 Task: Send an email with the signature Allison Brown with the subject Reminder for a sponsorship and the message Can you please let me know the status of the invoice for the last project? from softage.10@softage.net to softage.7@softage.net and softage.8@softage.net
Action: Mouse moved to (361, 216)
Screenshot: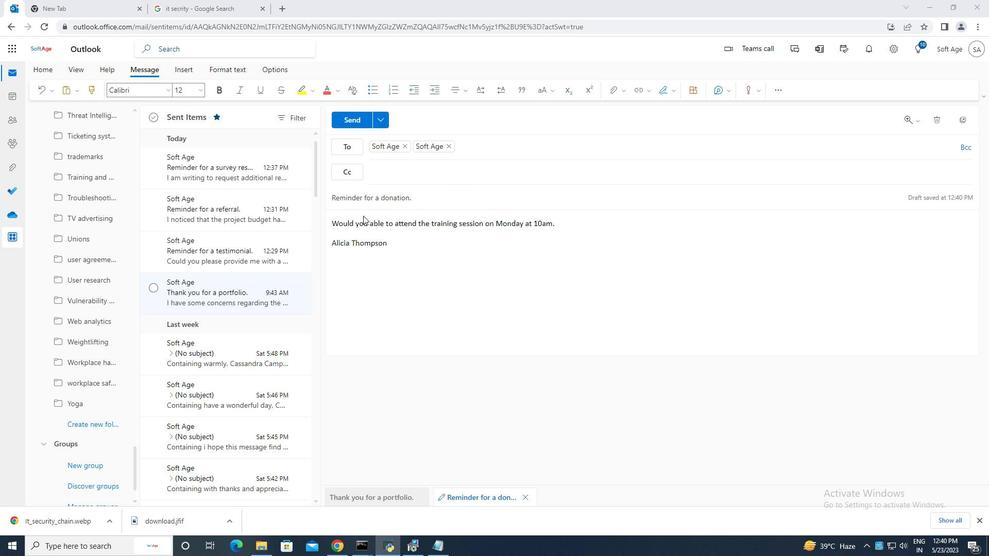 
Action: Mouse scrolled (361, 216) with delta (0, 0)
Screenshot: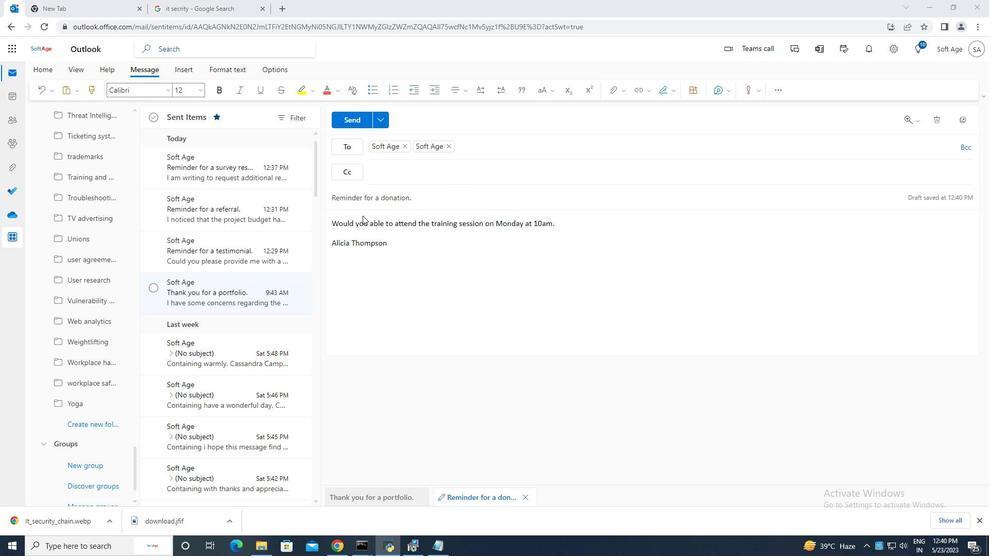
Action: Mouse moved to (360, 216)
Screenshot: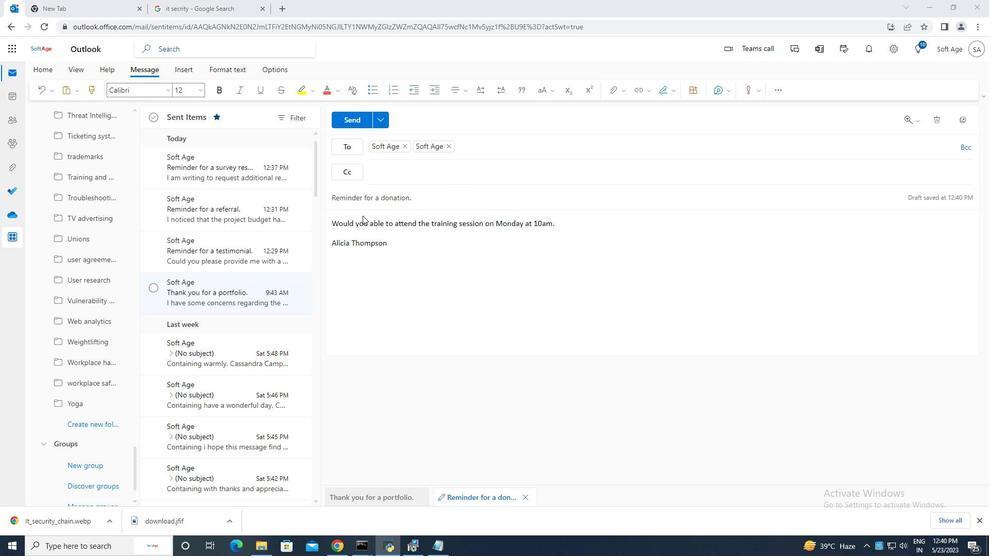 
Action: Mouse scrolled (360, 216) with delta (0, 0)
Screenshot: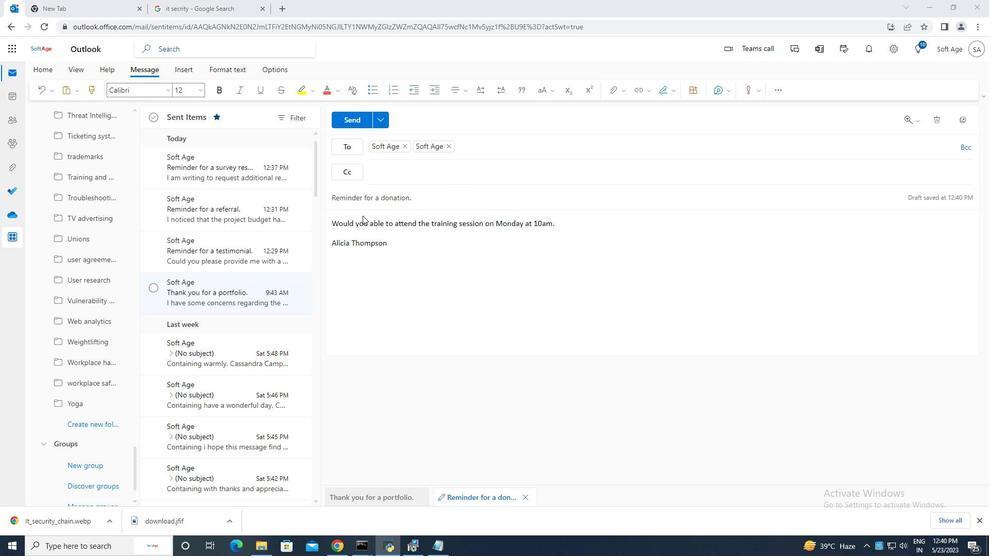 
Action: Mouse moved to (356, 212)
Screenshot: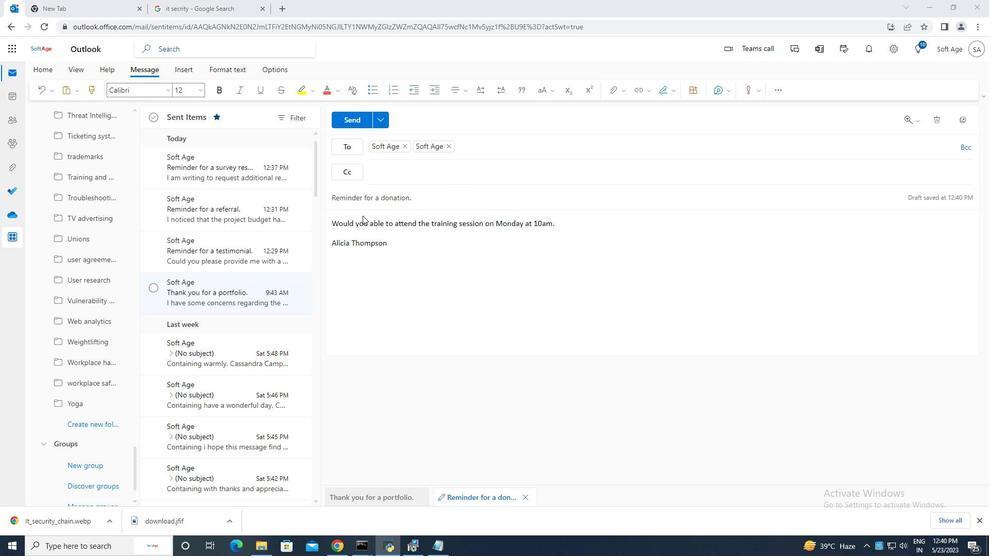 
Action: Mouse scrolled (356, 213) with delta (0, 0)
Screenshot: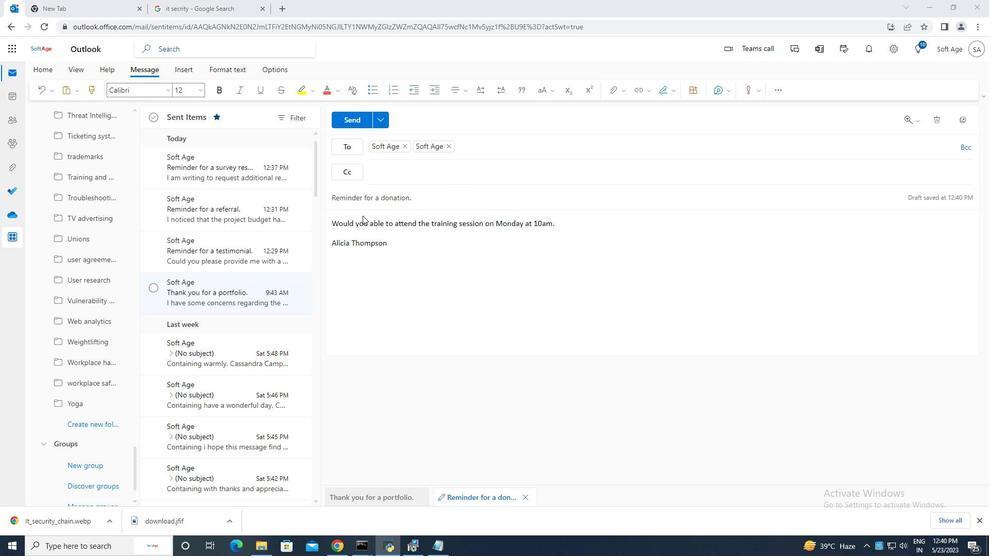 
Action: Mouse moved to (253, 223)
Screenshot: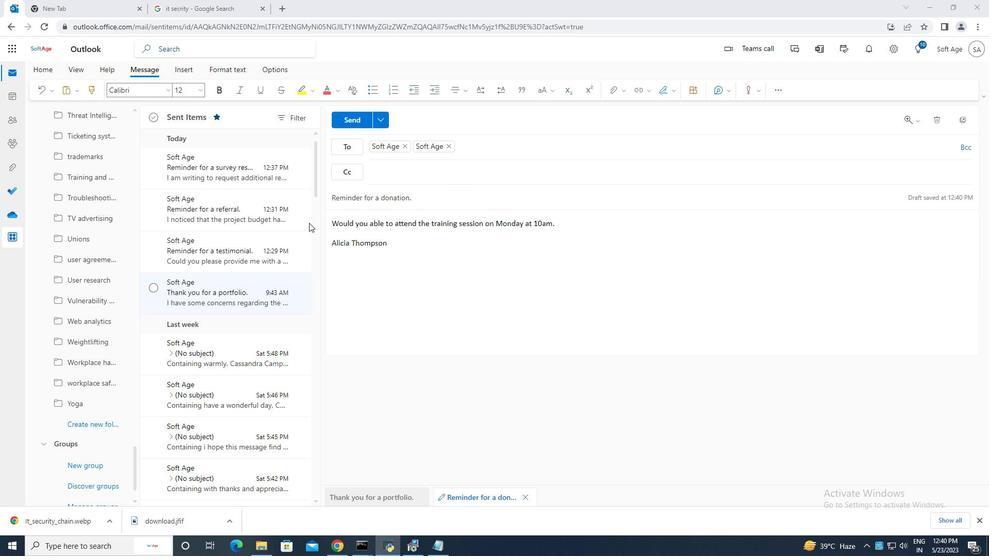 
Action: Mouse scrolled (253, 224) with delta (0, 0)
Screenshot: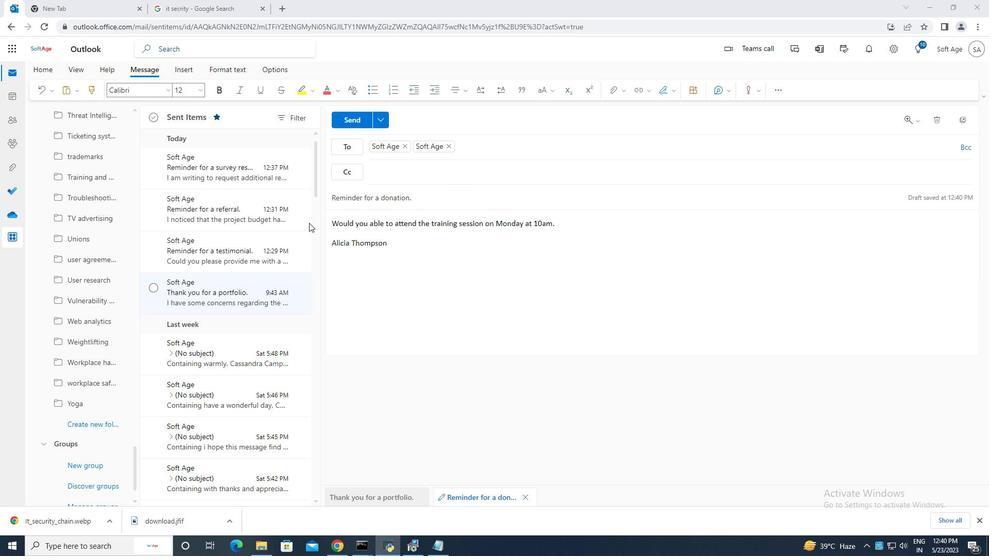
Action: Mouse scrolled (253, 224) with delta (0, 0)
Screenshot: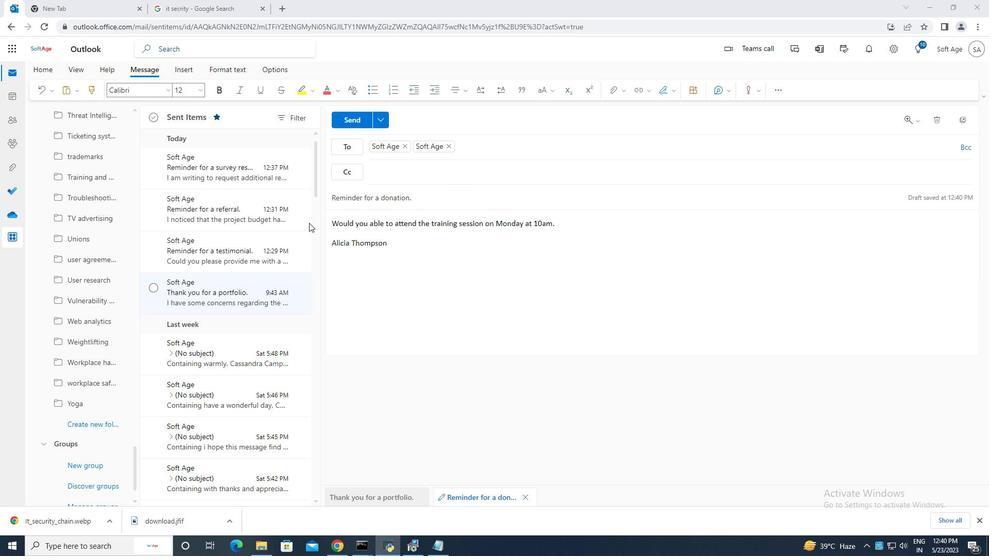 
Action: Mouse scrolled (253, 224) with delta (0, 0)
Screenshot: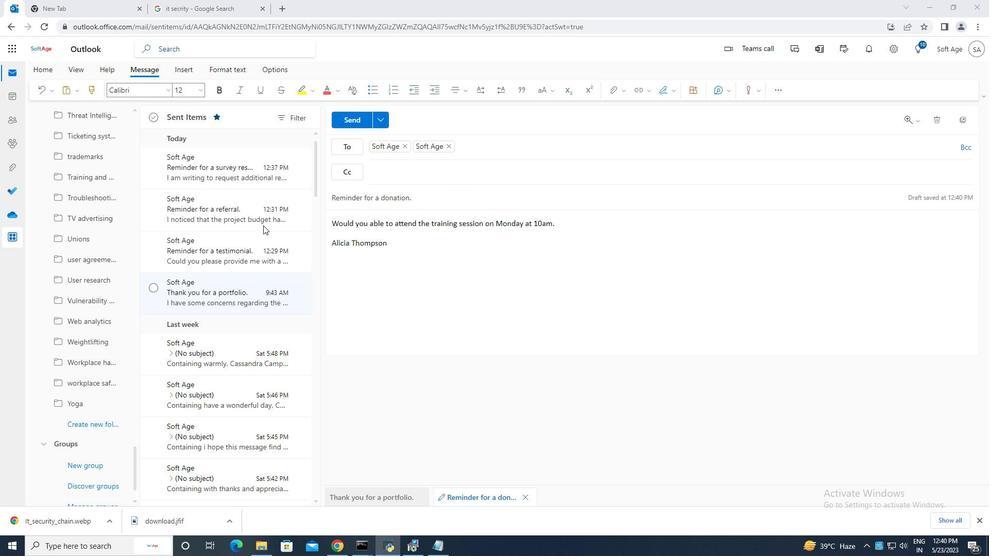 
Action: Mouse moved to (239, 225)
Screenshot: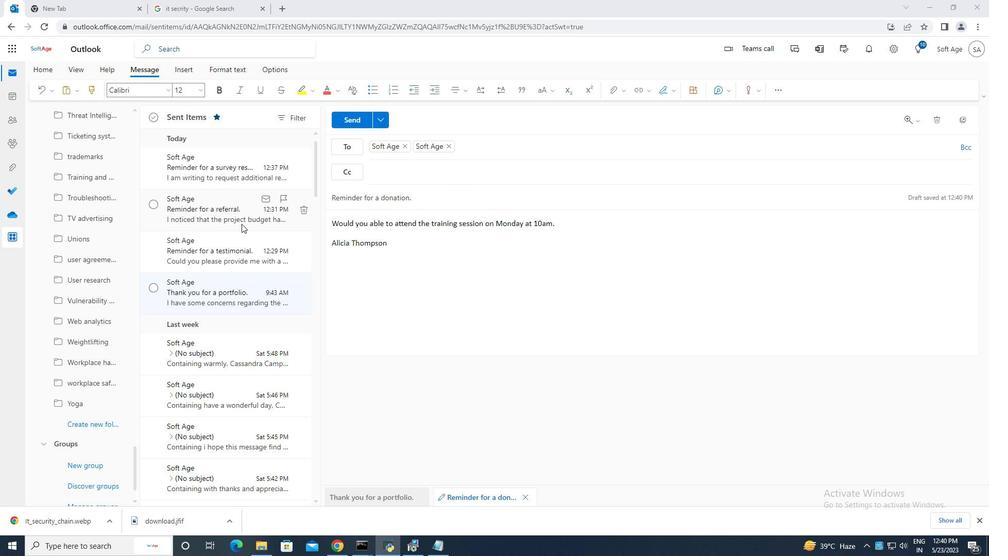 
Action: Mouse scrolled (239, 225) with delta (0, 0)
Screenshot: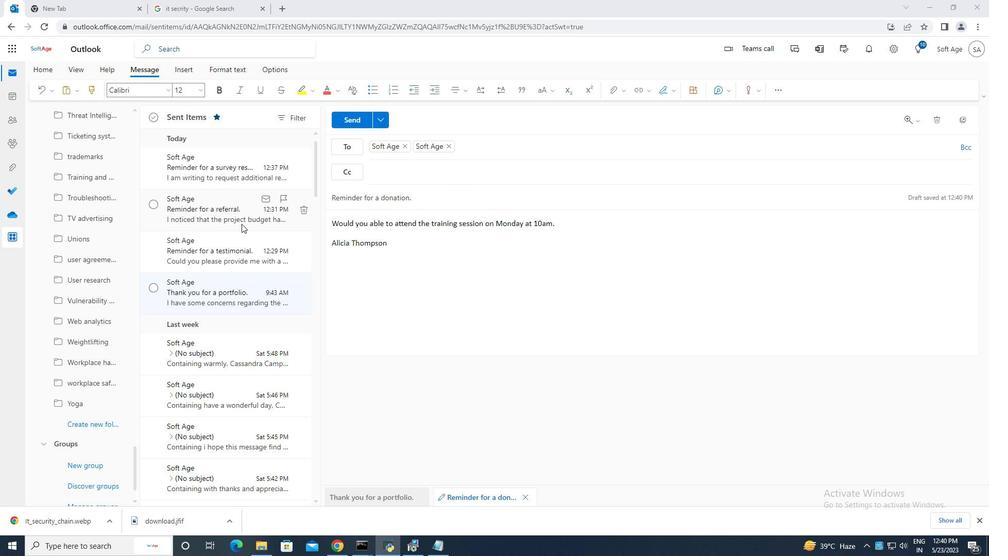 
Action: Mouse moved to (239, 225)
Screenshot: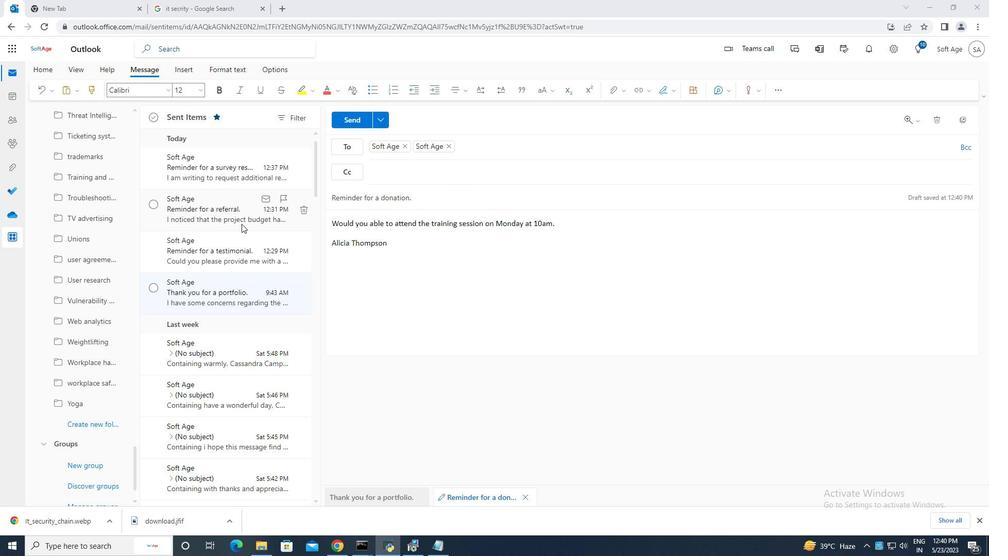 
Action: Mouse scrolled (239, 225) with delta (0, 0)
Screenshot: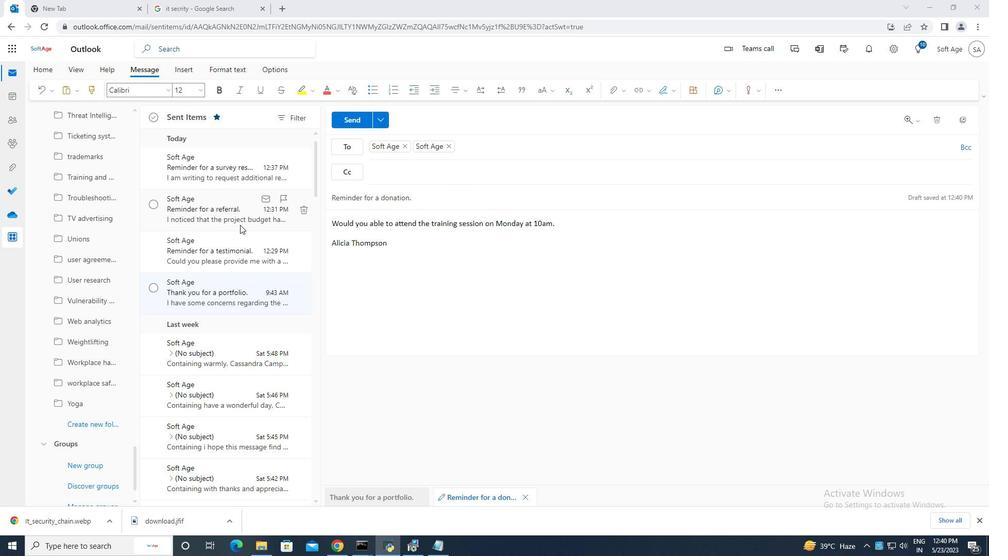 
Action: Mouse moved to (239, 224)
Screenshot: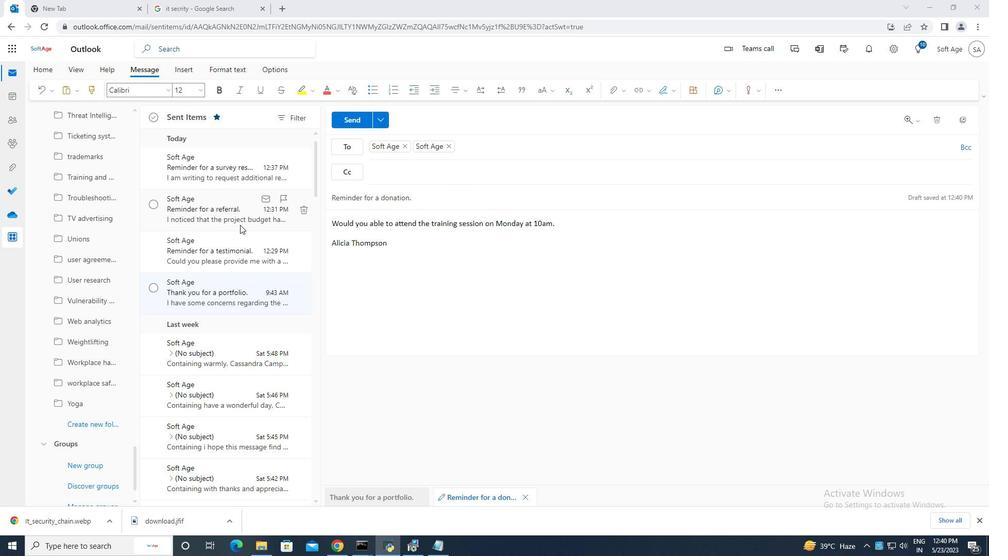 
Action: Mouse scrolled (239, 224) with delta (0, 0)
Screenshot: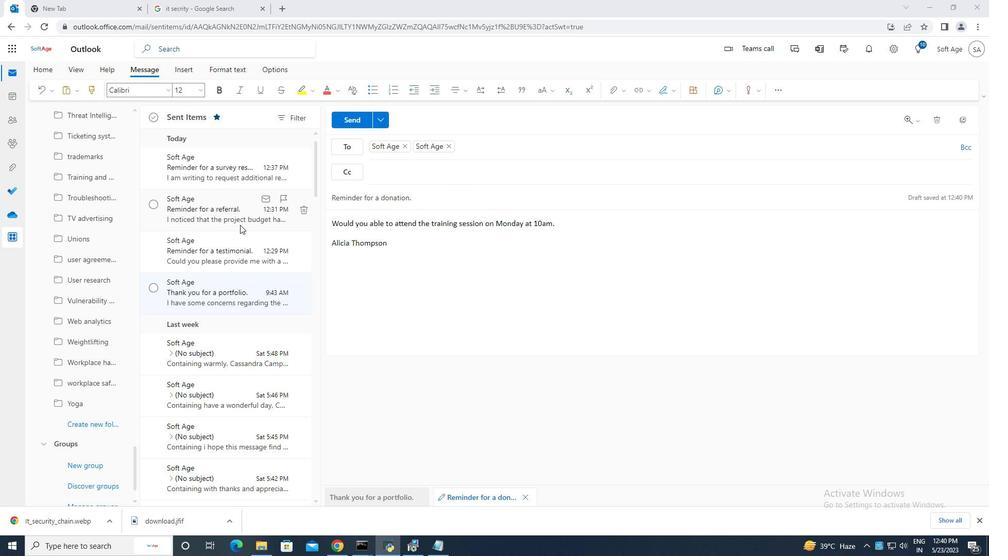 
Action: Mouse moved to (447, 147)
Screenshot: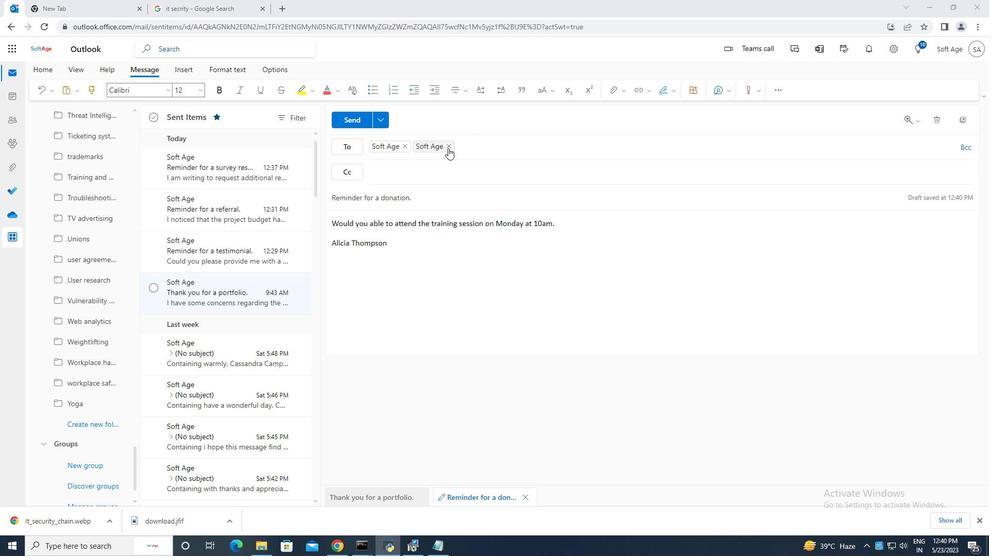 
Action: Mouse pressed left at (447, 147)
Screenshot: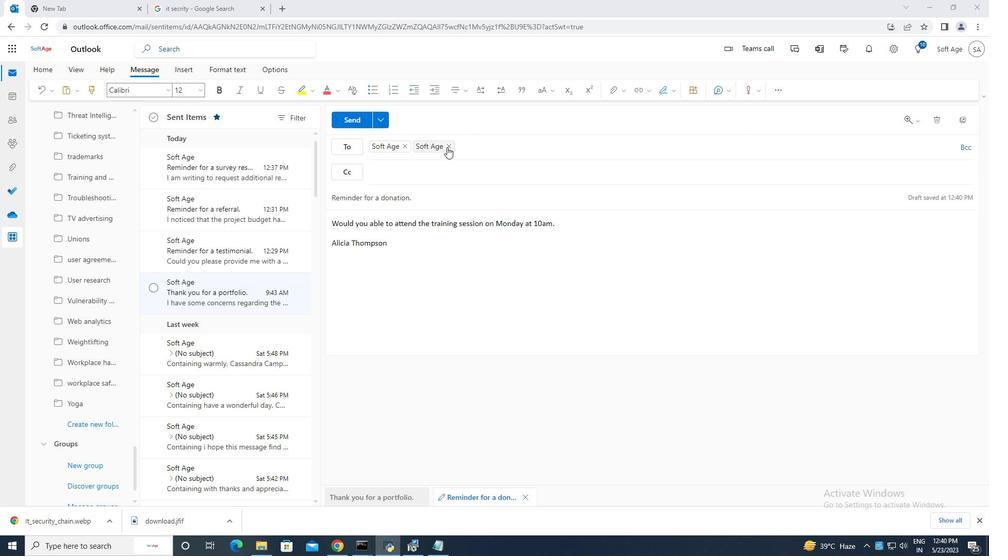
Action: Mouse moved to (407, 145)
Screenshot: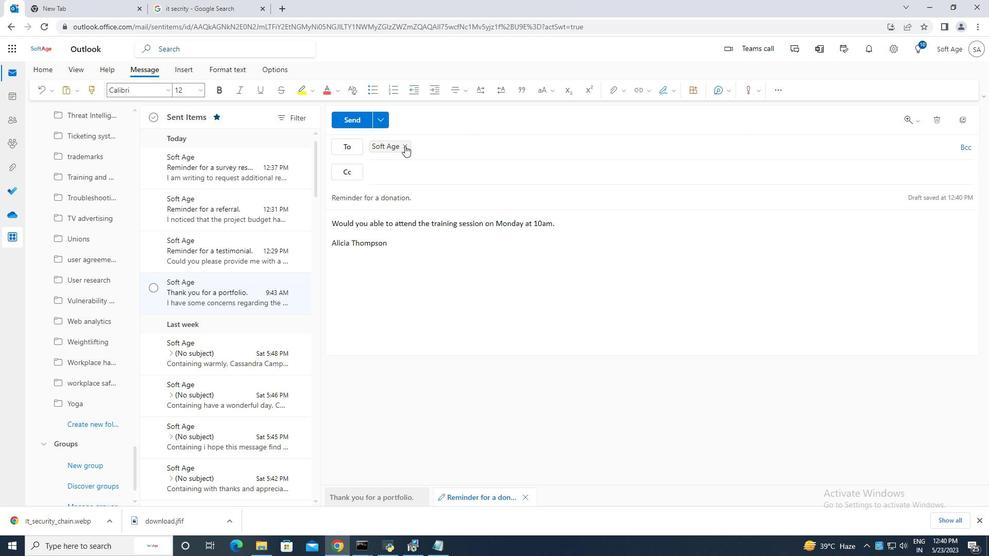 
Action: Mouse pressed left at (407, 145)
Screenshot: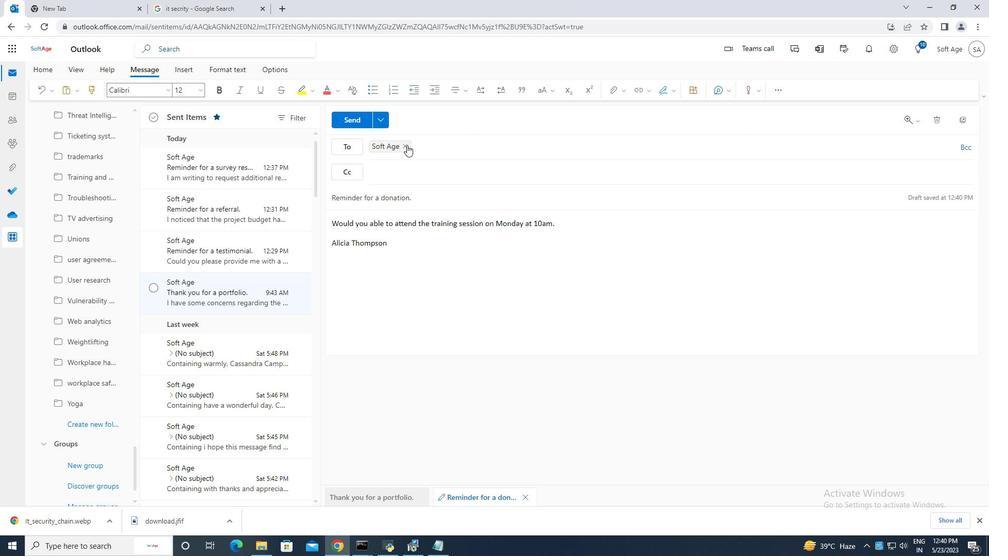 
Action: Mouse moved to (567, 224)
Screenshot: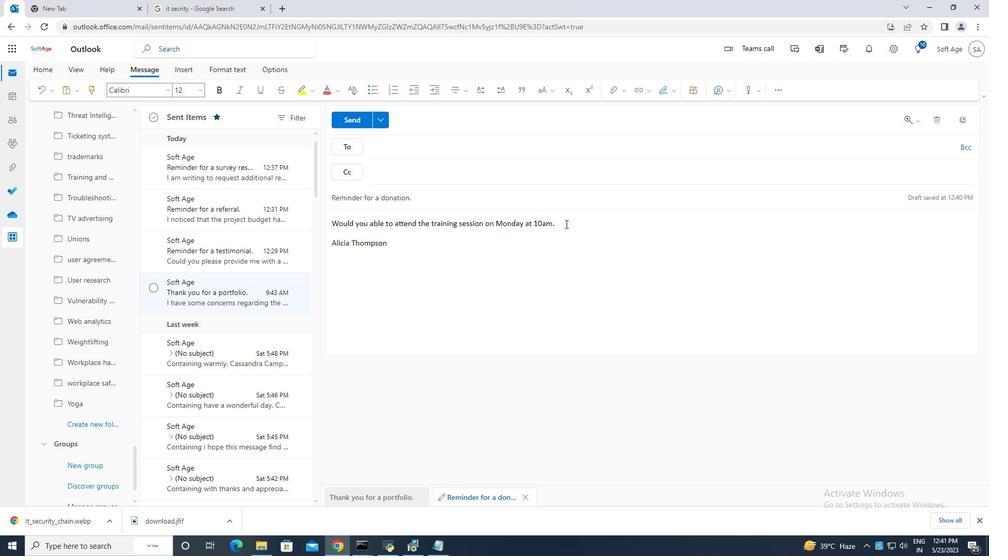
Action: Mouse pressed left at (567, 224)
Screenshot: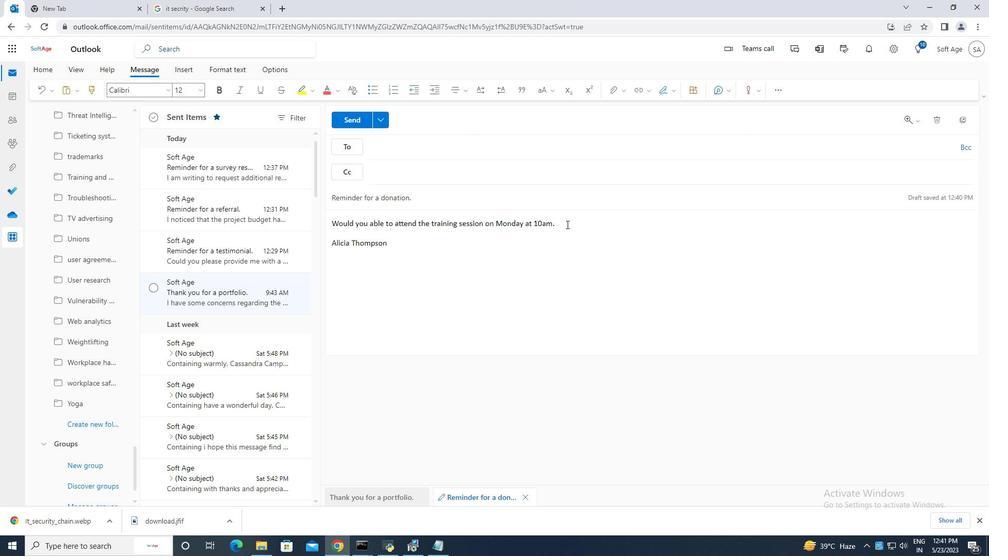 
Action: Mouse moved to (568, 223)
Screenshot: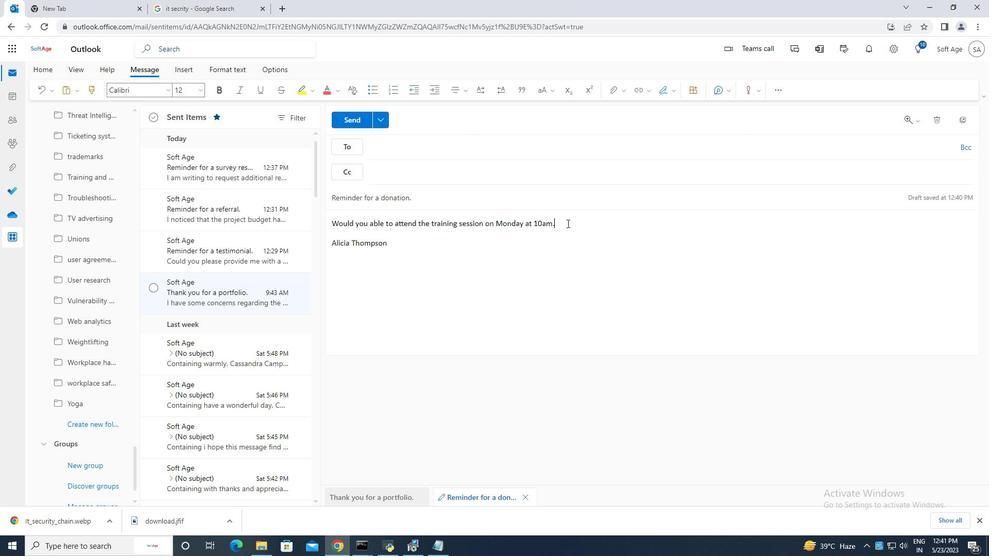 
Action: Key pressed <Key.backspace><Key.backspace><Key.backspace><Key.backspace><Key.backspace><Key.backspace><Key.backspace><Key.backspace><Key.backspace><Key.backspace><Key.backspace><Key.backspace><Key.backspace><Key.backspace><Key.backspace><Key.backspace><Key.backspace><Key.backspace><Key.backspace><Key.backspace><Key.backspace><Key.backspace><Key.backspace><Key.backspace><Key.backspace><Key.backspace><Key.backspace><Key.backspace><Key.backspace><Key.backspace><Key.backspace><Key.backspace><Key.backspace><Key.backspace><Key.backspace><Key.backspace><Key.backspace>
Screenshot: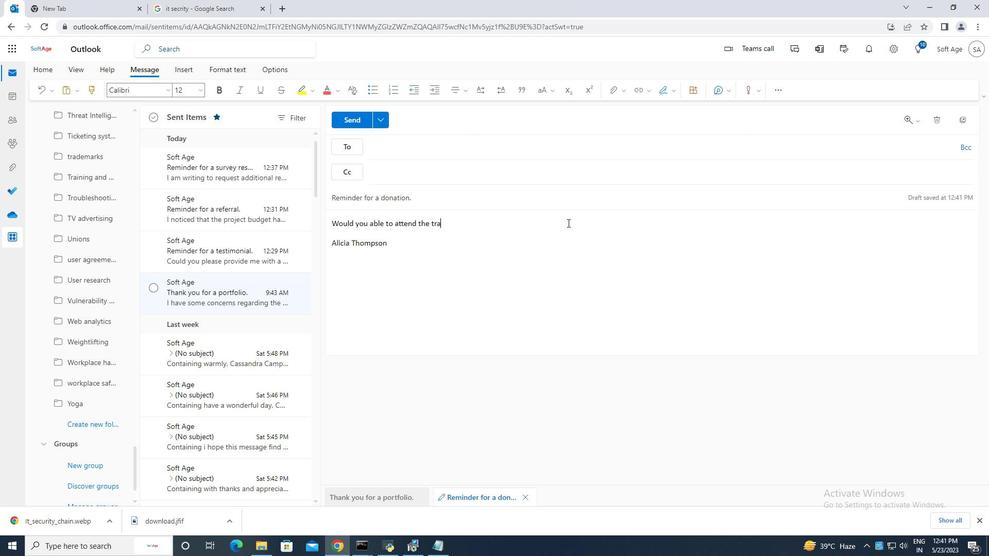 
Action: Mouse moved to (565, 221)
Screenshot: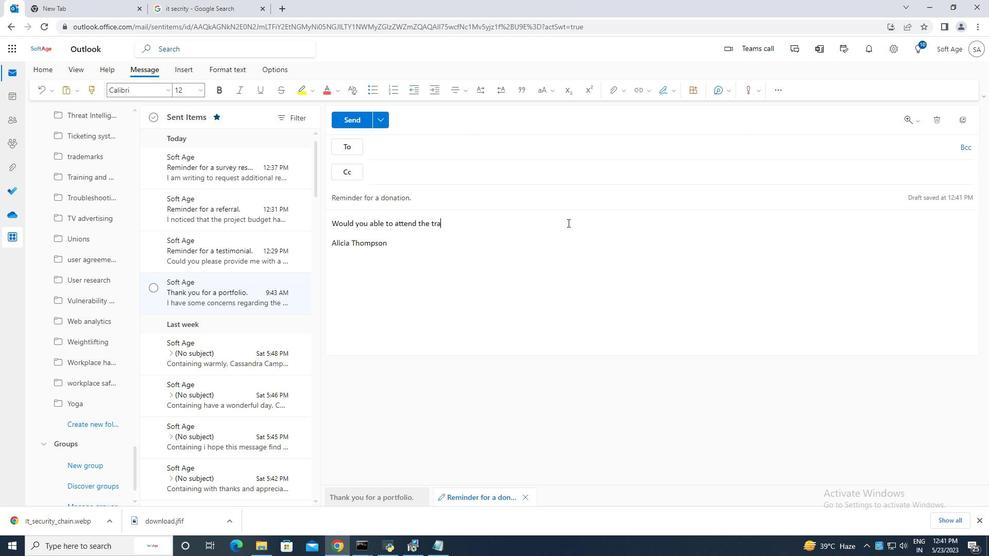 
Action: Key pressed <Key.backspace>
Screenshot: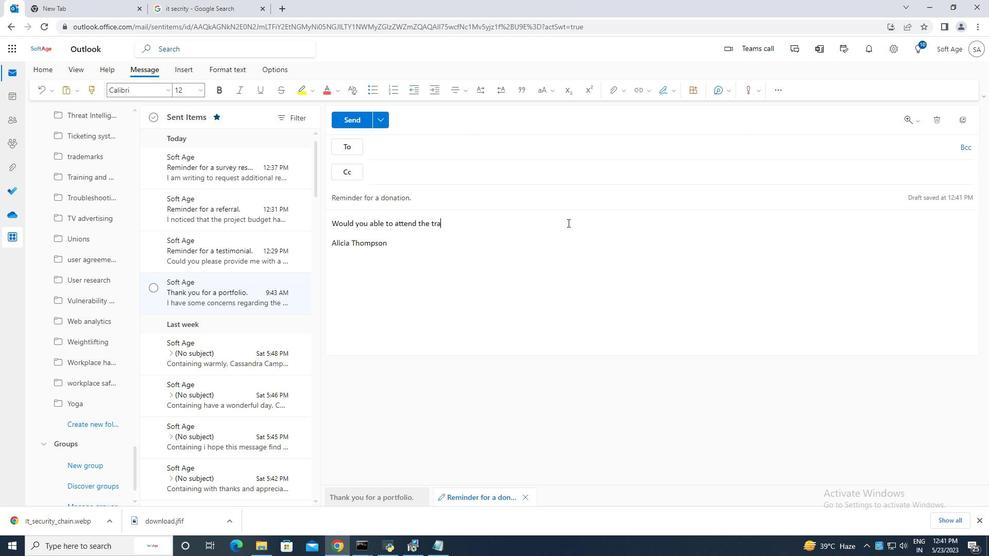 
Action: Mouse moved to (560, 220)
Screenshot: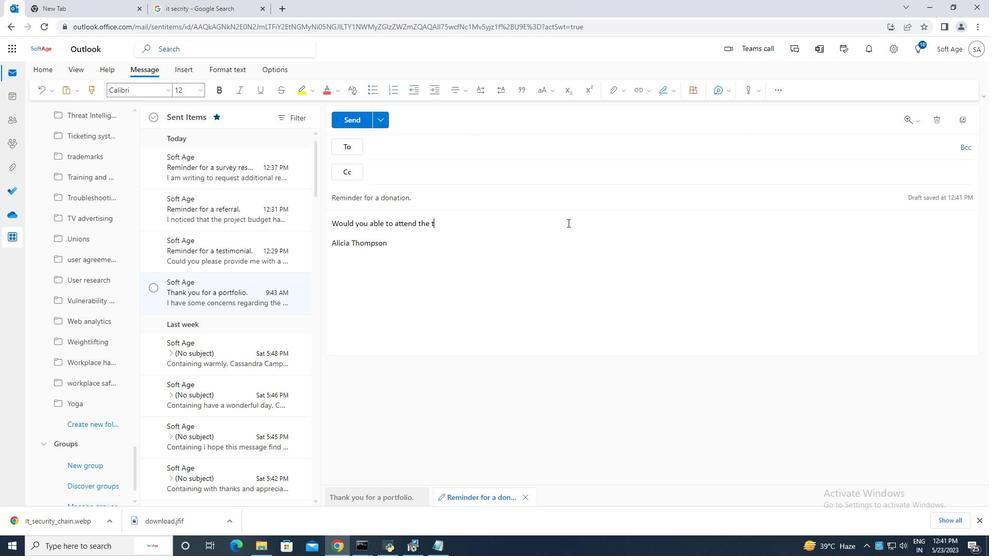 
Action: Key pressed <Key.backspace>
Screenshot: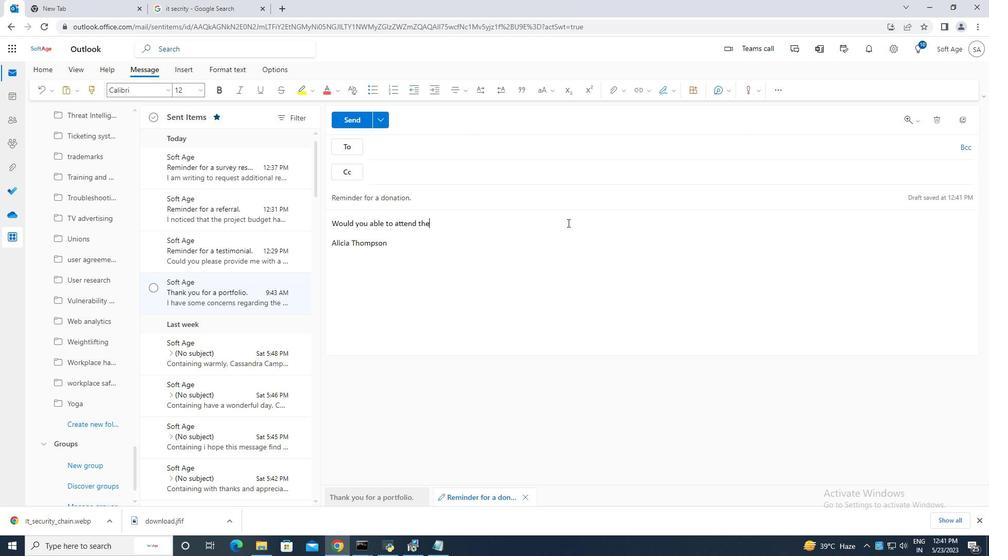 
Action: Mouse moved to (548, 218)
Screenshot: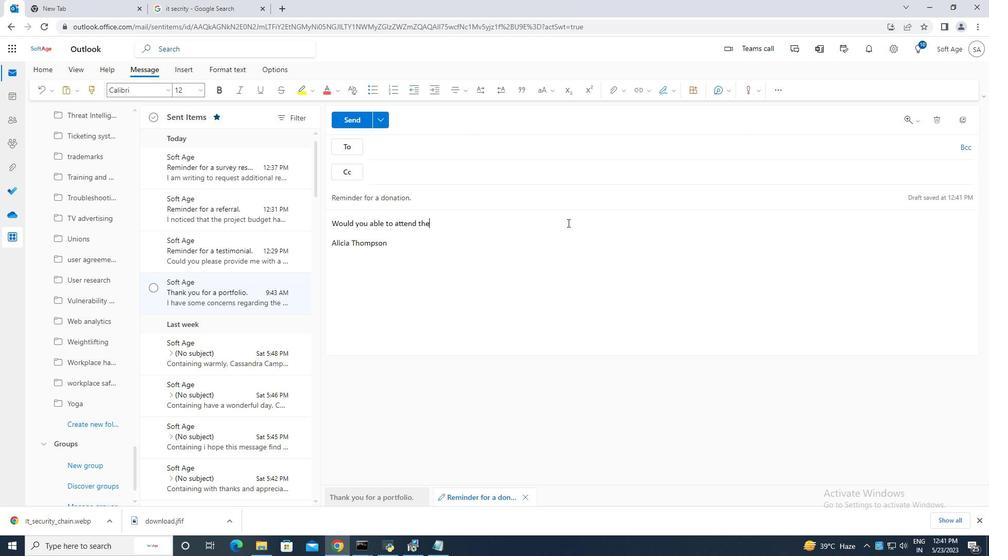 
Action: Key pressed <Key.backspace>
Screenshot: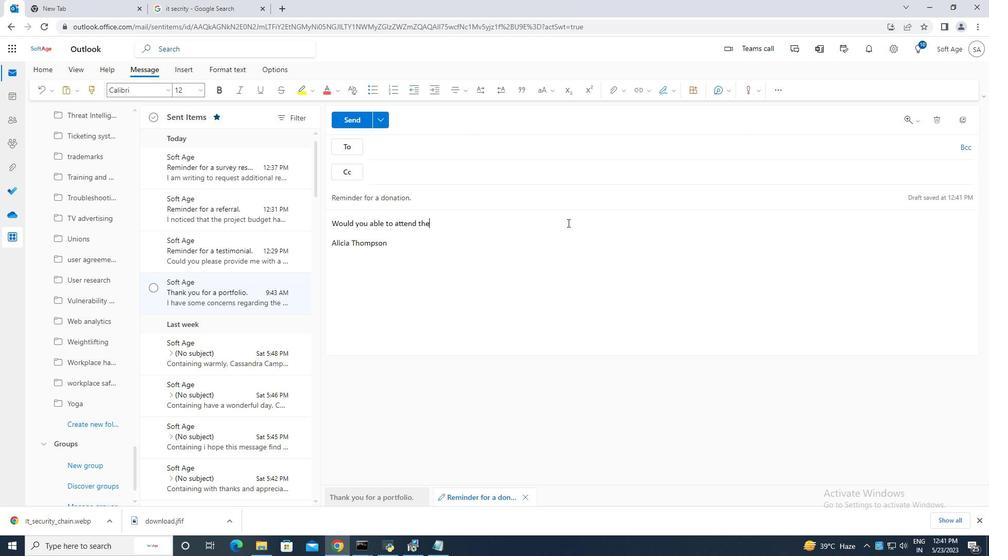 
Action: Mouse moved to (537, 218)
Screenshot: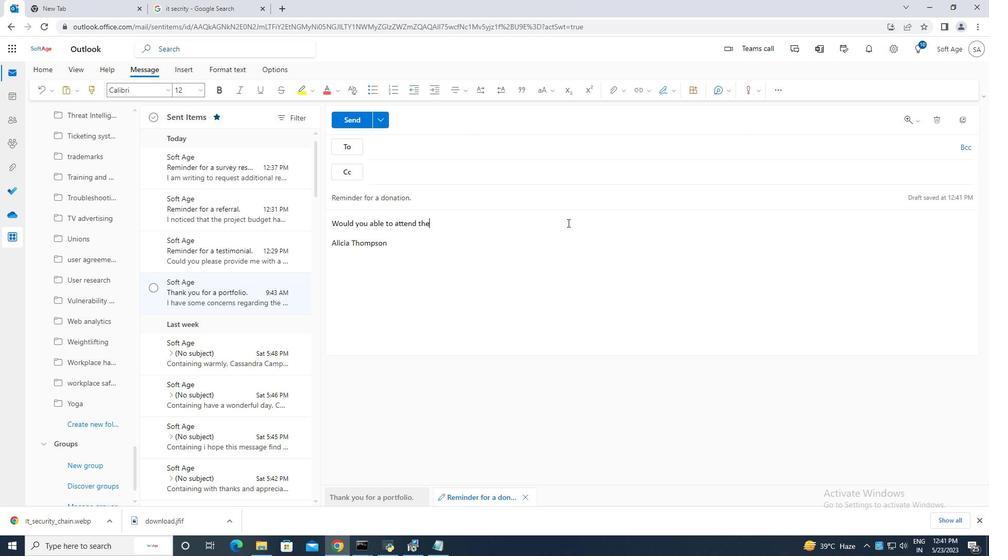 
Action: Key pressed <Key.backspace>
Screenshot: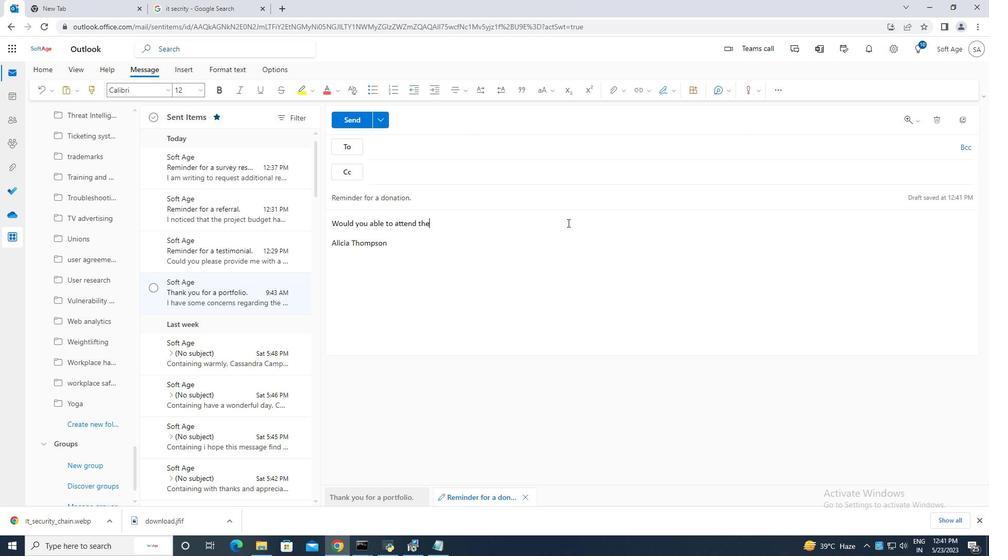 
Action: Mouse moved to (522, 218)
Screenshot: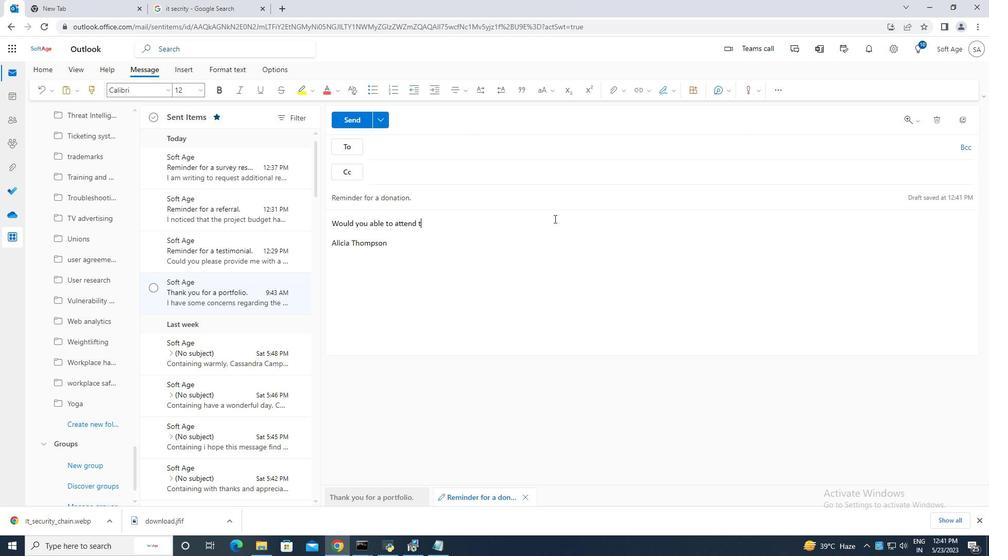 
Action: Key pressed <Key.backspace>
Screenshot: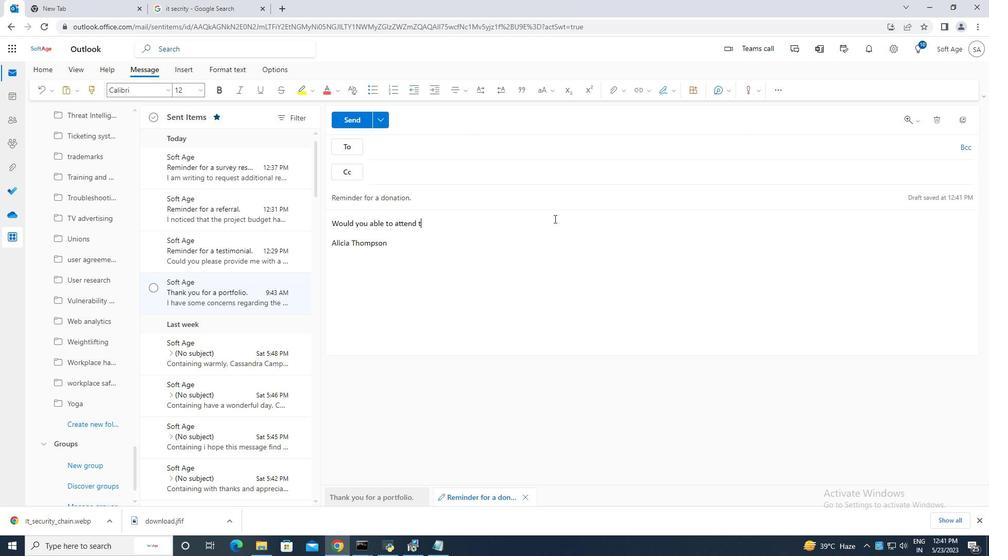 
Action: Mouse moved to (475, 219)
Screenshot: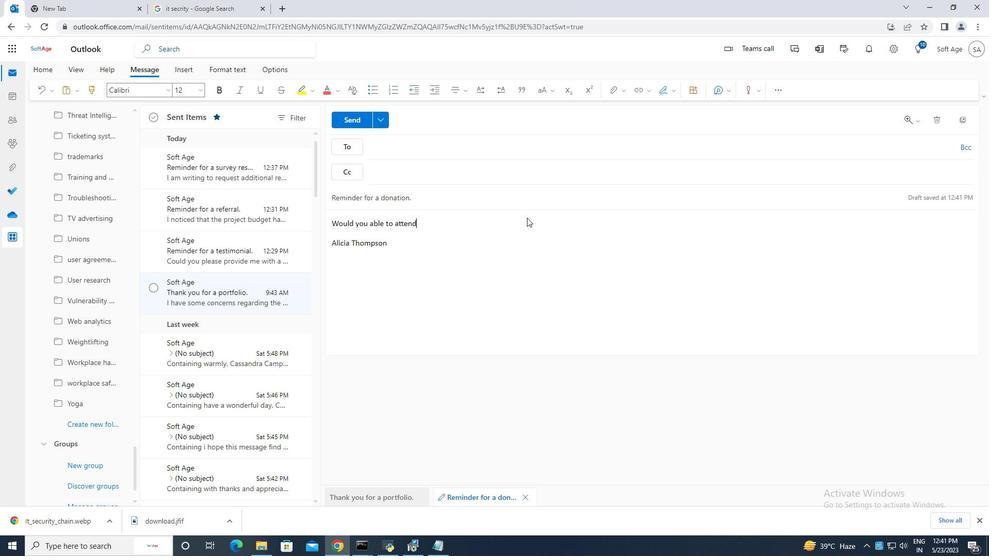 
Action: Key pressed <Key.backspace>
Screenshot: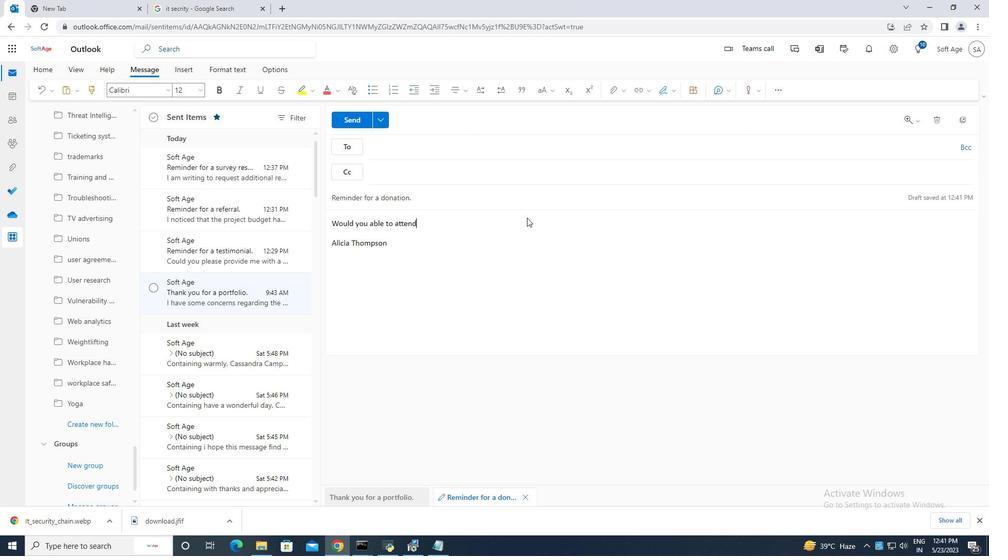 
Action: Mouse moved to (462, 223)
Screenshot: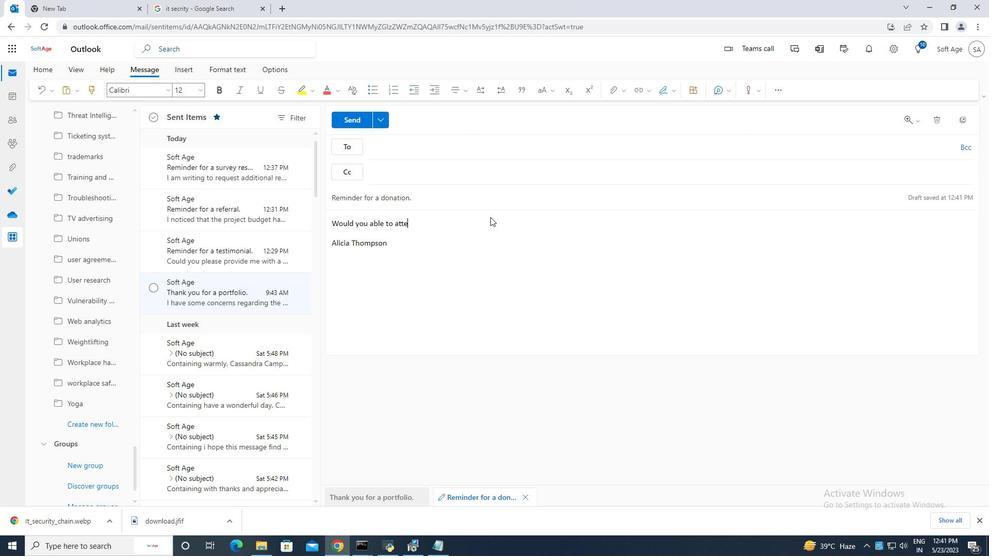 
Action: Key pressed <Key.backspace>
Screenshot: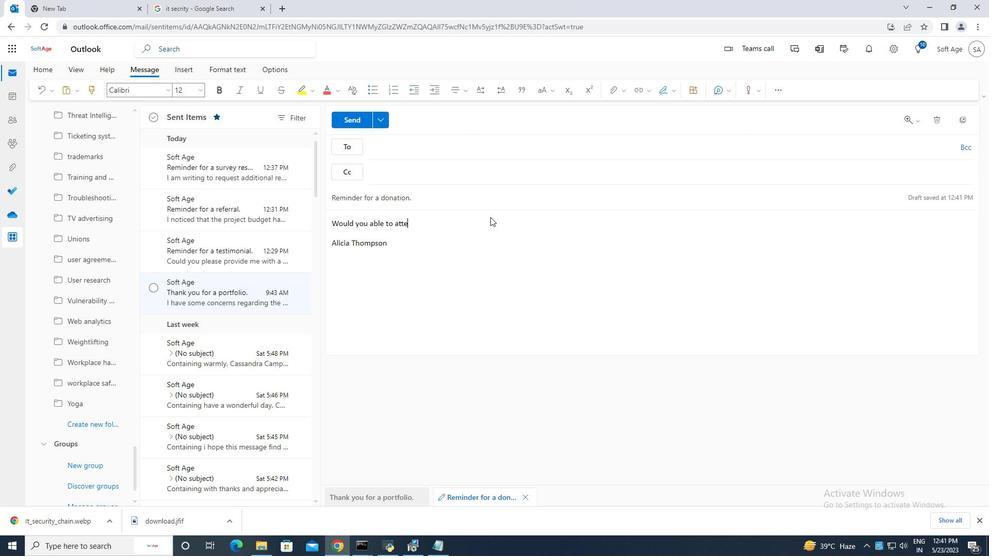 
Action: Mouse moved to (448, 229)
Screenshot: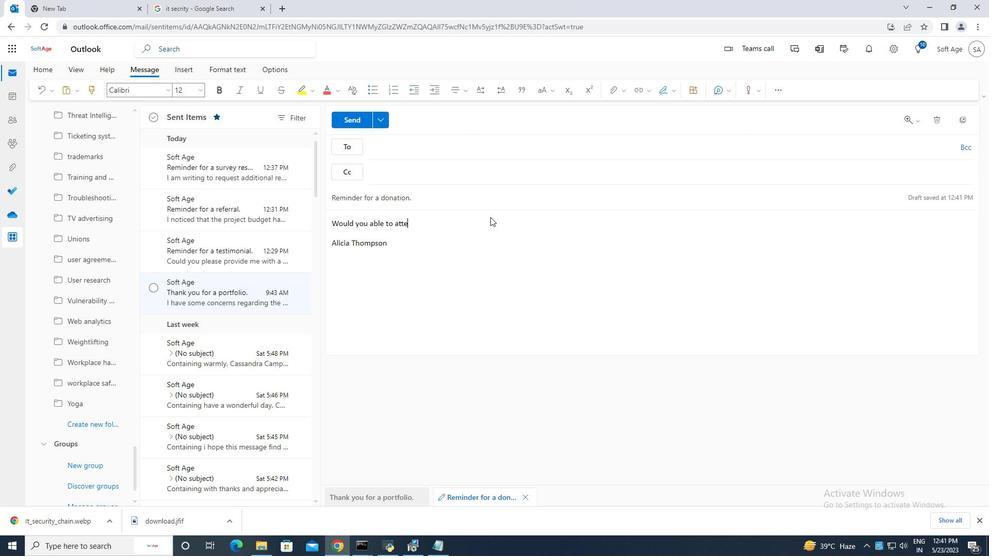 
Action: Key pressed <Key.backspace>
Screenshot: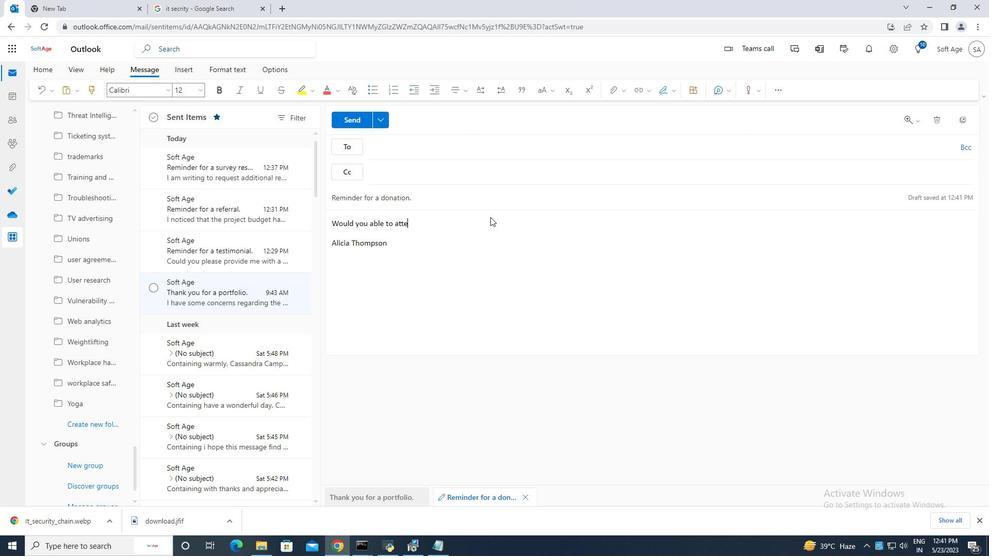 
Action: Mouse moved to (438, 234)
Screenshot: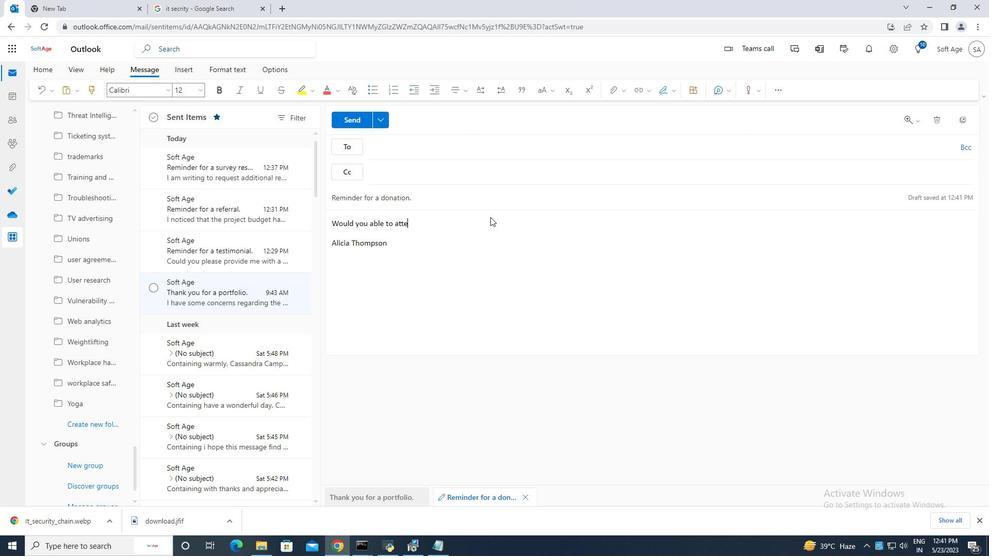 
Action: Key pressed <Key.backspace>
Screenshot: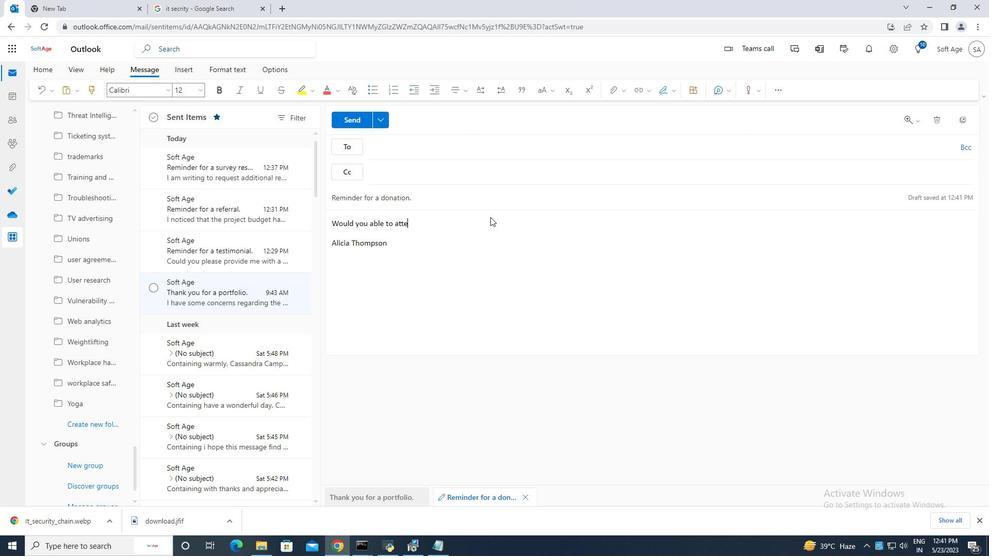 
Action: Mouse moved to (431, 236)
Screenshot: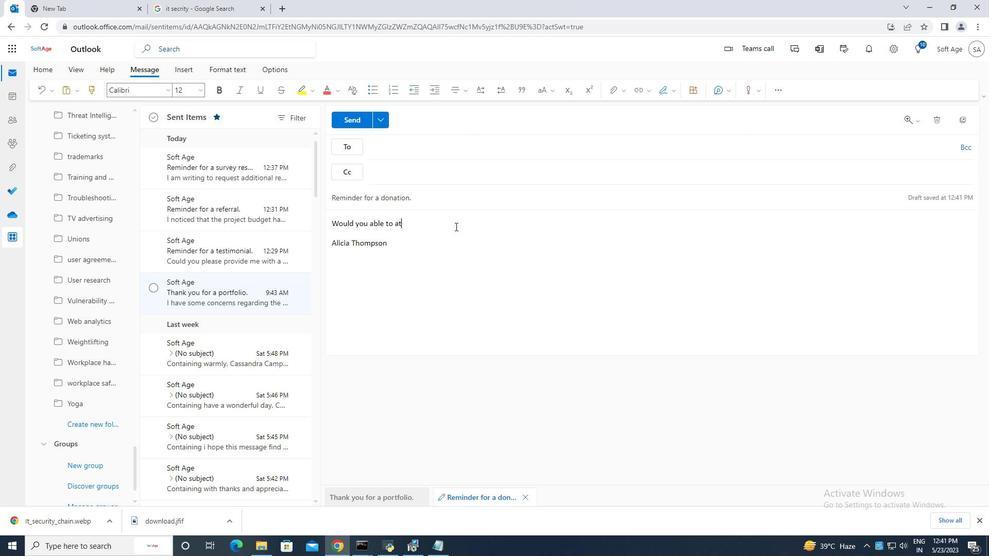 
Action: Key pressed <Key.backspace>
Screenshot: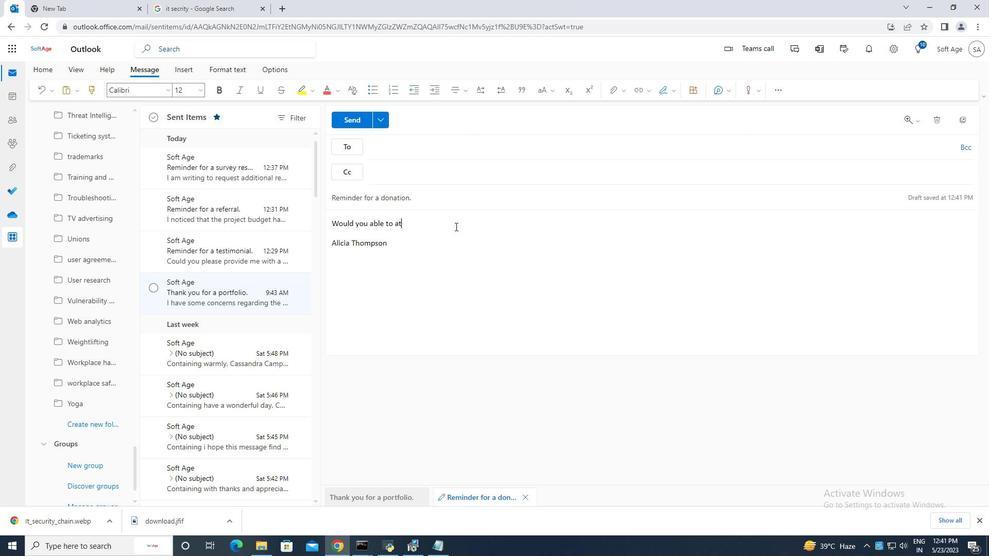 
Action: Mouse moved to (424, 238)
Screenshot: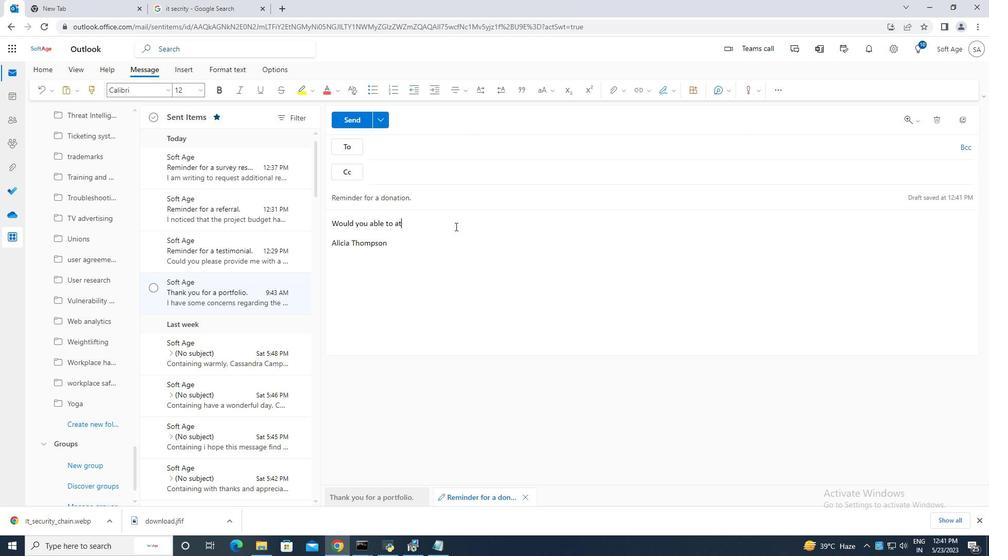 
Action: Key pressed <Key.backspace>
Screenshot: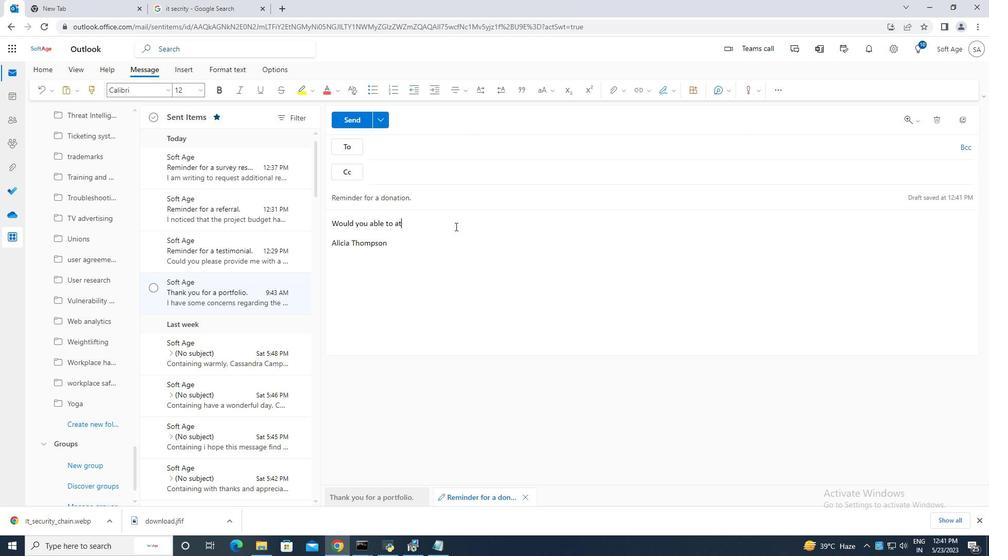 
Action: Mouse moved to (404, 238)
Screenshot: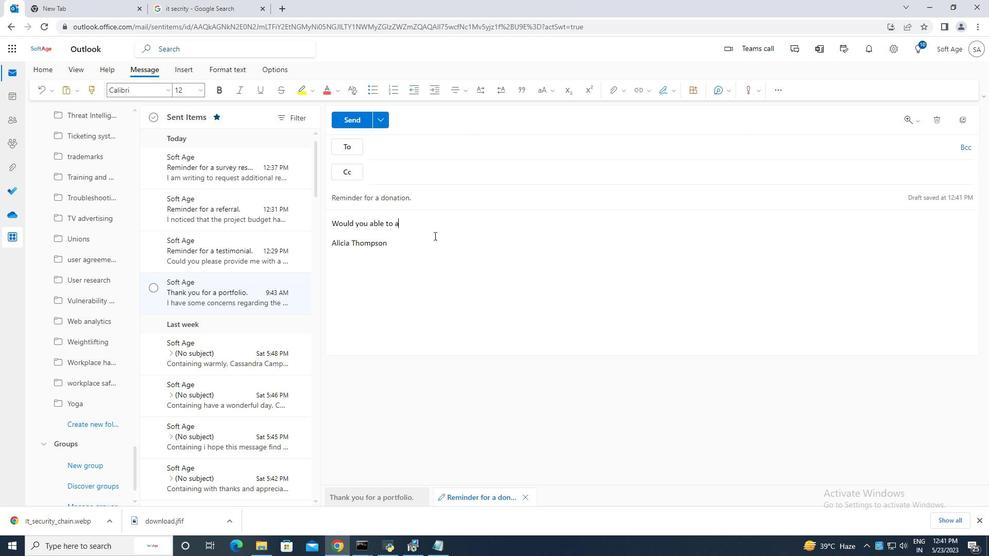 
Action: Key pressed <Key.backspace>
Screenshot: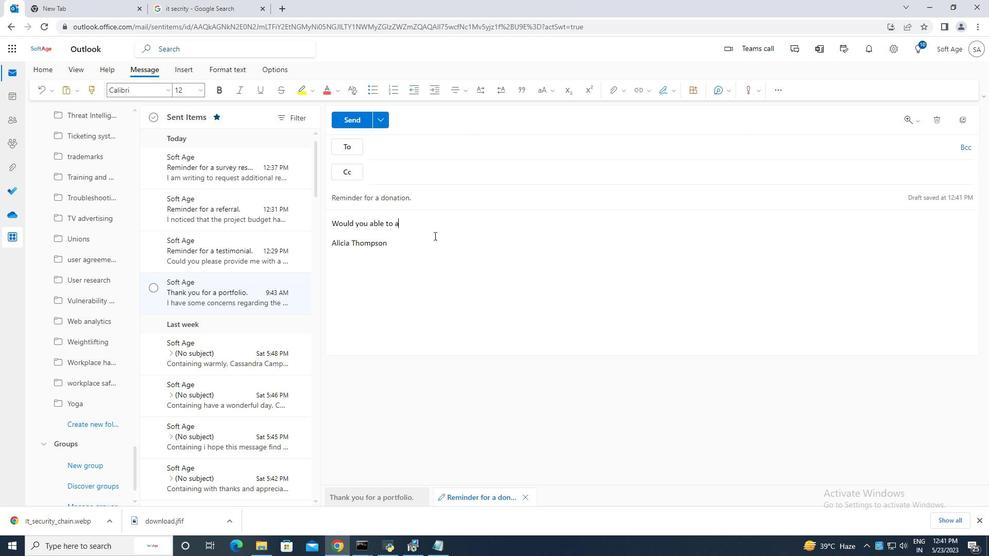 
Action: Mouse moved to (394, 239)
Screenshot: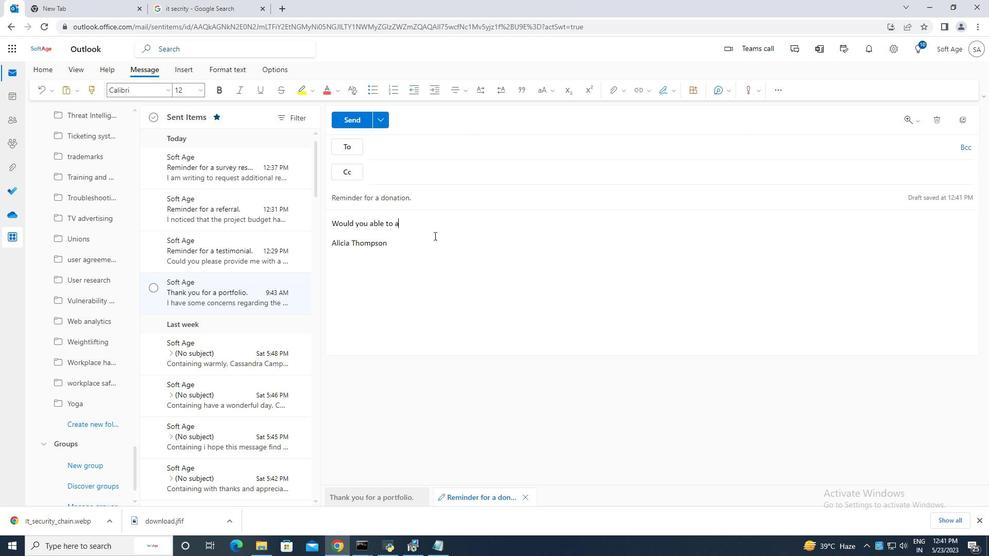 
Action: Key pressed <Key.backspace>
Screenshot: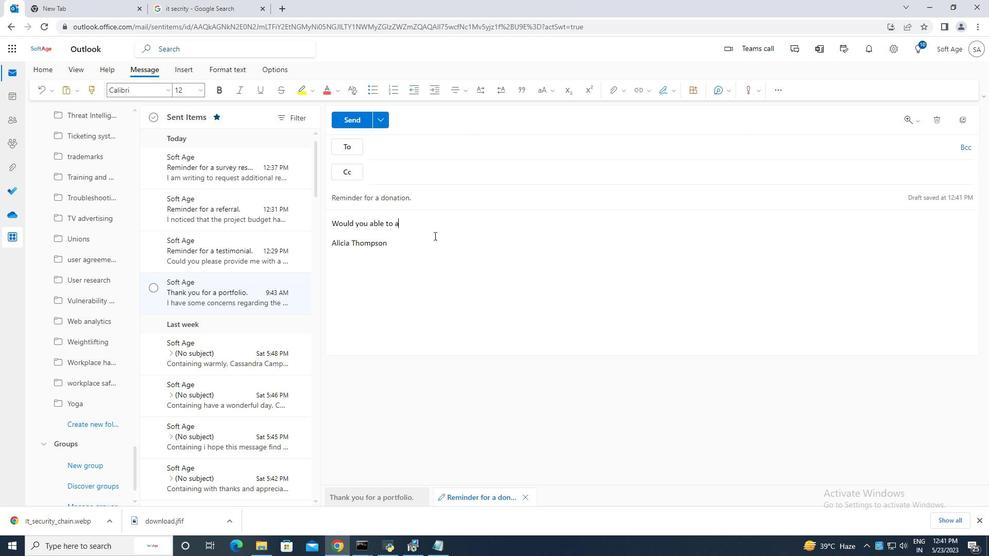 
Action: Mouse moved to (392, 239)
Screenshot: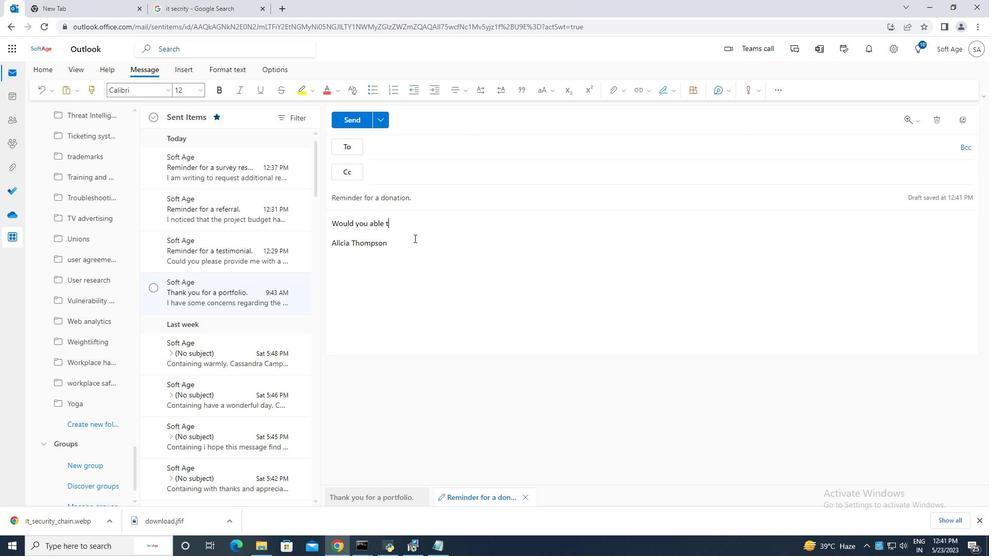 
Action: Key pressed <Key.backspace>
Screenshot: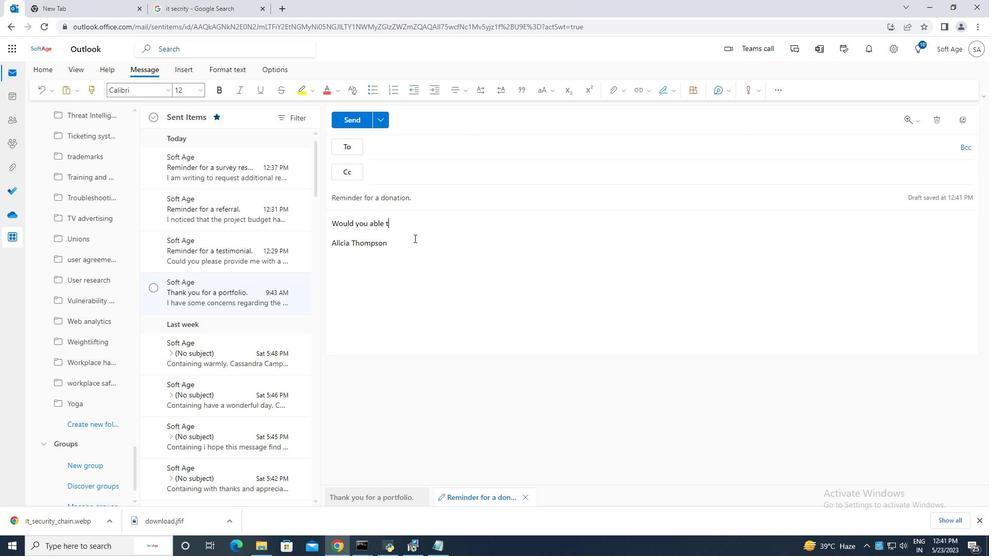 
Action: Mouse moved to (392, 239)
Screenshot: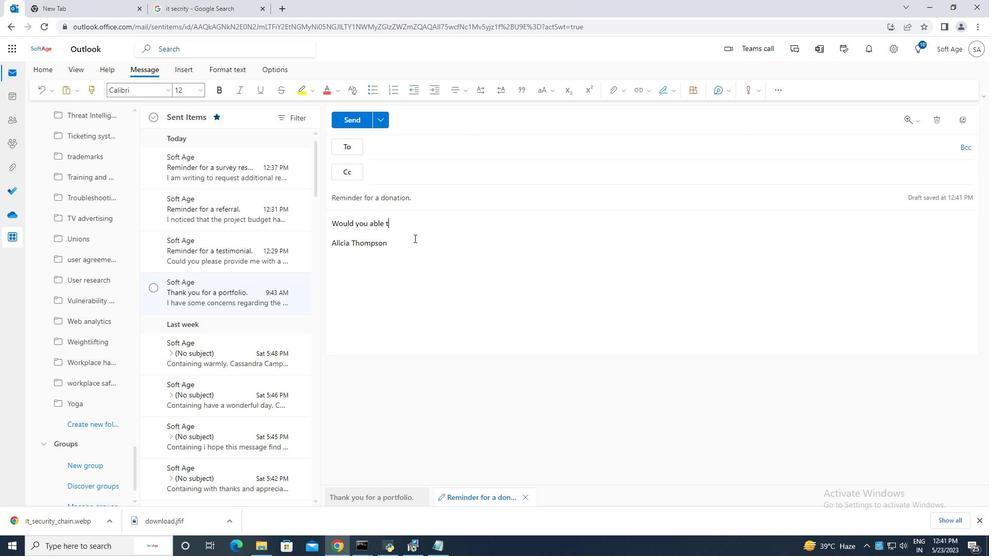 
Action: Key pressed <Key.backspace><Key.backspace><Key.backspace><Key.backspace><Key.backspace><Key.backspace><Key.backspace><Key.backspace><Key.backspace><Key.backspace><Key.backspace><Key.backspace><Key.backspace><Key.backspace><Key.backspace><Key.backspace><Key.backspace><Key.backspace><Key.backspace>
Screenshot: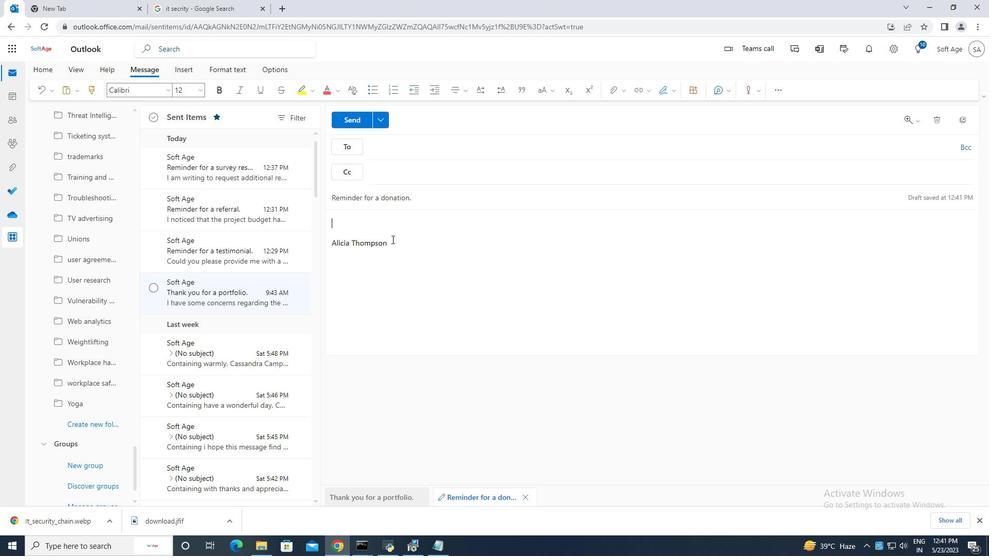 
Action: Mouse pressed left at (392, 239)
Screenshot: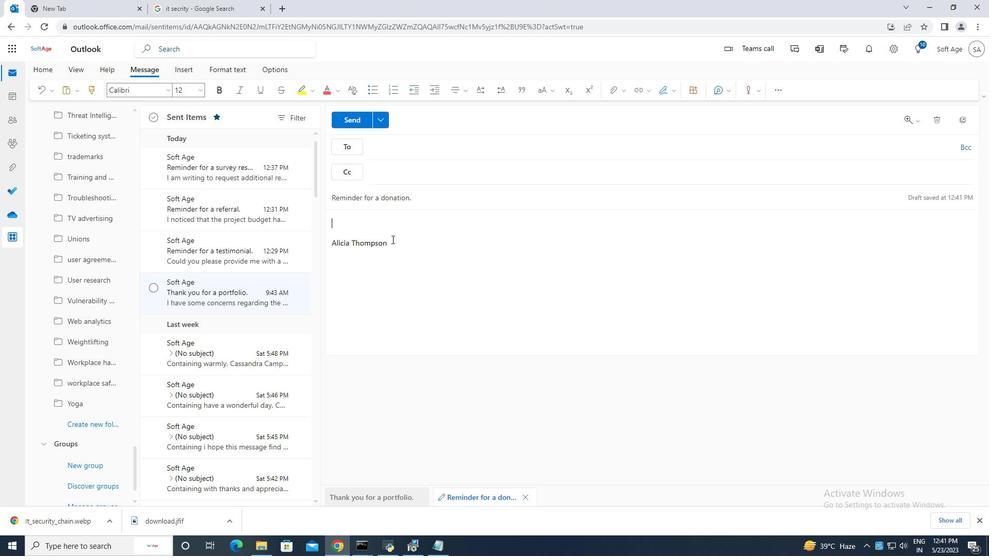 
Action: Mouse moved to (404, 250)
Screenshot: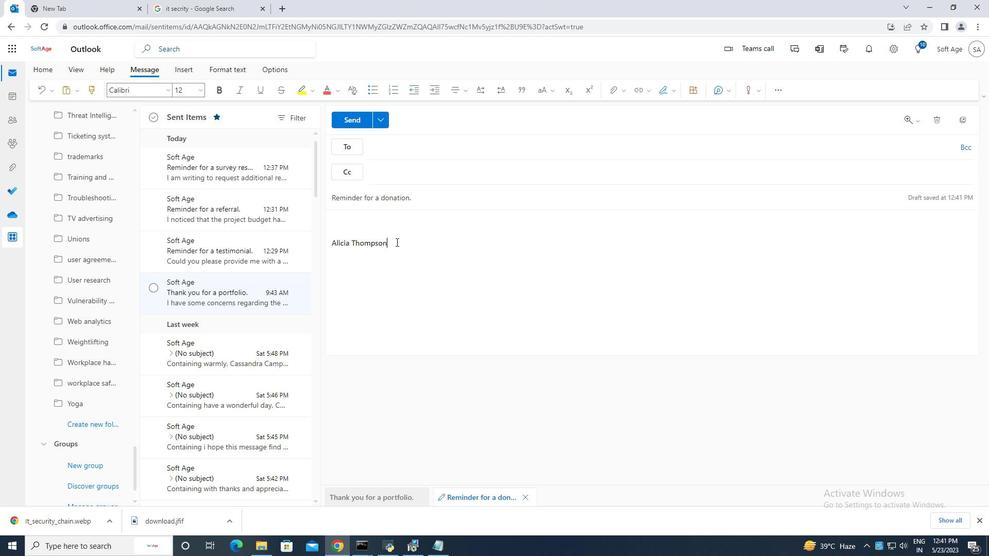 
Action: Key pressed <Key.backspace>
Screenshot: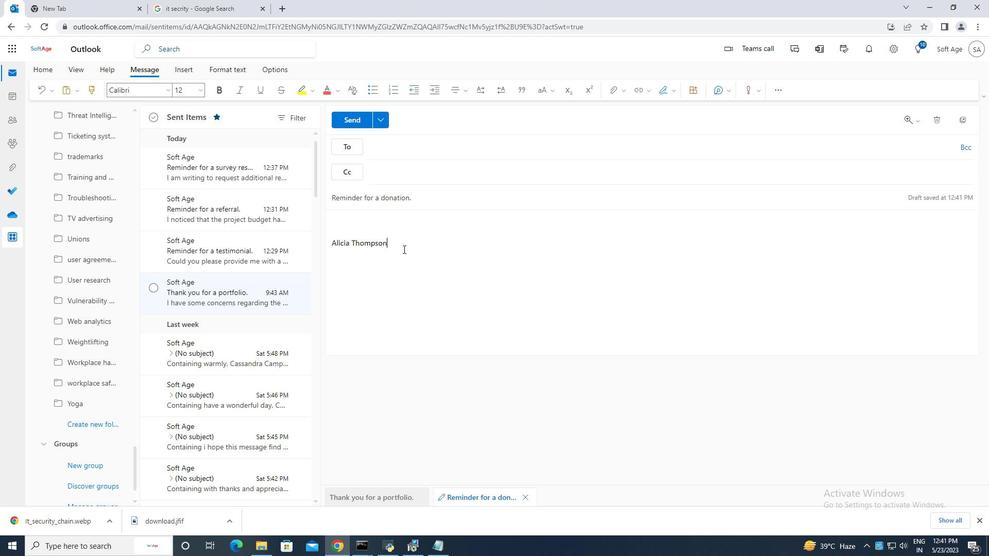
Action: Mouse moved to (401, 245)
Screenshot: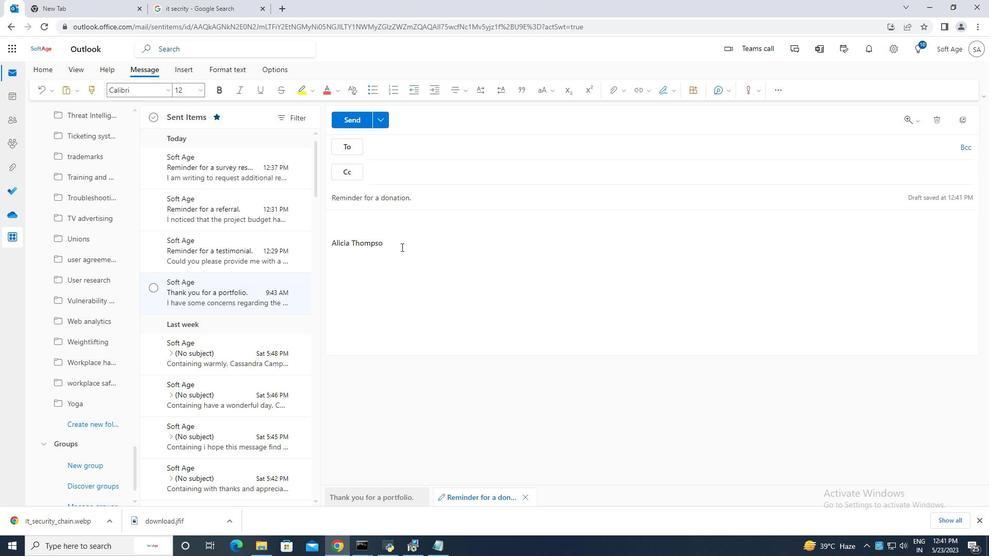 
Action: Key pressed <Key.backspace>
Screenshot: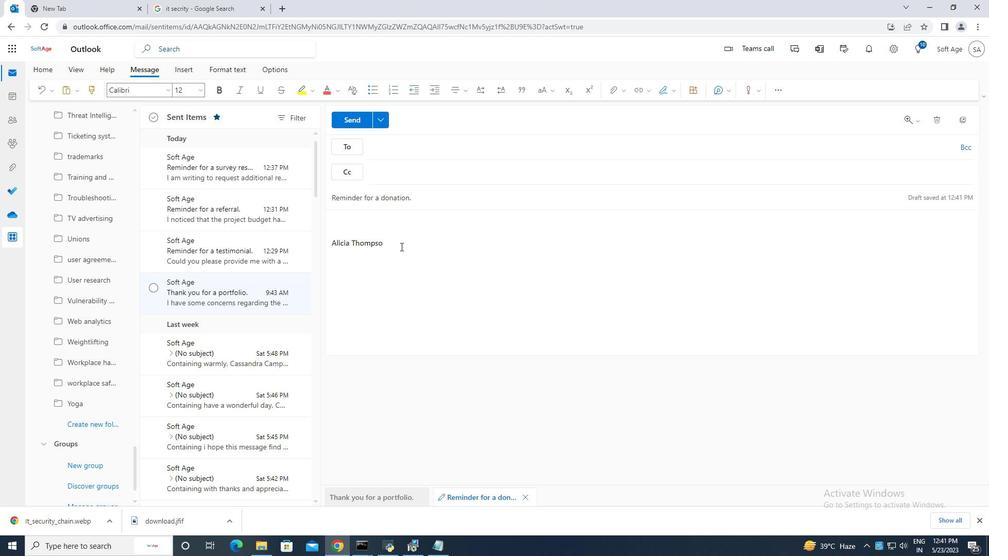 
Action: Mouse moved to (410, 223)
Screenshot: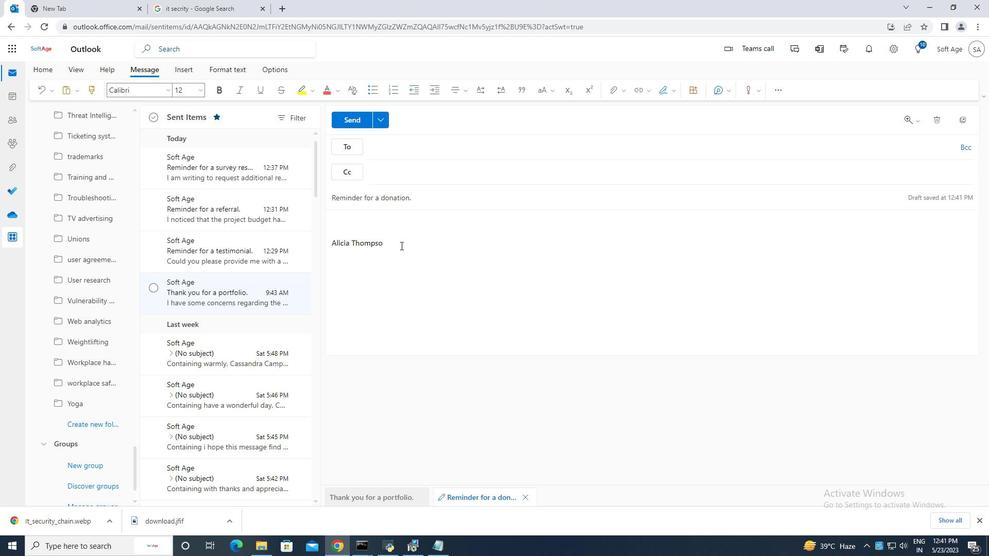 
Action: Key pressed <Key.backspace>
Screenshot: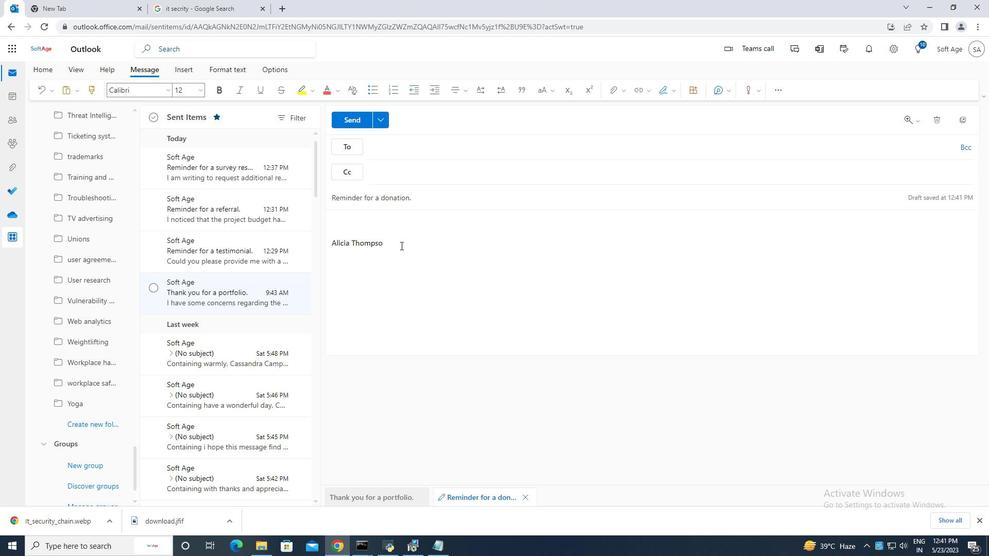 
Action: Mouse moved to (416, 210)
Screenshot: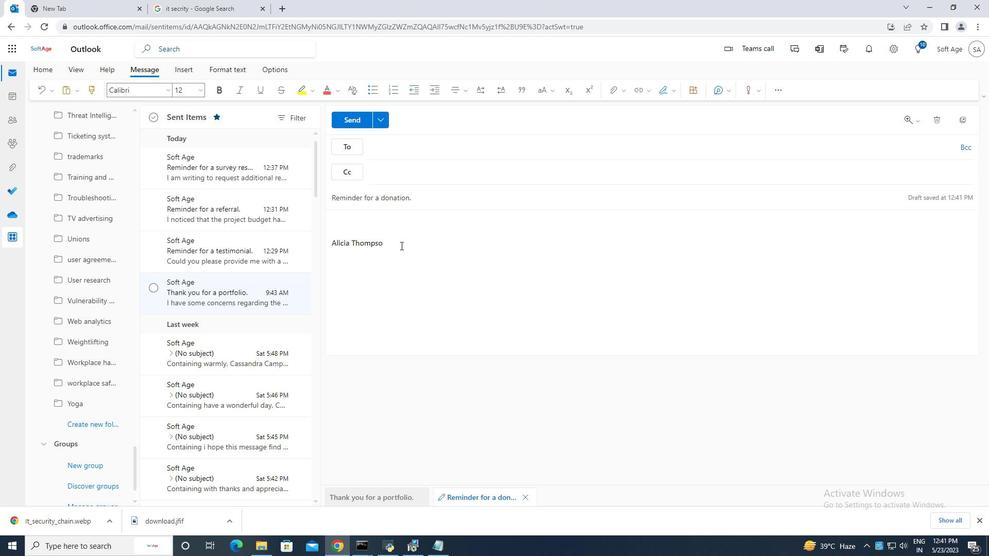 
Action: Key pressed <Key.backspace>
Screenshot: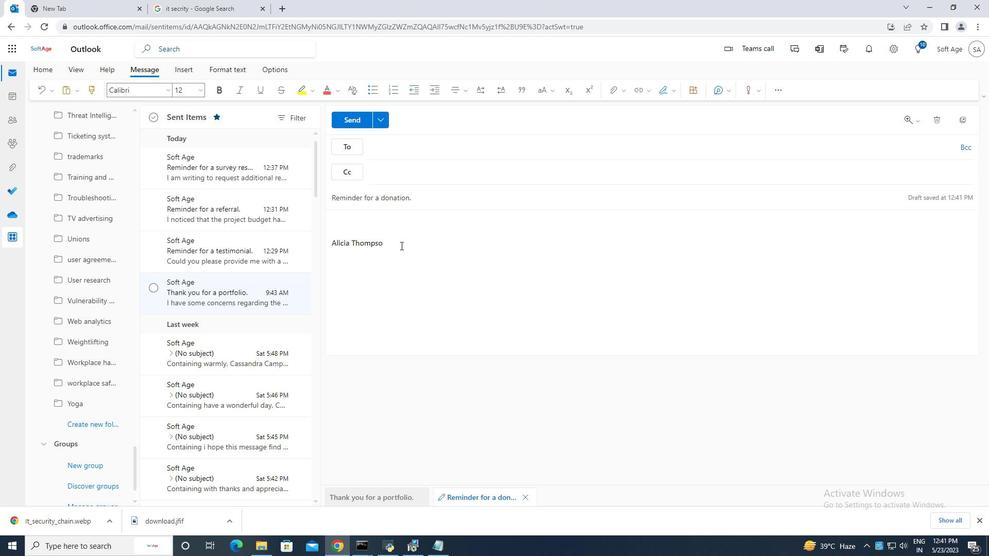 
Action: Mouse moved to (418, 203)
Screenshot: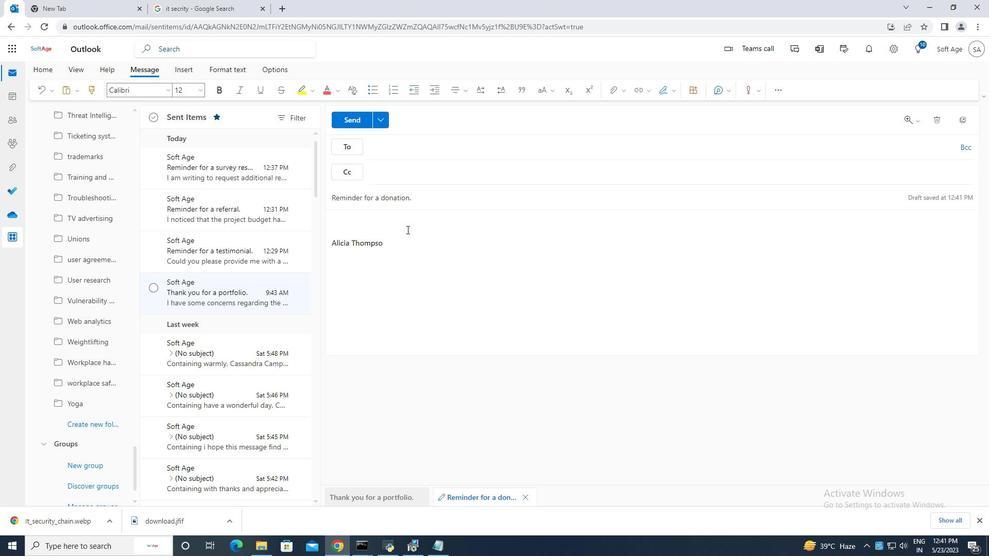 
Action: Key pressed <Key.backspace>
Screenshot: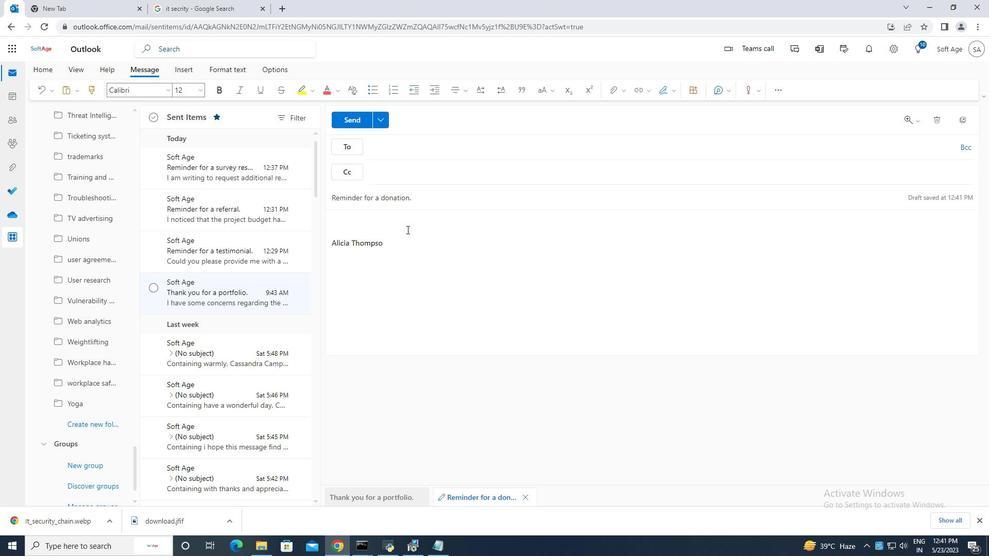
Action: Mouse moved to (418, 201)
Screenshot: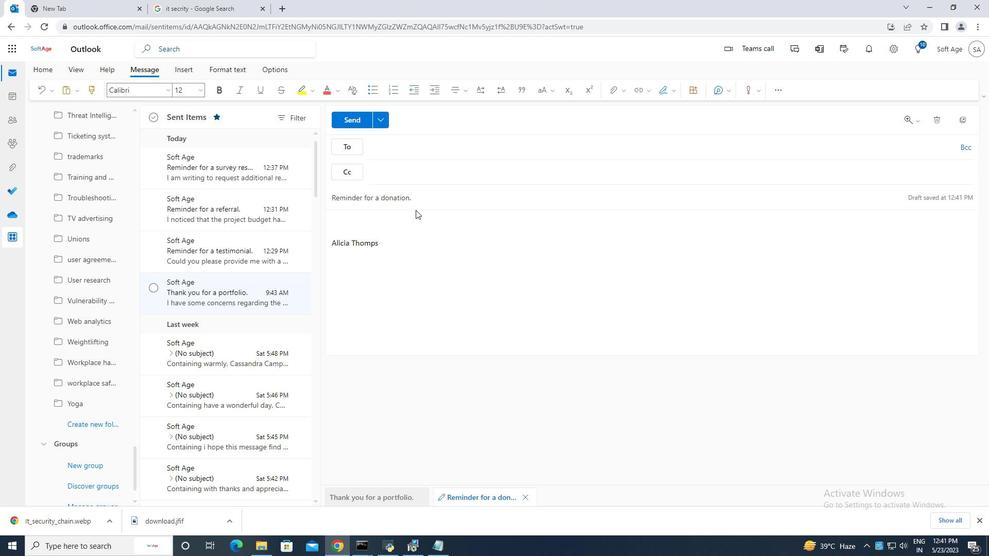
Action: Key pressed <Key.backspace>
Screenshot: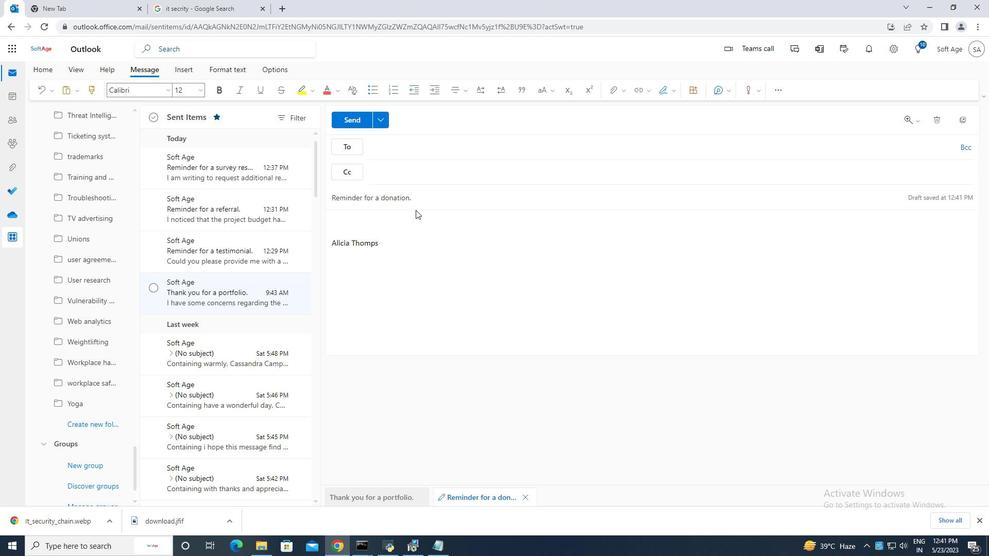 
Action: Mouse moved to (419, 197)
Screenshot: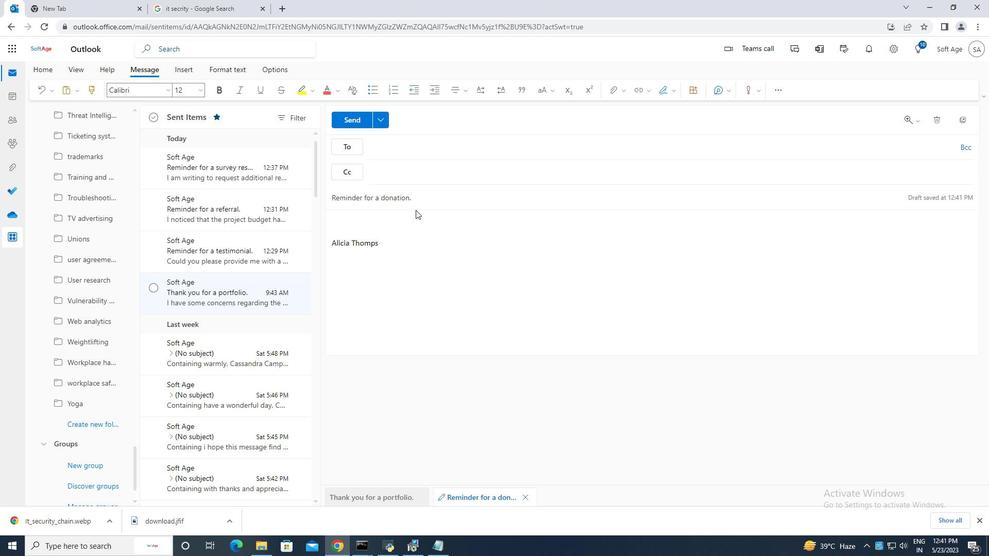 
Action: Key pressed <Key.backspace>
Screenshot: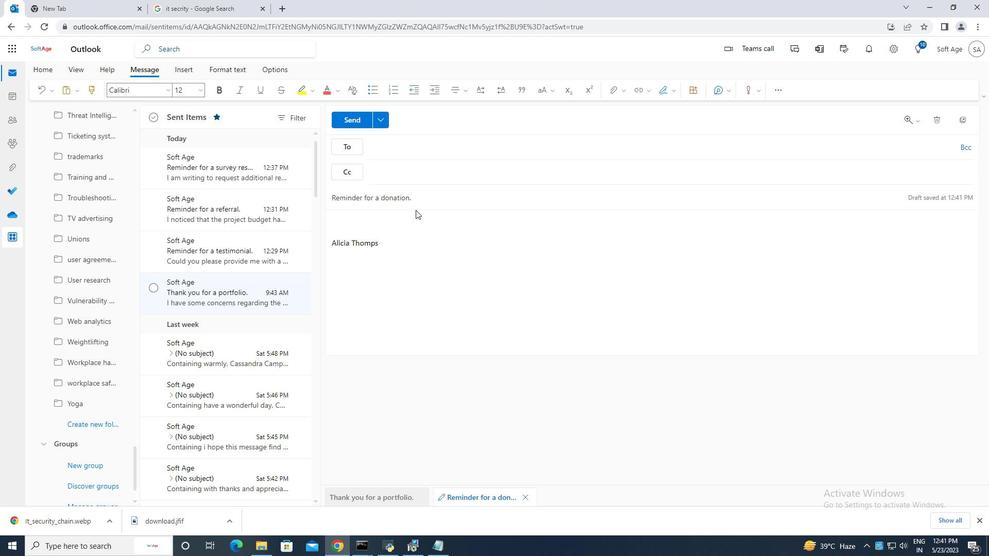 
Action: Mouse moved to (420, 194)
Screenshot: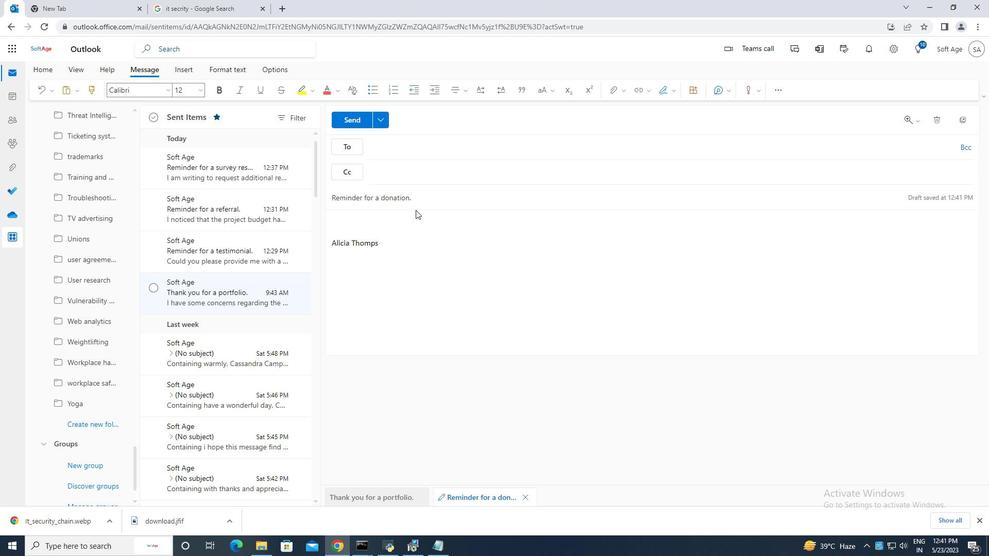 
Action: Key pressed <Key.backspace>
Screenshot: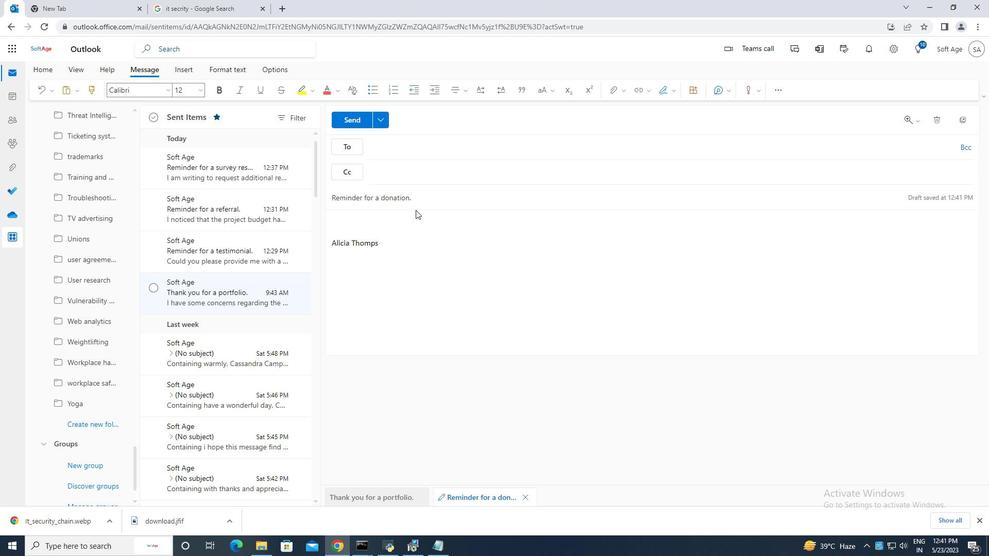 
Action: Mouse moved to (420, 193)
Screenshot: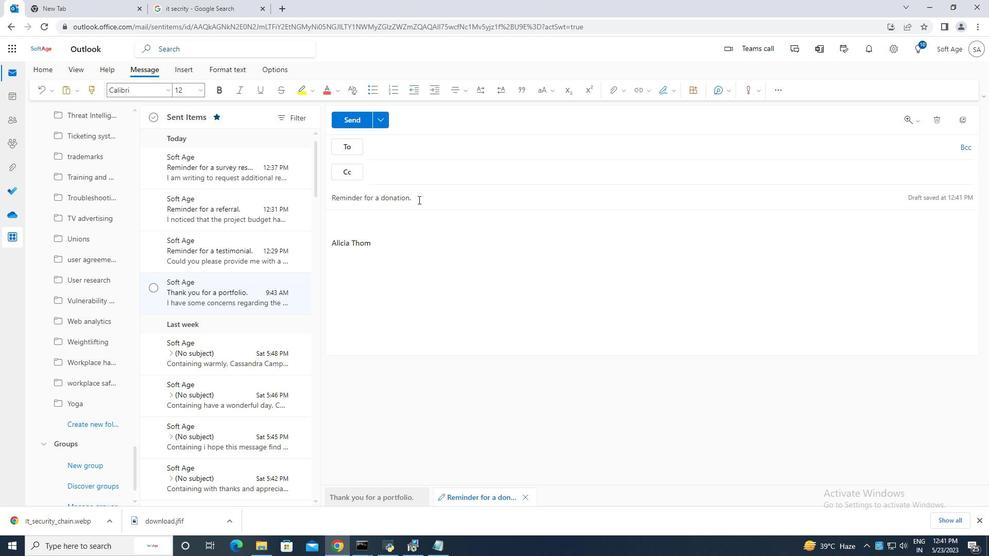 
Action: Key pressed <Key.backspace>
Screenshot: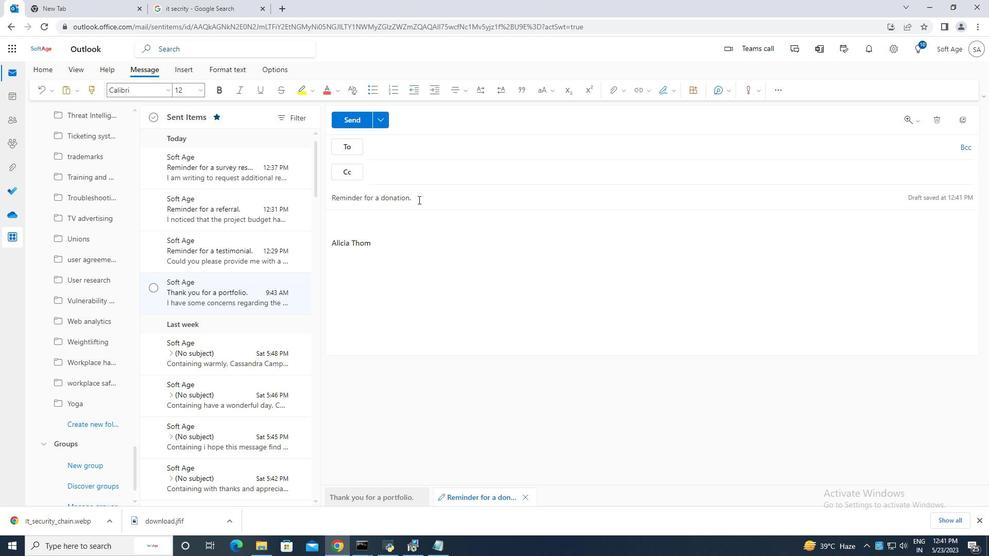 
Action: Mouse moved to (420, 192)
Screenshot: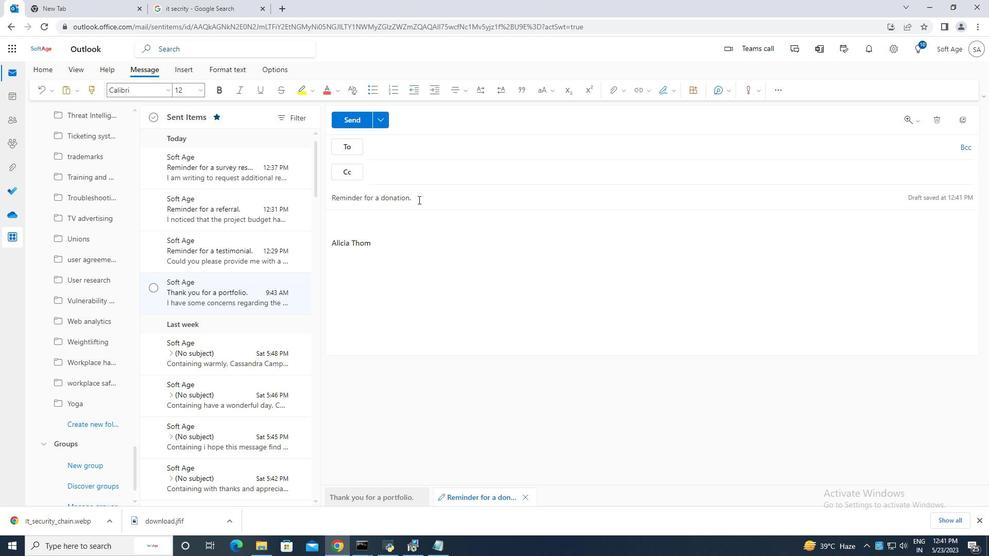 
Action: Key pressed <Key.backspace><Key.backspace><Key.backspace>
Screenshot: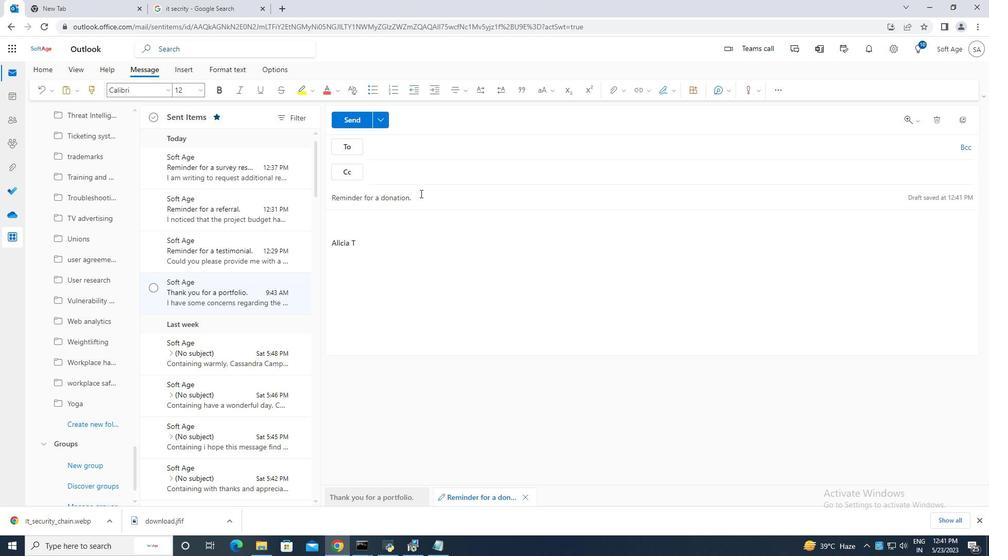 
Action: Mouse moved to (421, 193)
Screenshot: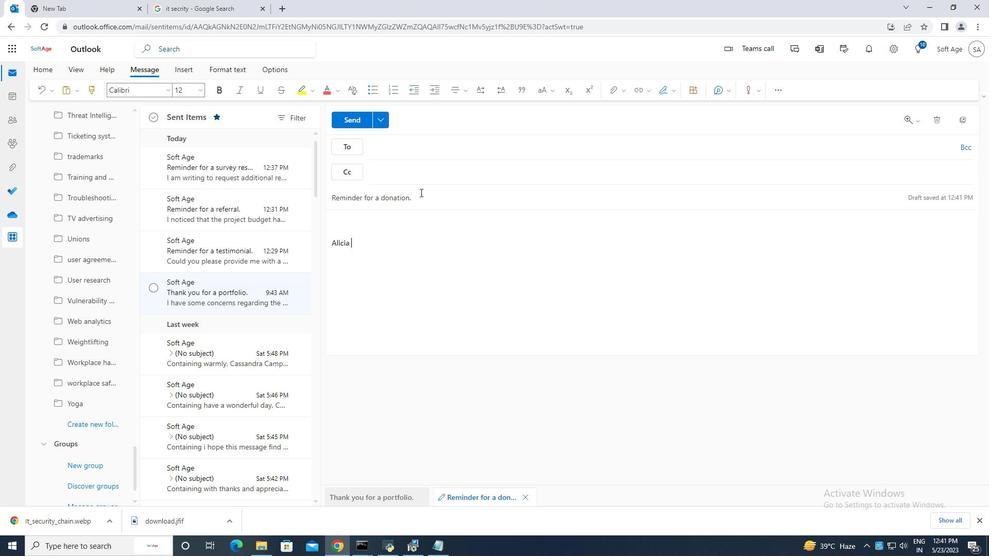 
Action: Key pressed <Key.backspace>
Screenshot: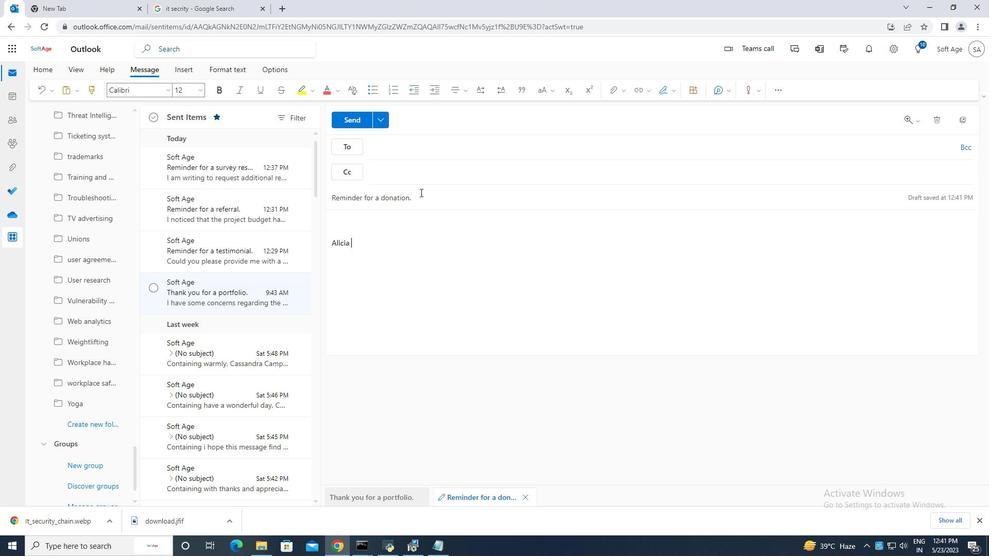 
Action: Mouse moved to (422, 194)
Screenshot: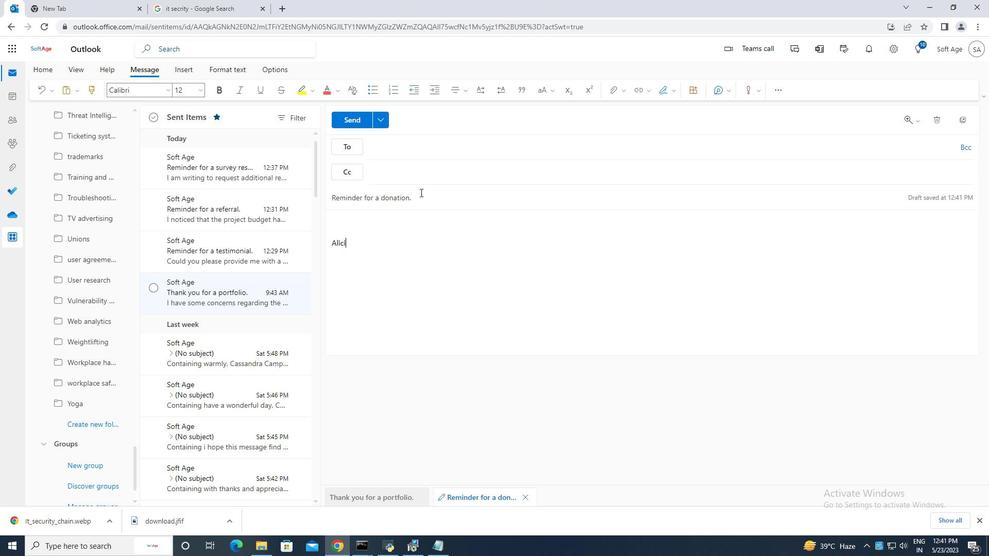 
Action: Key pressed <Key.backspace>
Screenshot: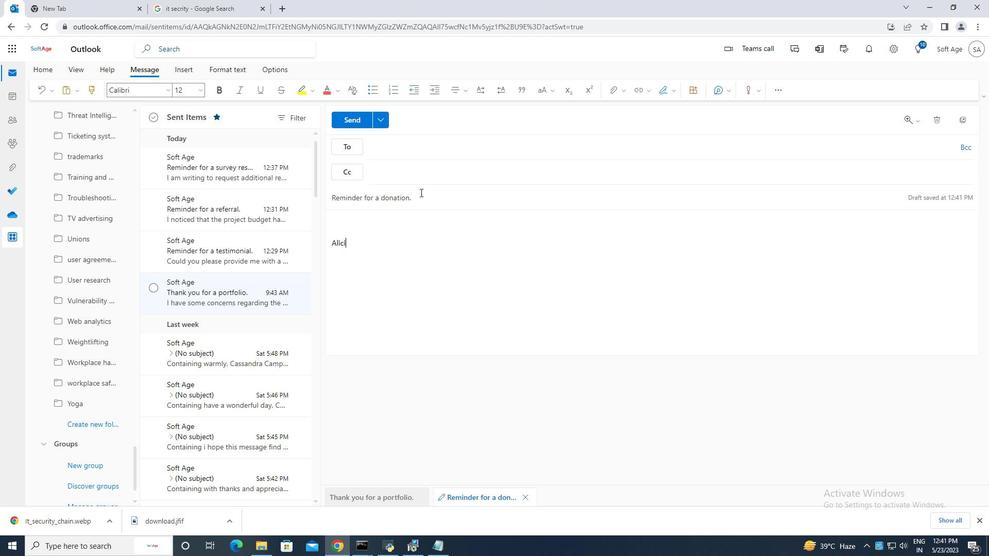 
Action: Mouse moved to (423, 194)
Screenshot: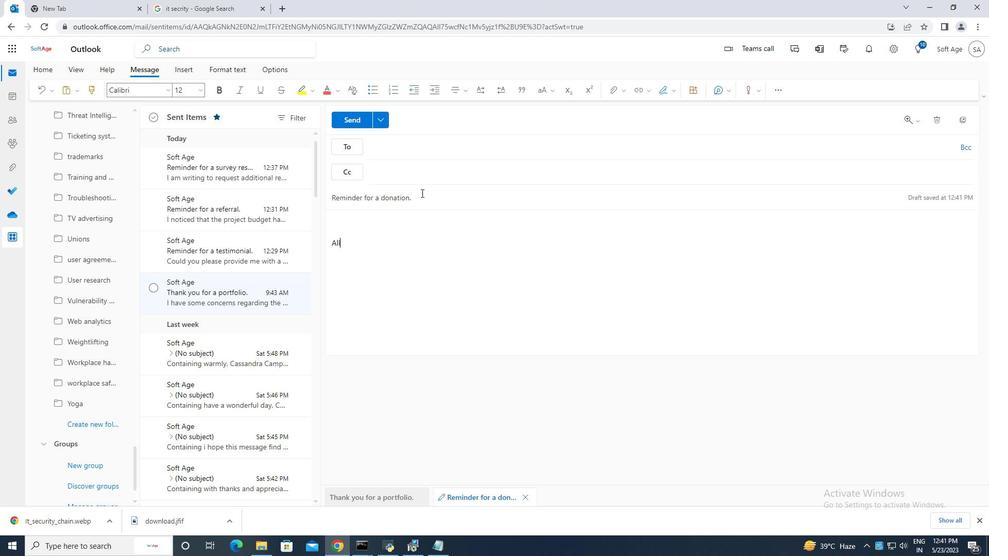 
Action: Key pressed <Key.backspace>
Screenshot: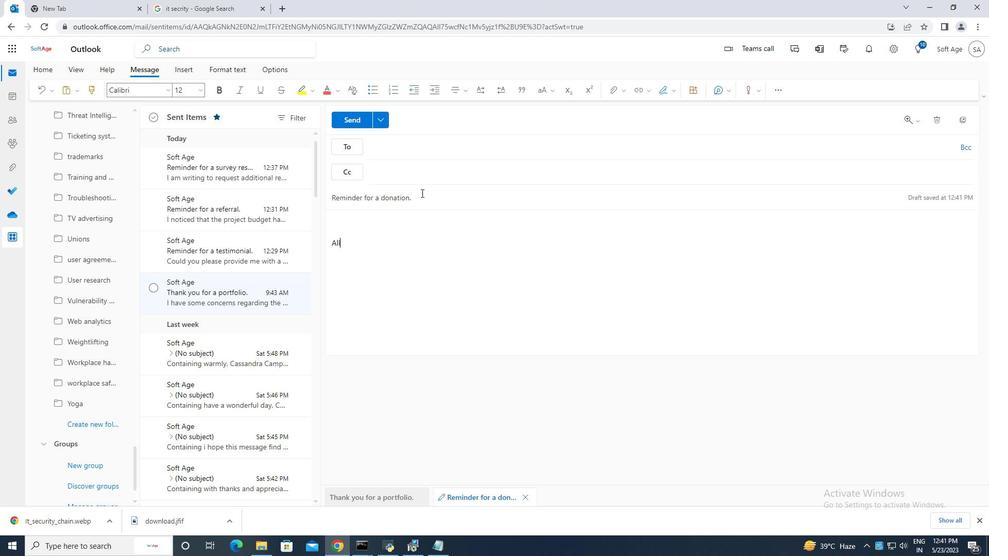 
Action: Mouse moved to (423, 196)
Screenshot: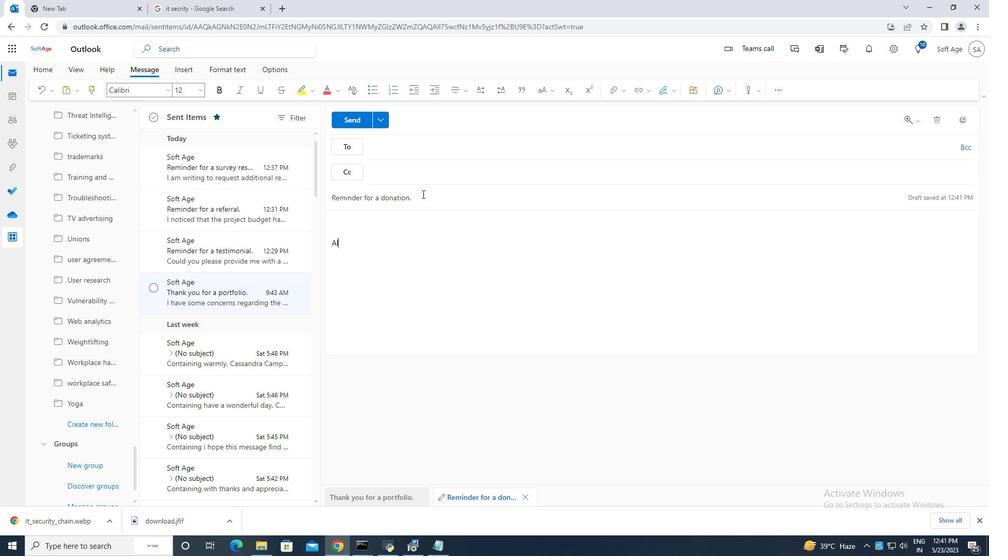 
Action: Key pressed <Key.backspace>
Screenshot: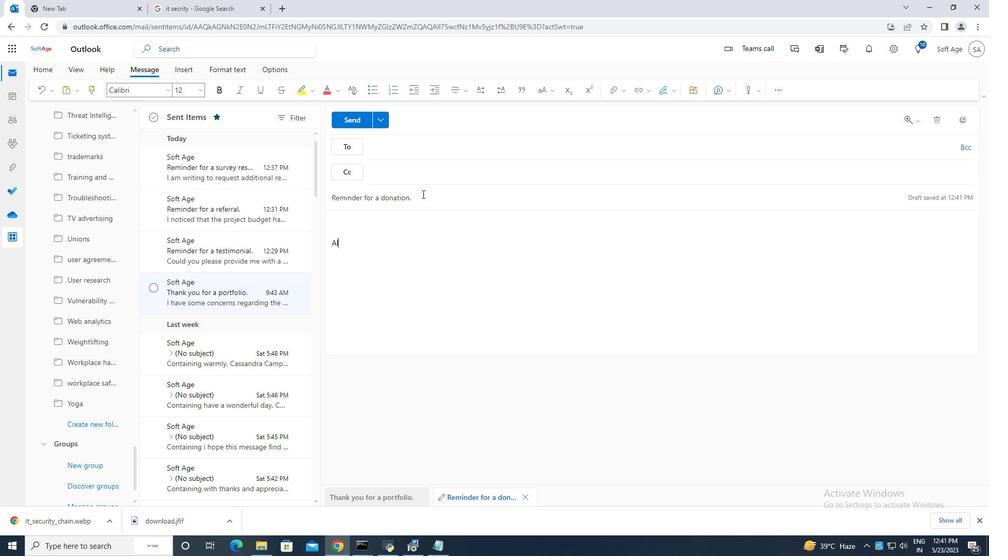 
Action: Mouse moved to (423, 198)
Screenshot: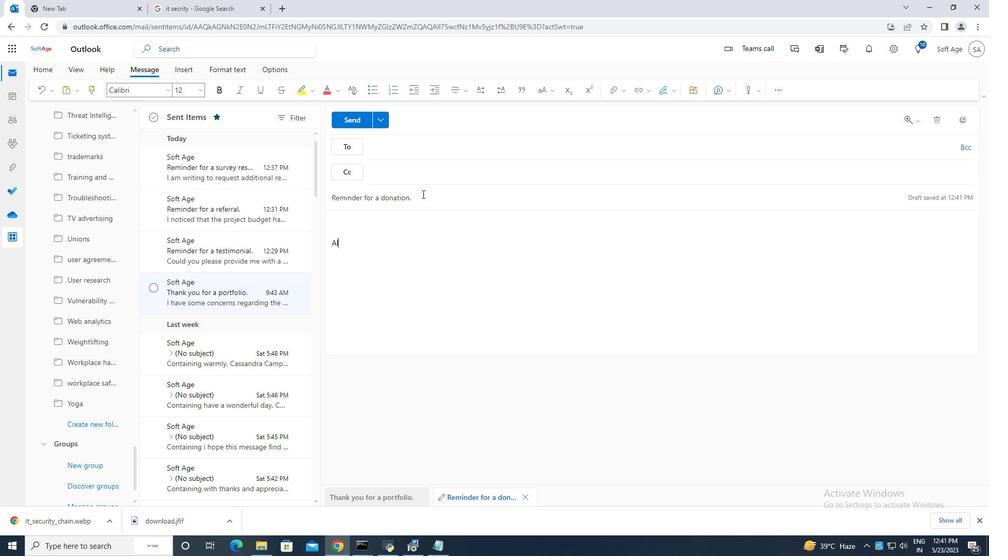 
Action: Key pressed <Key.backspace>
Screenshot: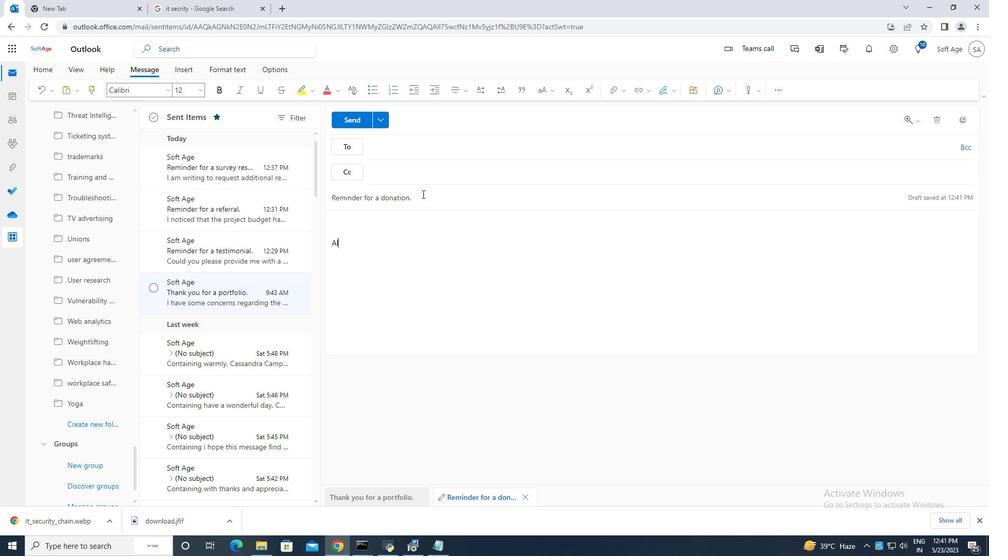 
Action: Mouse moved to (423, 199)
Screenshot: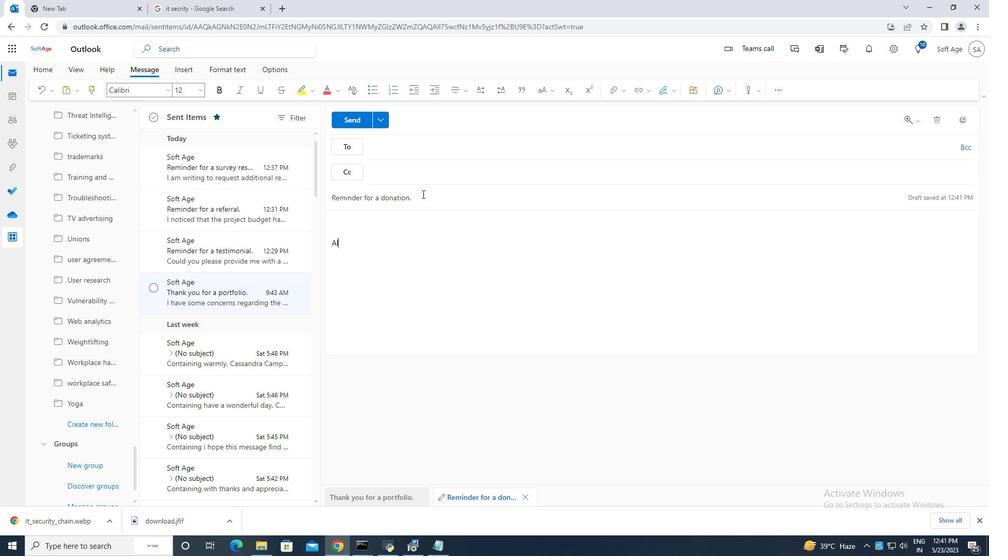 
Action: Key pressed <Key.backspace>
Screenshot: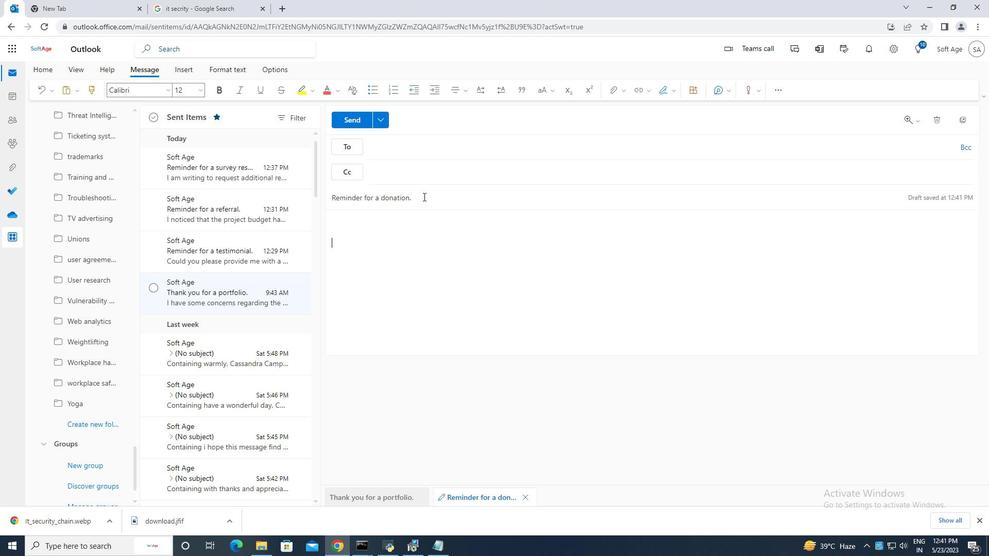 
Action: Mouse moved to (424, 202)
Screenshot: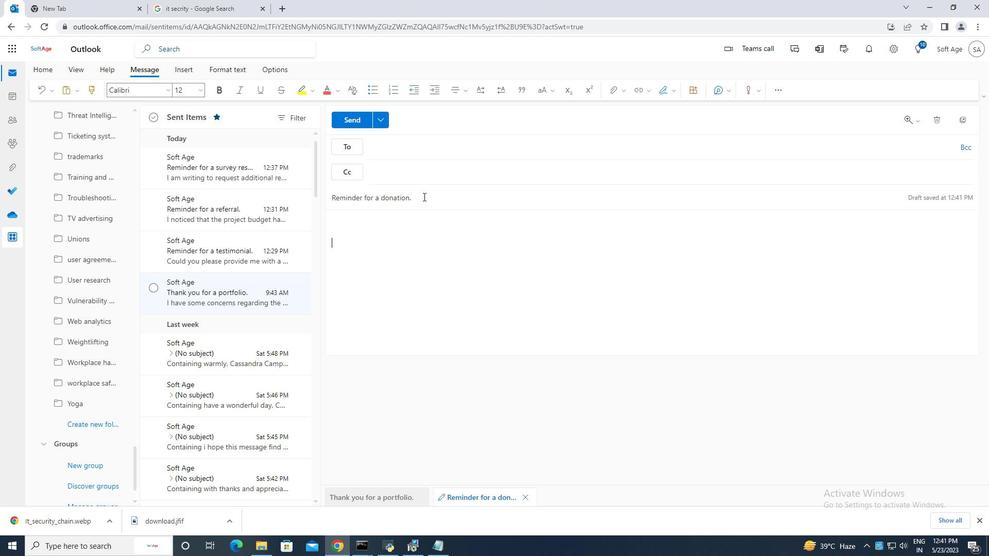 
Action: Key pressed <Key.backspace><Key.backspace><Key.backspace><Key.backspace><Key.backspace><Key.backspace>
Screenshot: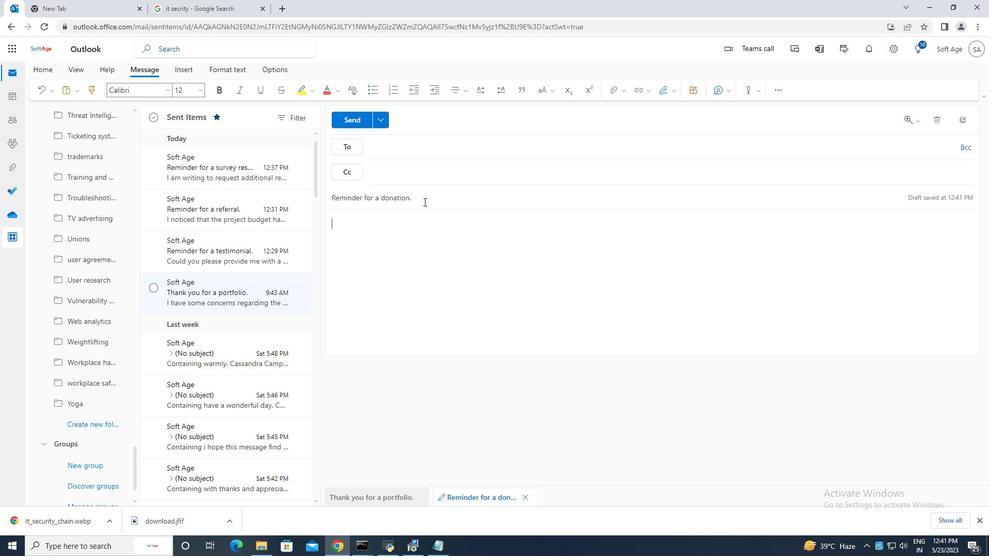 
Action: Mouse moved to (424, 202)
Screenshot: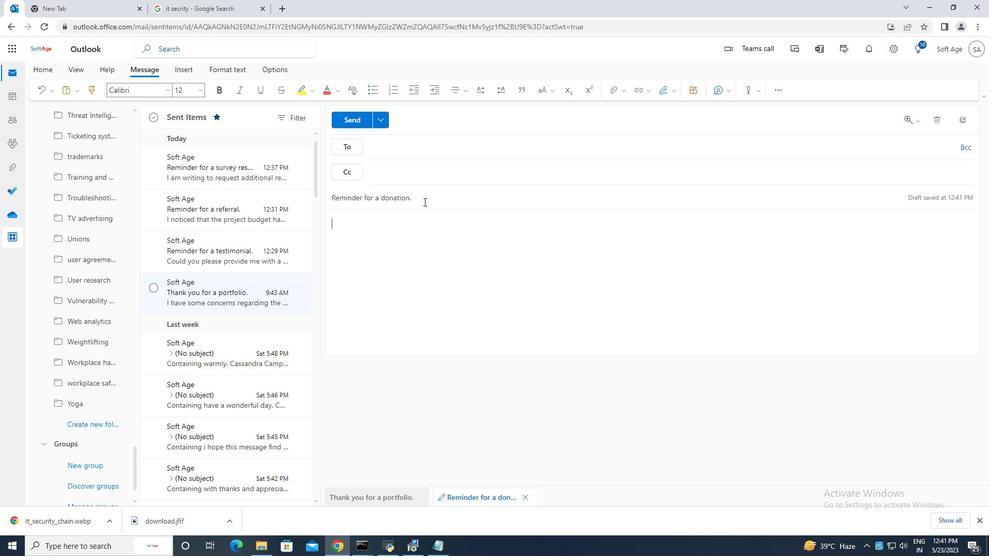 
Action: Key pressed <Key.backspace>
Screenshot: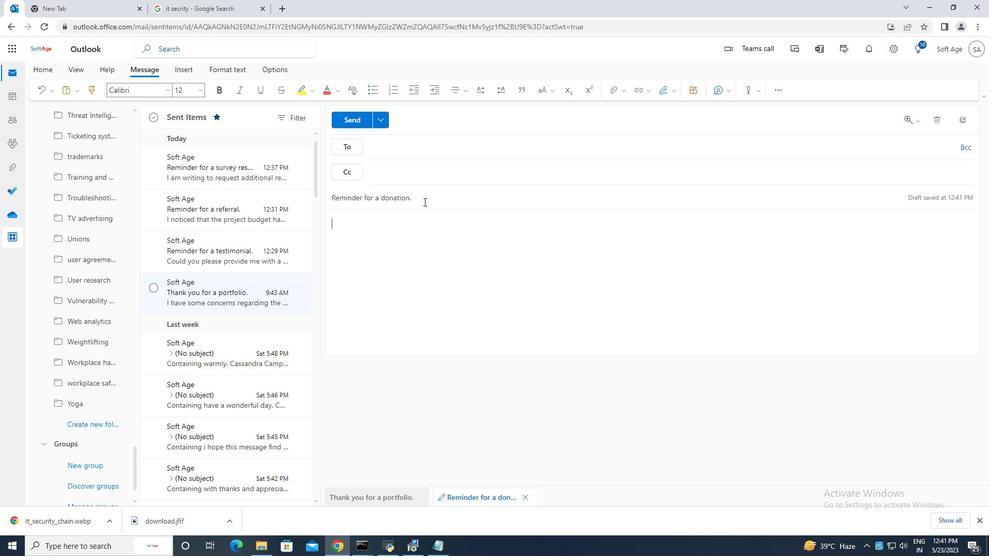 
Action: Mouse moved to (424, 201)
Screenshot: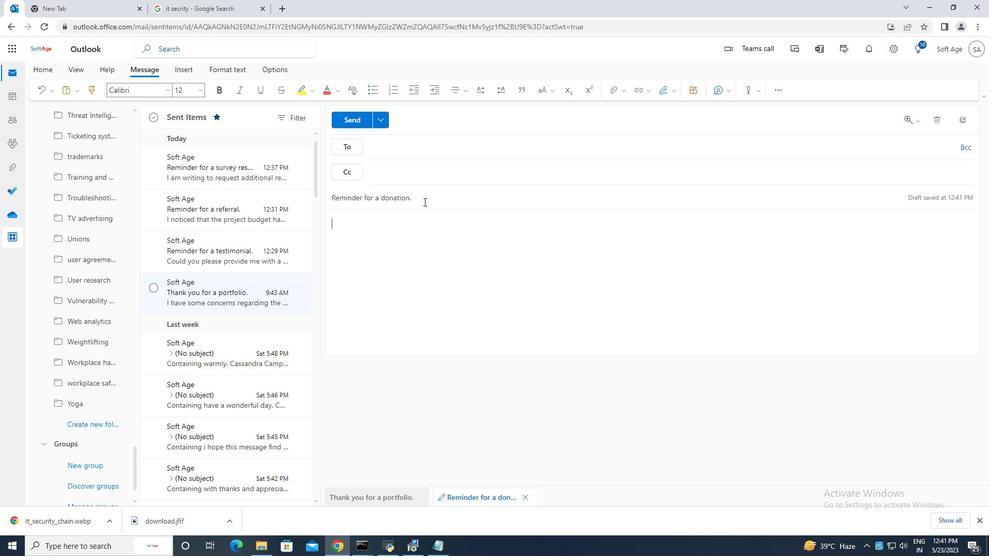 
Action: Key pressed <Key.backspace>
Screenshot: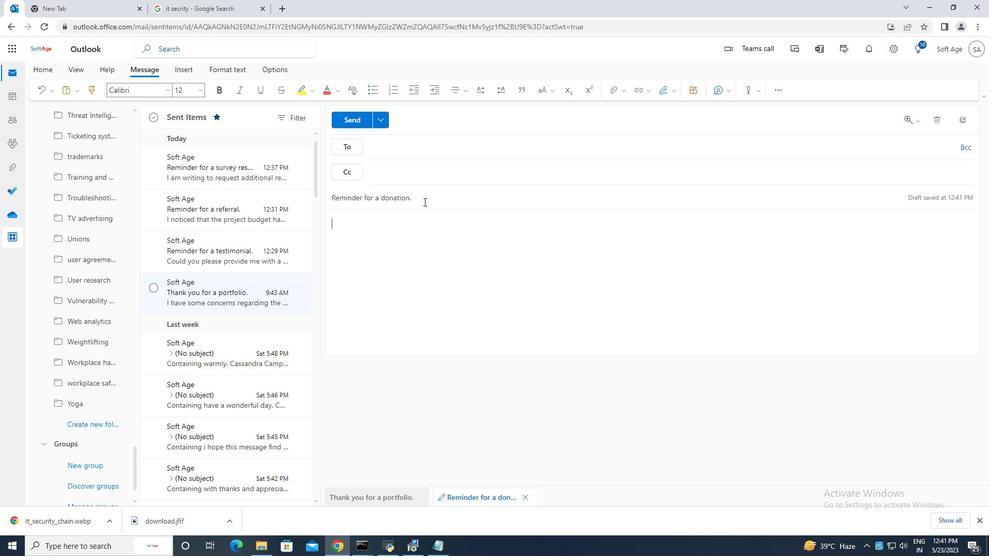 
Action: Mouse moved to (424, 200)
Screenshot: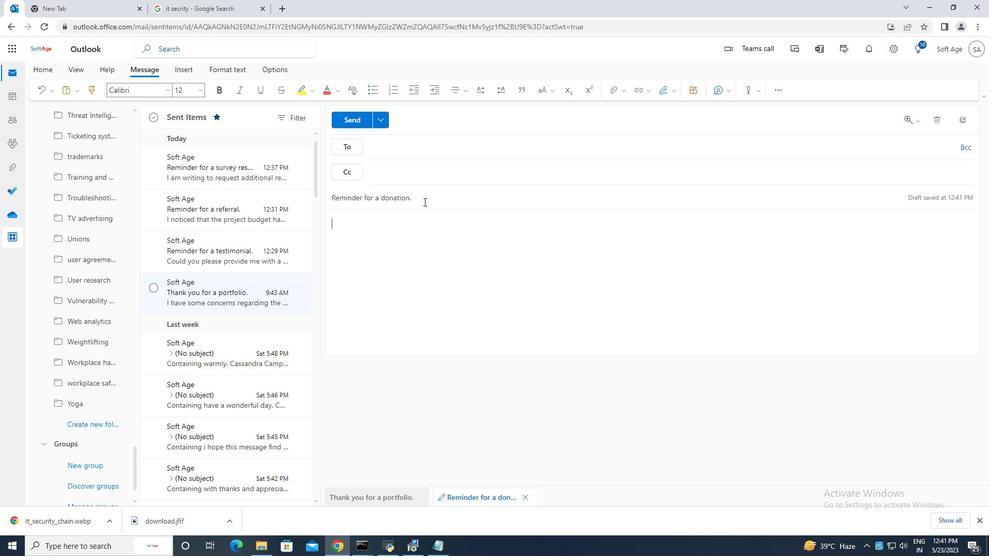 
Action: Key pressed <Key.backspace>
Screenshot: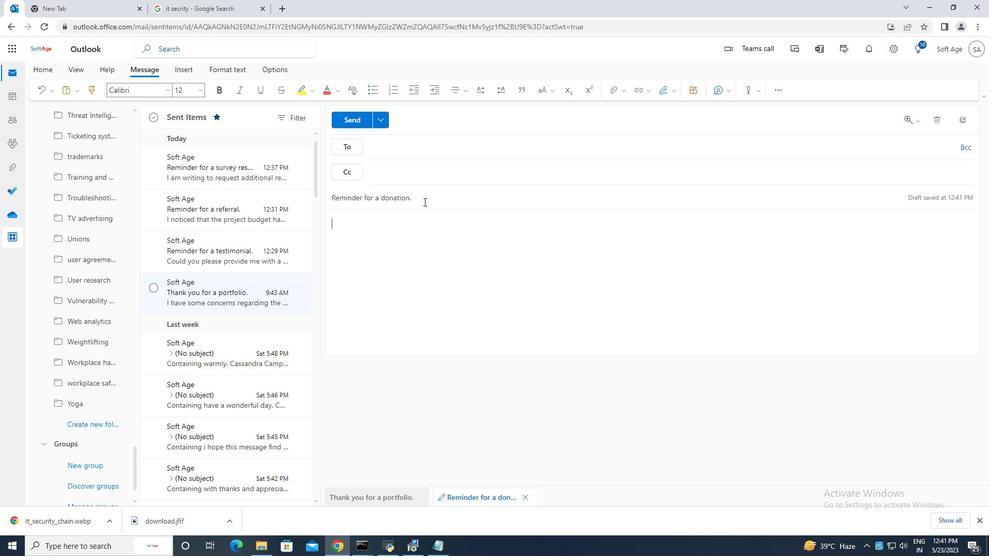 
Action: Mouse pressed left at (424, 200)
Screenshot: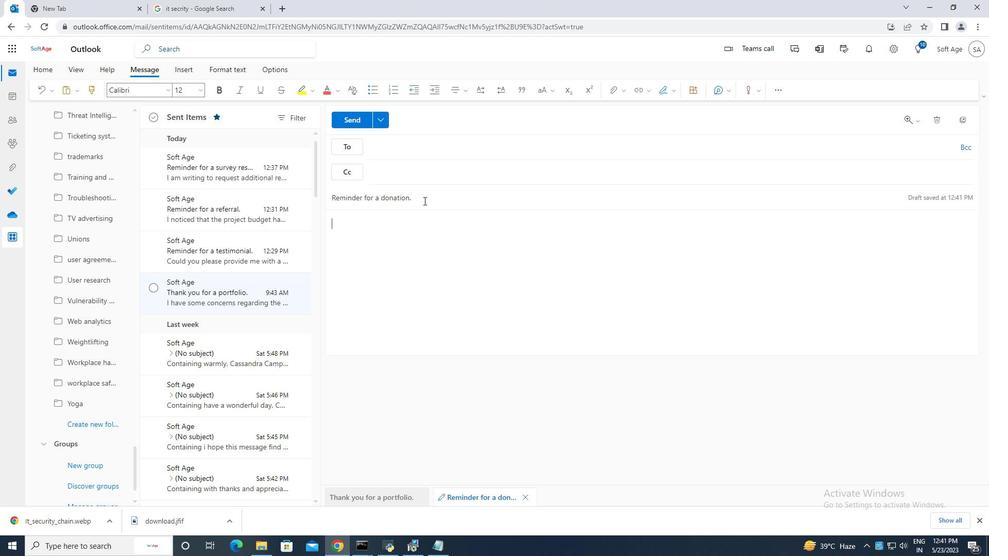 
Action: Mouse moved to (424, 200)
Screenshot: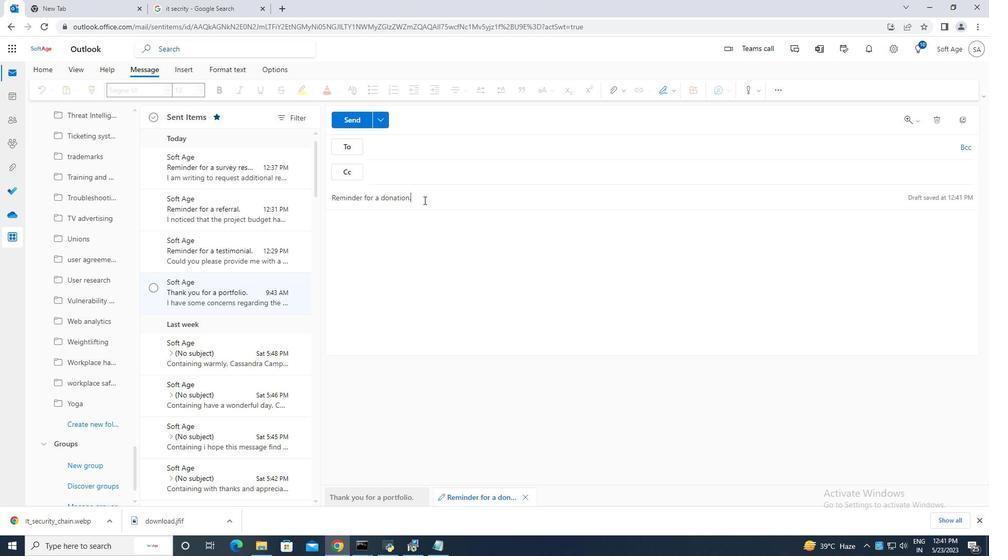 
Action: Key pressed <Key.backspace>
Screenshot: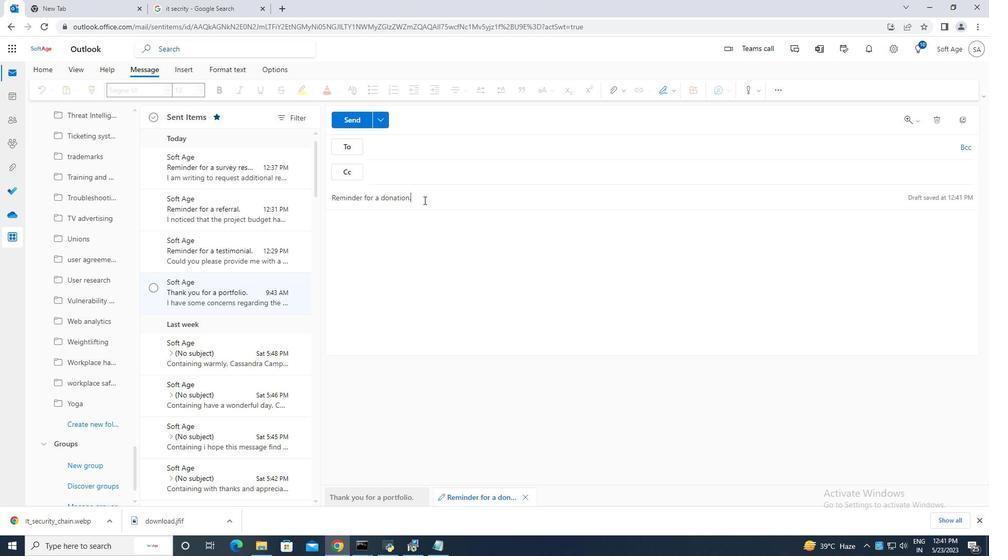 
Action: Mouse moved to (423, 200)
Screenshot: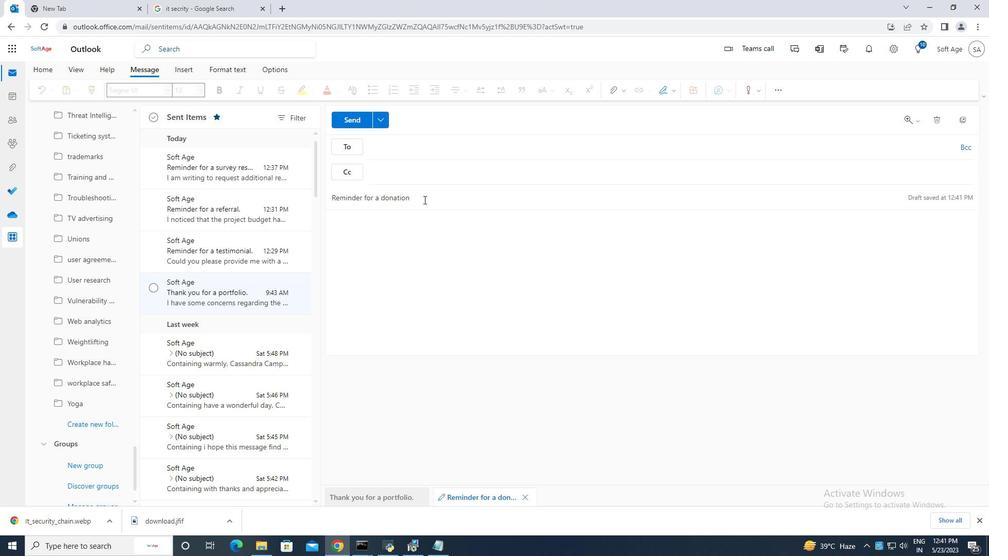 
Action: Key pressed <Key.backspace><Key.backspace><Key.backspace><Key.backspace><Key.backspace><Key.backspace><Key.backspace><Key.backspace><Key.backspace><Key.backspace><Key.backspace><Key.backspace><Key.backspace><Key.backspace><Key.backspace><Key.backspace><Key.backspace><Key.backspace><Key.backspace><Key.backspace><Key.backspace><Key.backspace><Key.backspace><Key.backspace><Key.backspace><Key.backspace><Key.backspace><Key.backspace><Key.backspace><Key.backspace><Key.backspace><Key.backspace><Key.backspace><Key.backspace><Key.backspace><Key.backspace><Key.backspace><Key.backspace>
Screenshot: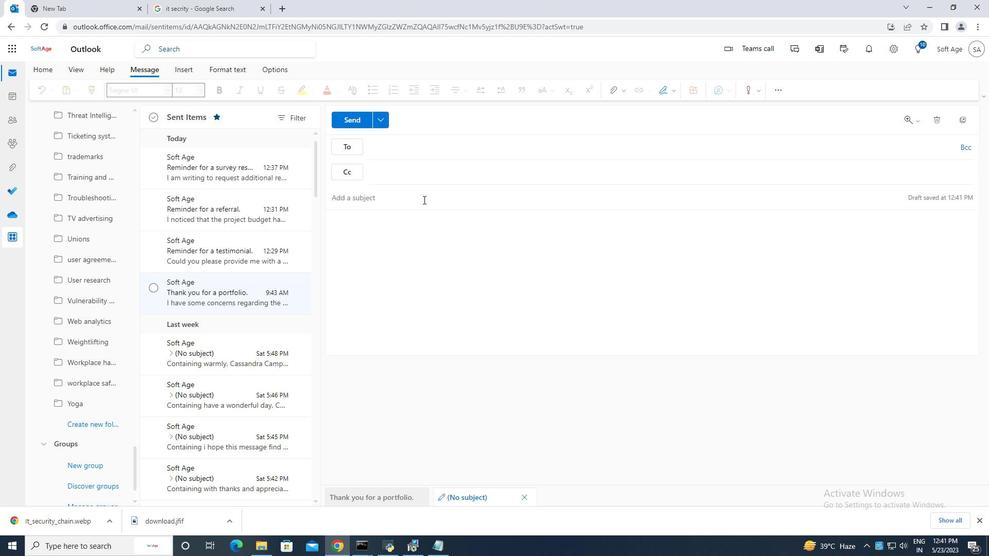 
Action: Mouse moved to (666, 97)
Screenshot: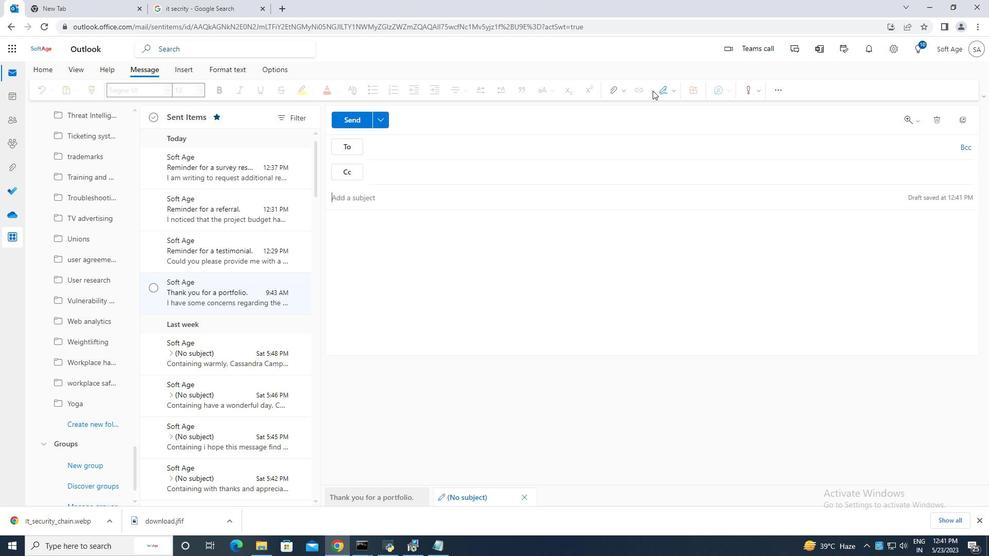
Action: Mouse pressed left at (666, 97)
Screenshot: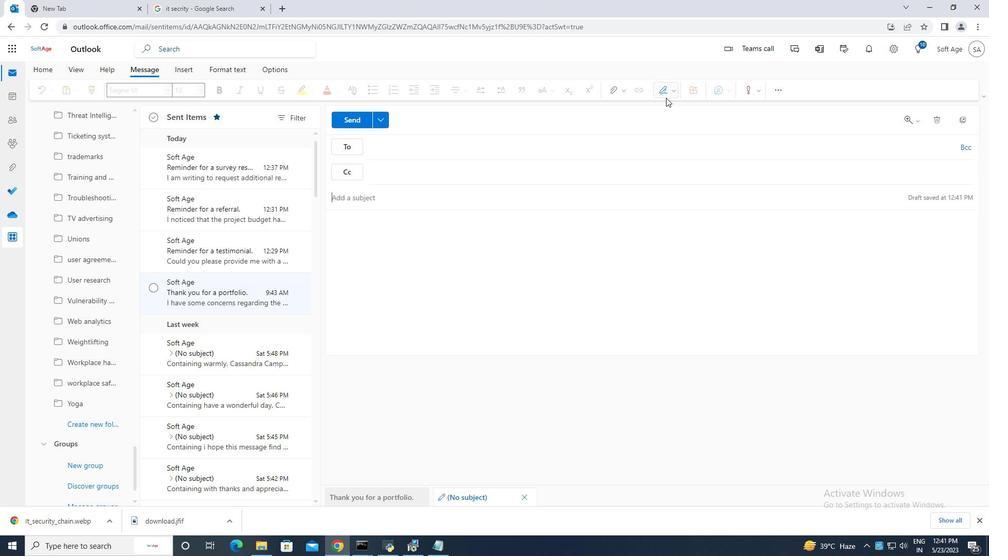 
Action: Mouse moved to (644, 131)
Screenshot: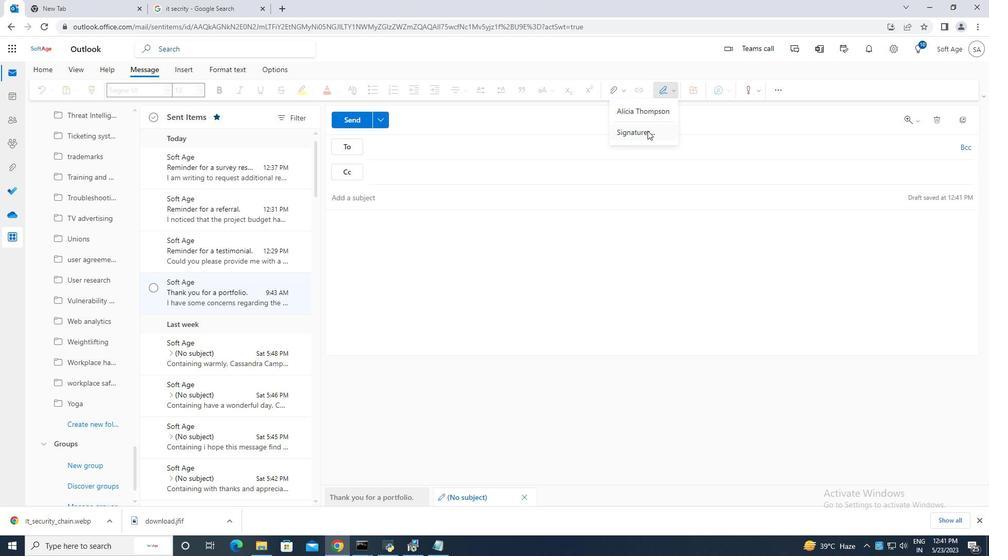 
Action: Mouse pressed left at (644, 131)
Screenshot: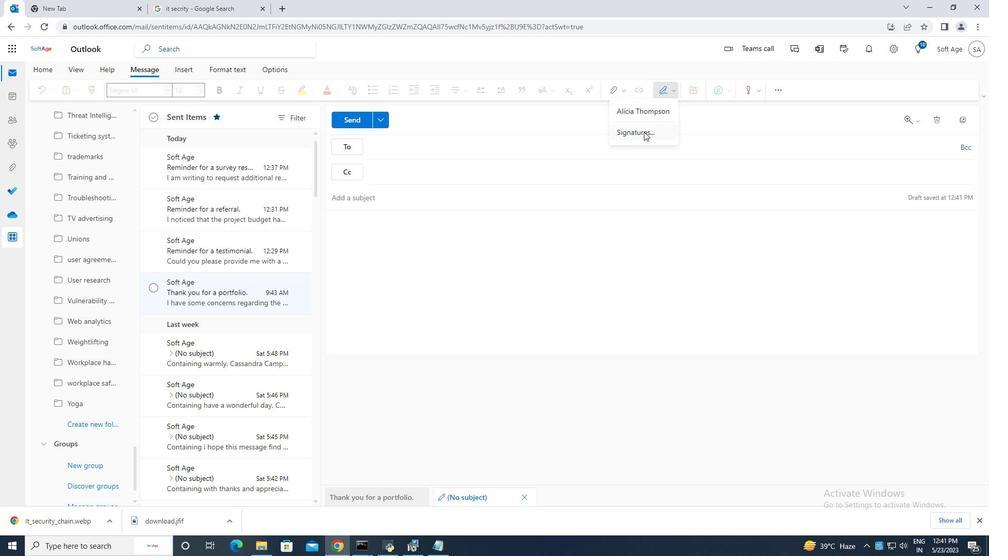 
Action: Mouse moved to (703, 173)
Screenshot: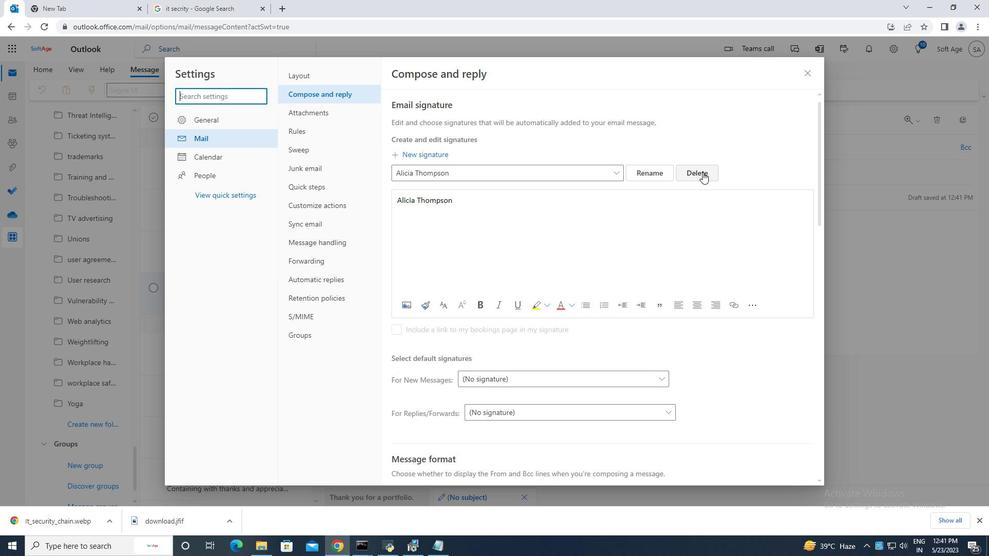 
Action: Mouse pressed left at (703, 173)
Screenshot: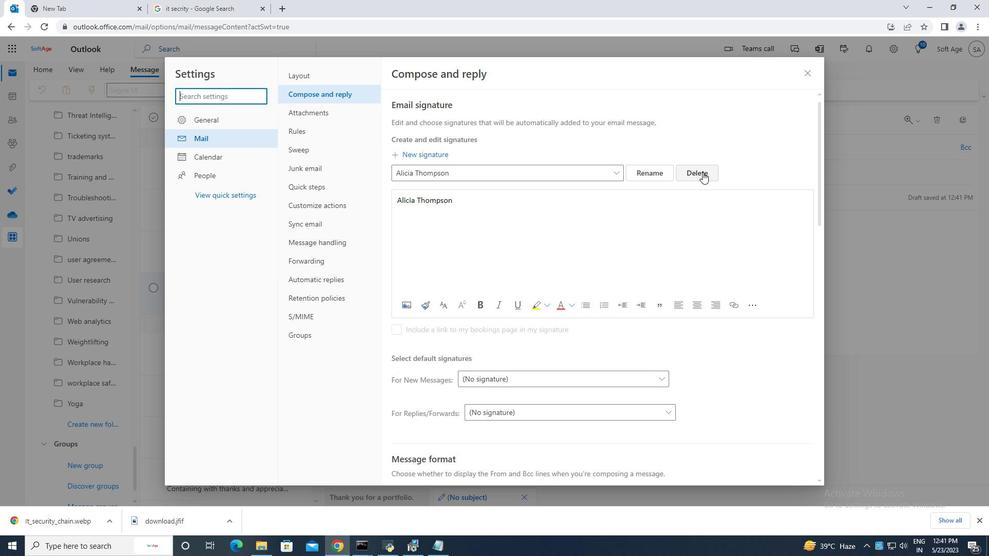 
Action: Mouse moved to (480, 175)
Screenshot: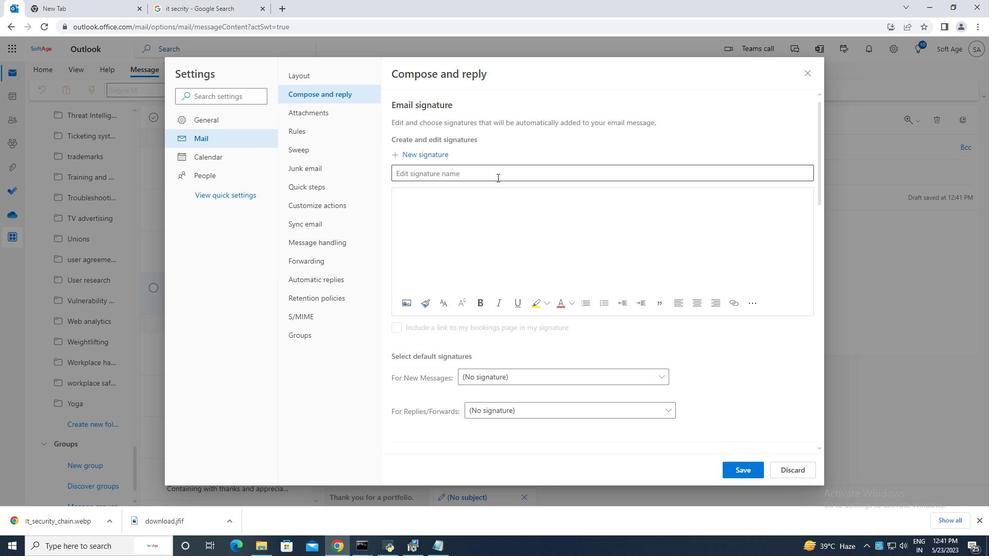 
Action: Mouse pressed left at (480, 175)
Screenshot: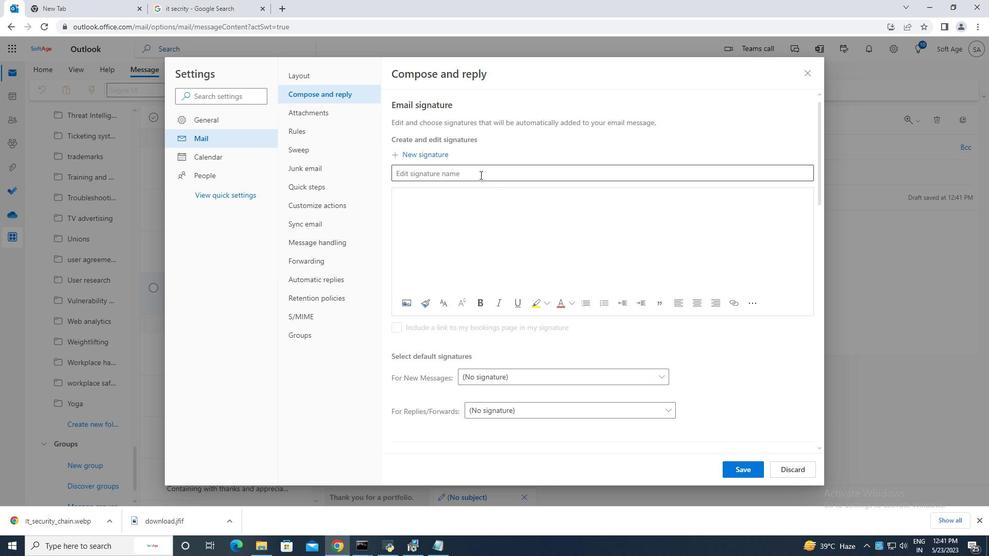 
Action: Mouse moved to (480, 174)
Screenshot: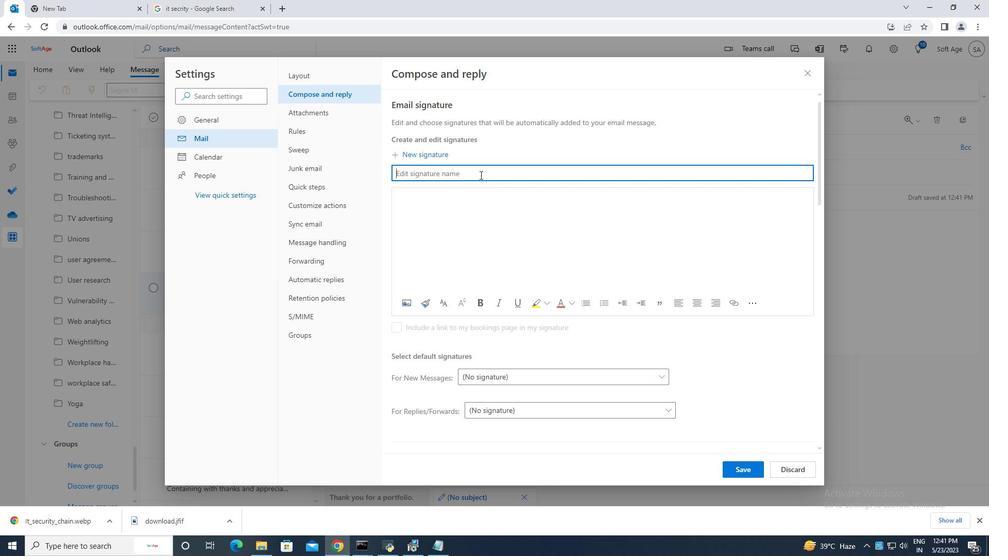 
Action: Key pressed <Key.caps_lock>A<Key.caps_lock>llision<Key.space><Key.caps_lock>B<Key.caps_lock>rown<Key.space>
Screenshot: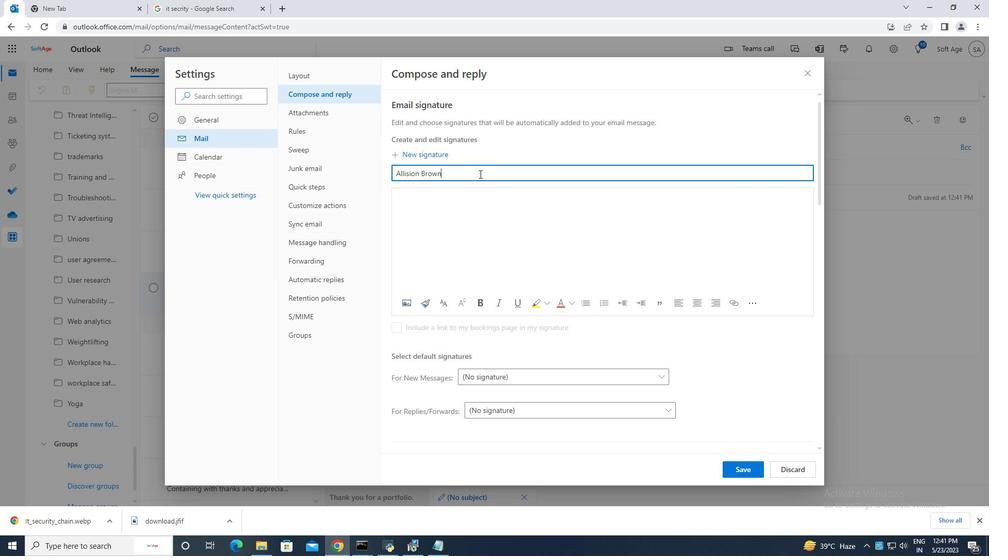
Action: Mouse moved to (433, 199)
Screenshot: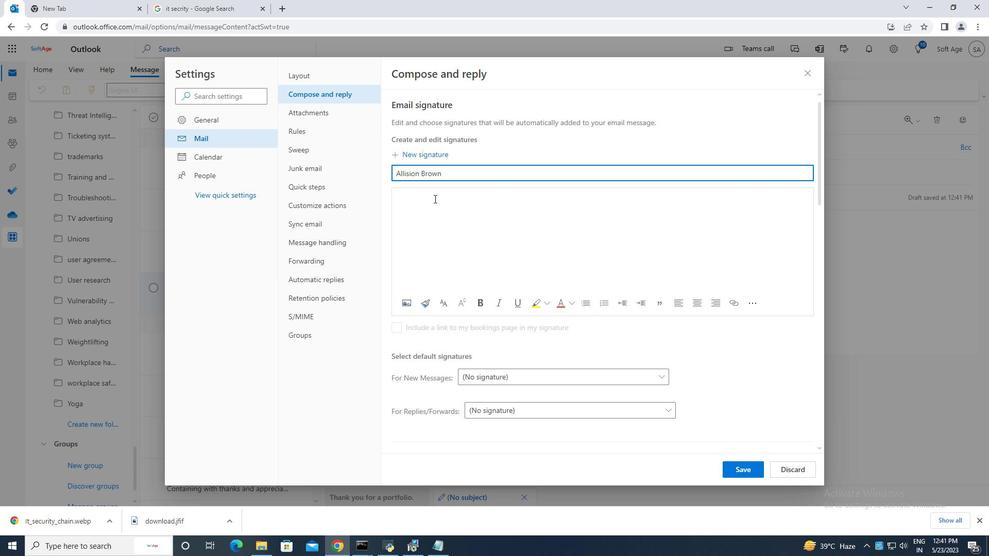 
Action: Mouse pressed left at (433, 199)
Screenshot: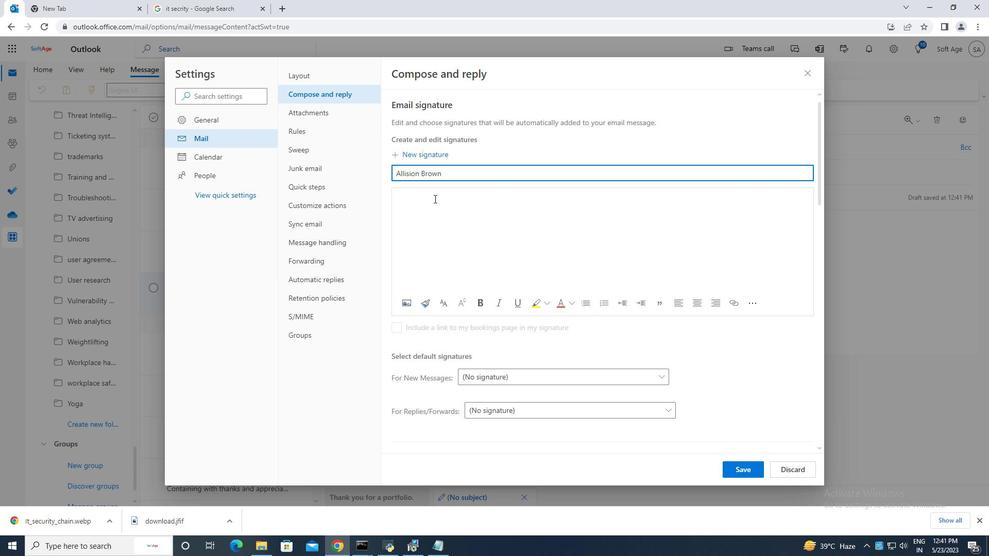 
Action: Mouse moved to (433, 199)
Screenshot: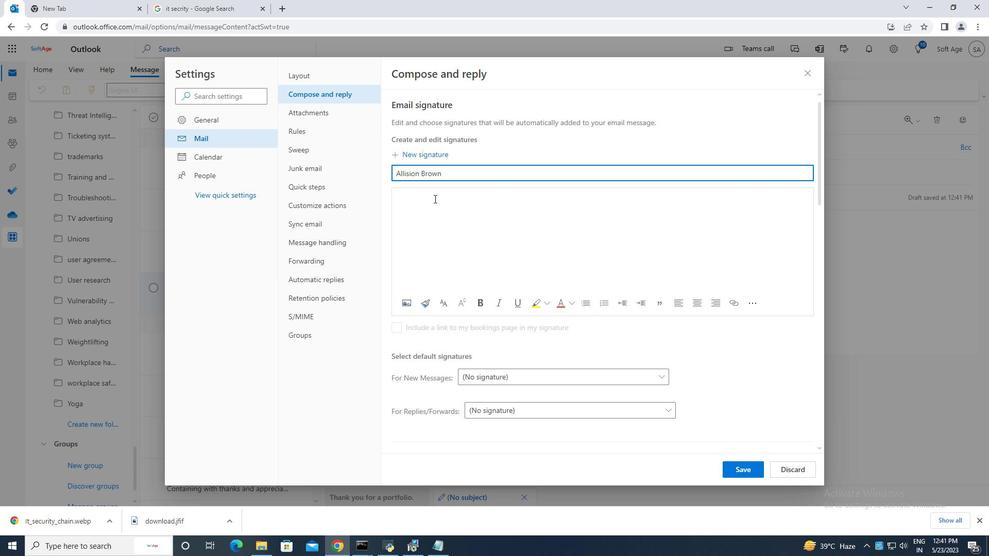 
Action: Key pressed <Key.caps_lock>A<Key.caps_lock>llision<Key.space><Key.caps_lock>B<Key.caps_lock>erown
Screenshot: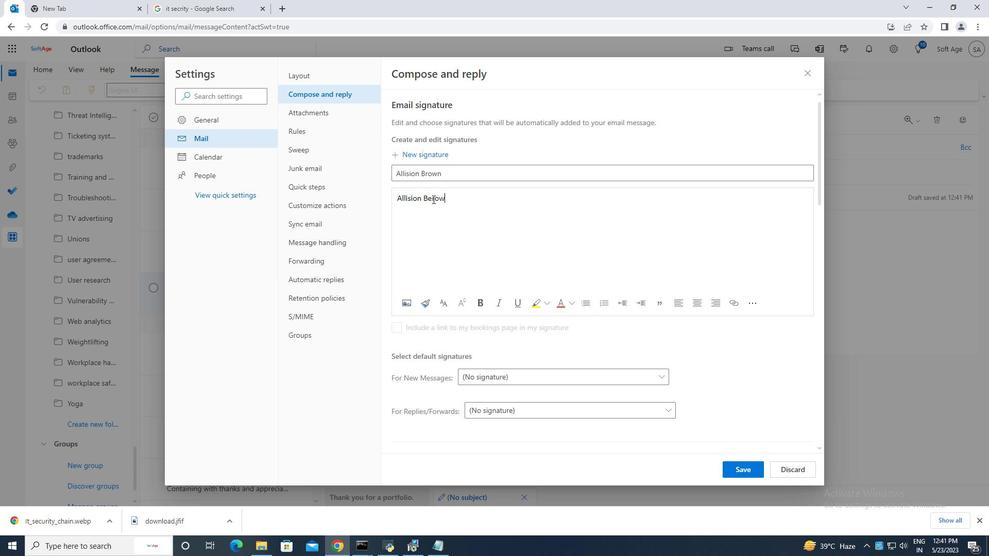 
Action: Mouse moved to (432, 201)
Screenshot: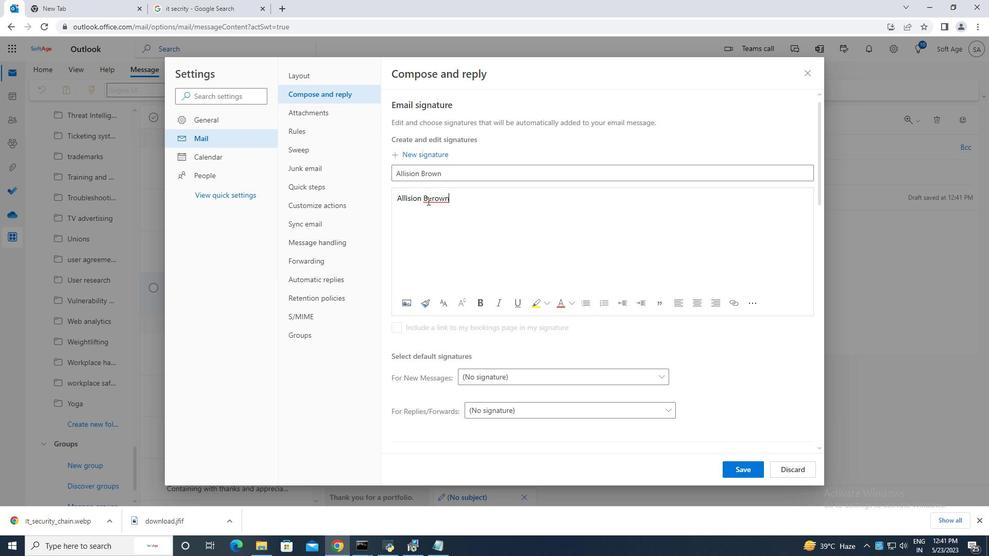 
Action: Mouse pressed left at (432, 201)
Screenshot: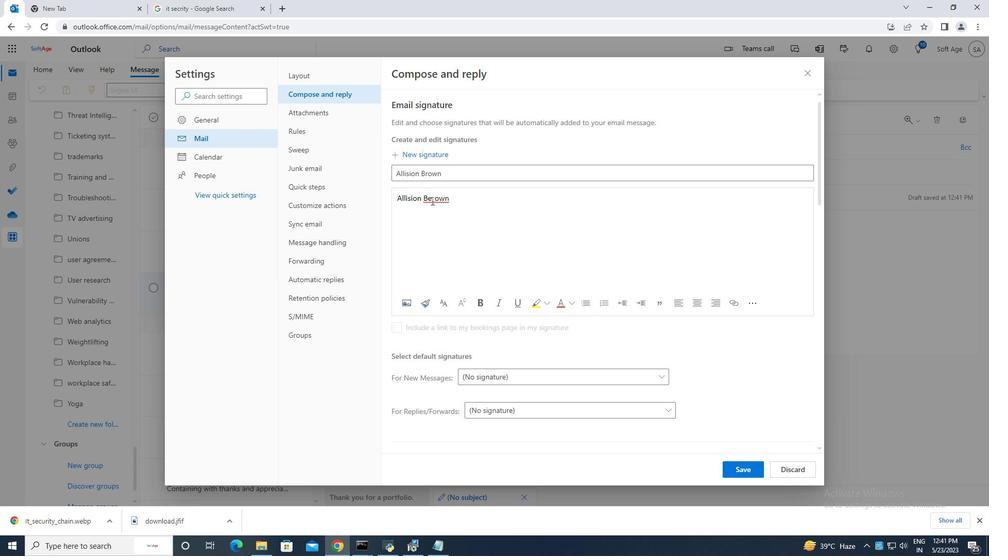 
Action: Mouse moved to (439, 201)
Screenshot: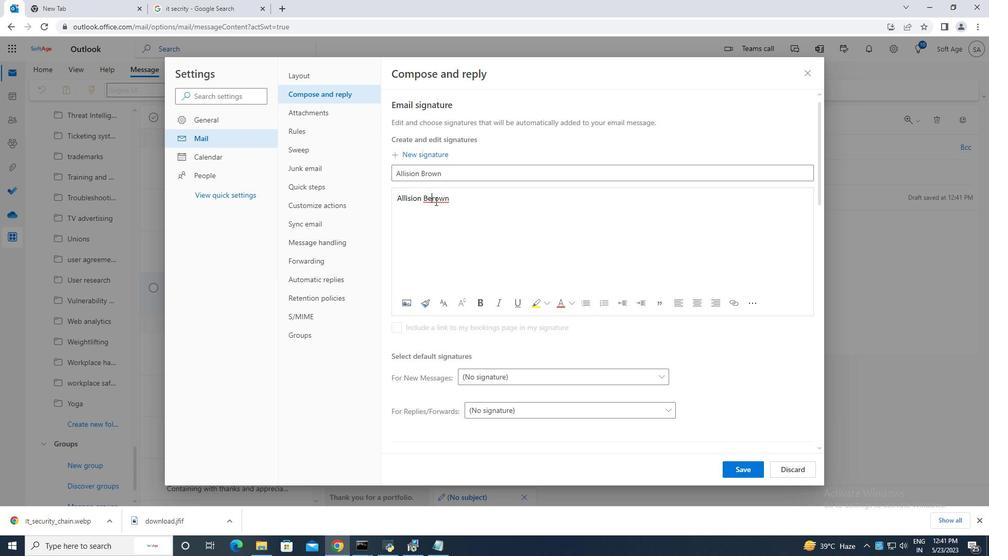 
Action: Key pressed <Key.backspace>
Screenshot: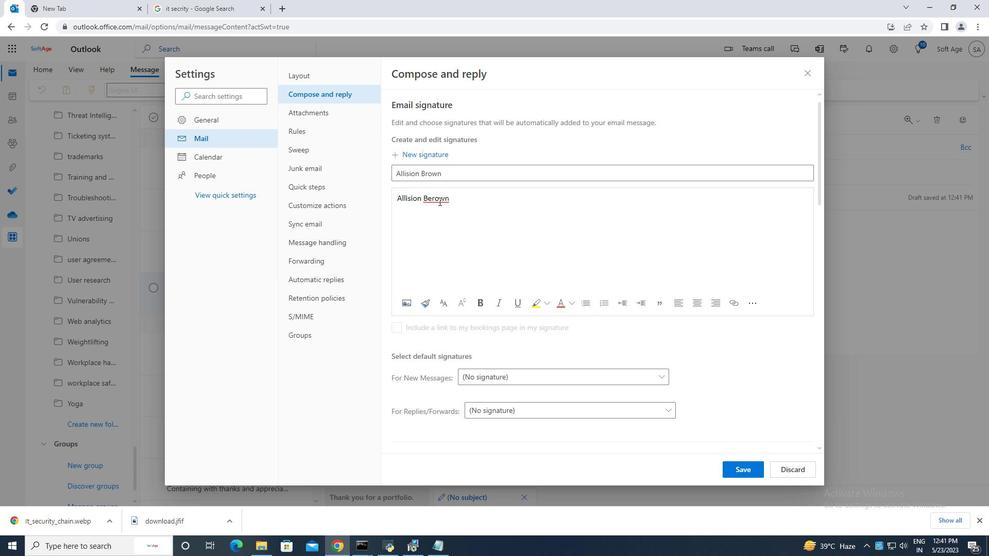 
Action: Mouse moved to (751, 466)
Screenshot: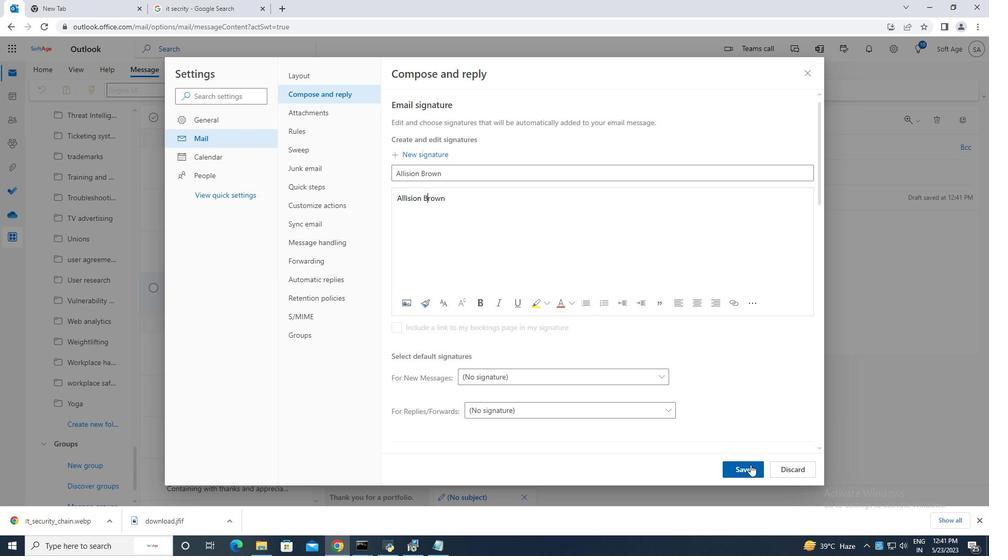 
Action: Mouse pressed left at (751, 466)
Screenshot: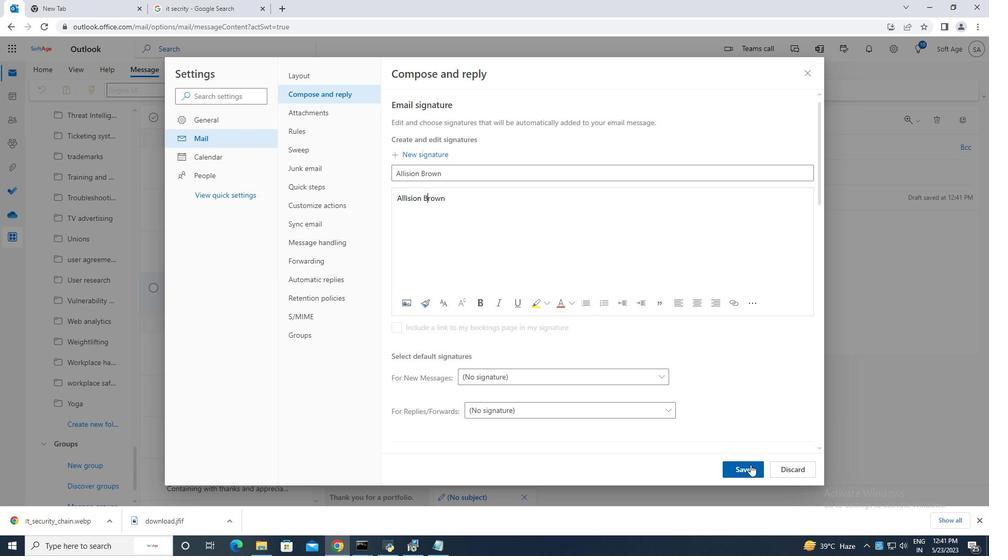 
Action: Mouse moved to (808, 71)
Screenshot: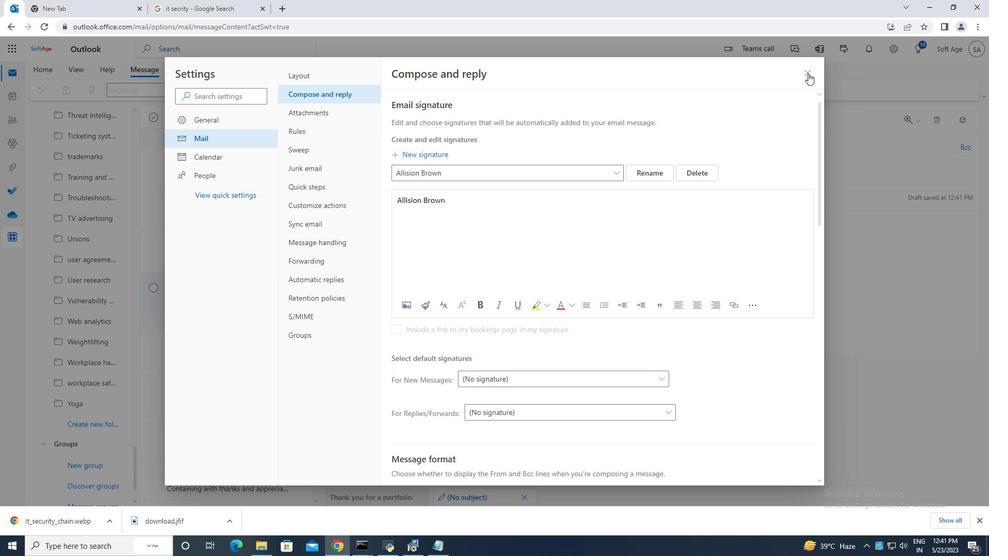 
Action: Mouse pressed left at (808, 71)
Screenshot: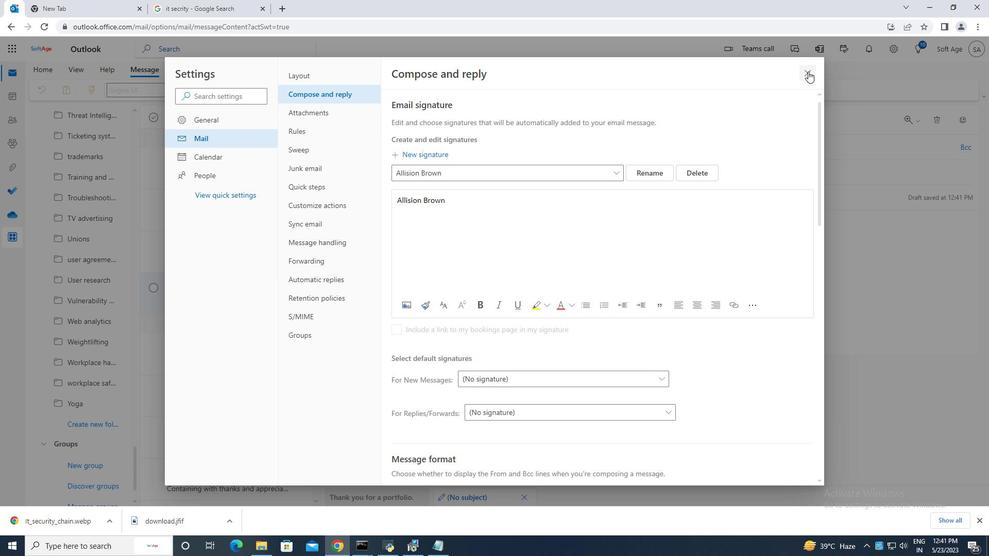 
Action: Mouse moved to (663, 92)
Screenshot: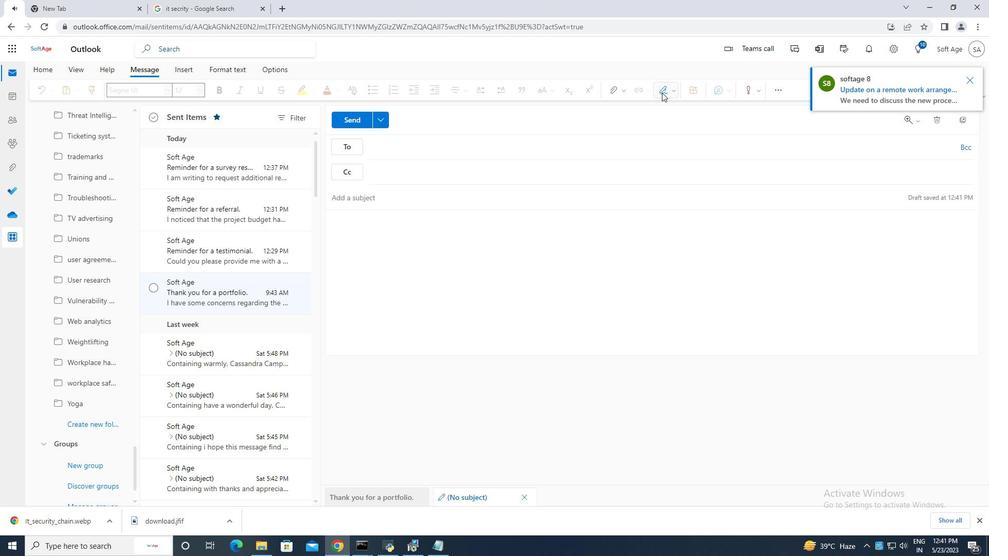
Action: Mouse pressed left at (663, 92)
Screenshot: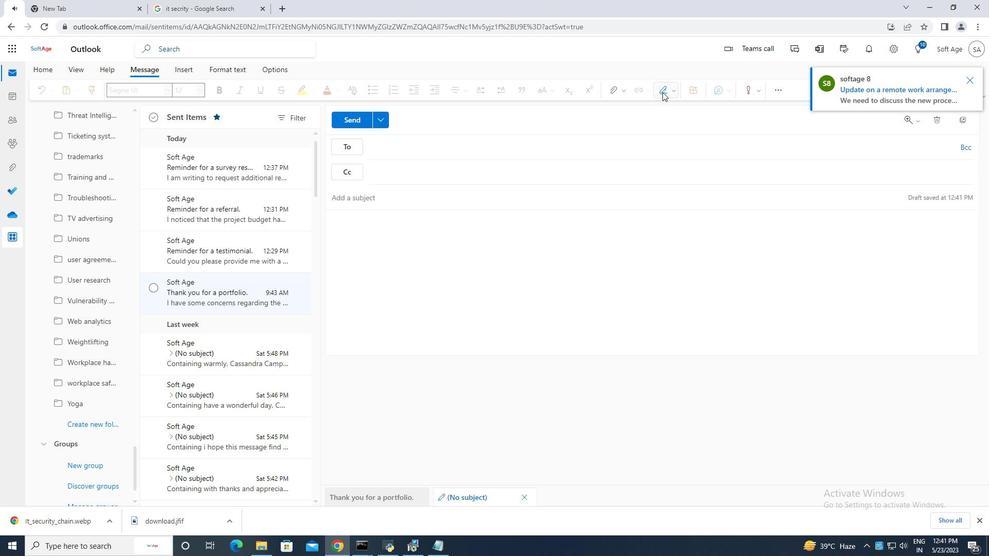 
Action: Mouse moved to (646, 109)
Screenshot: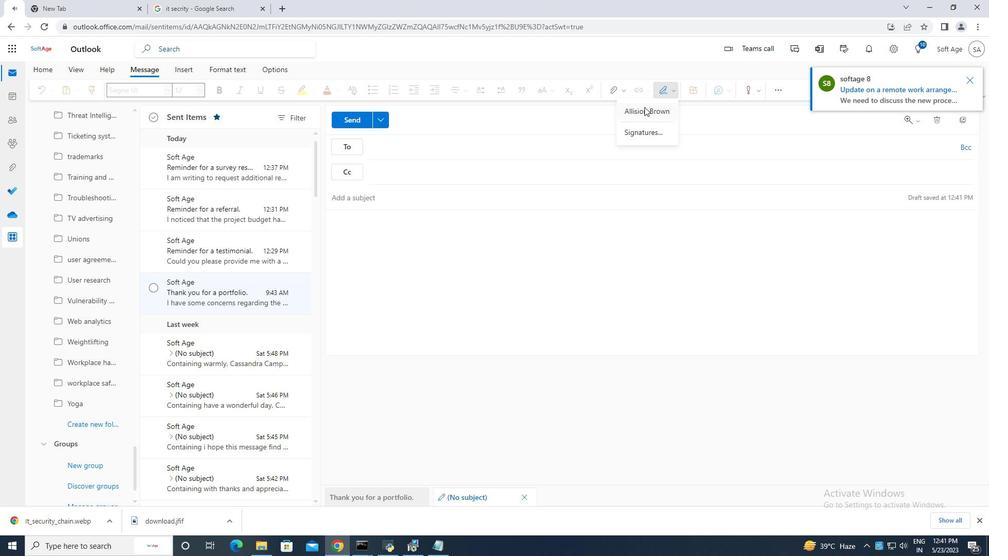 
Action: Mouse pressed left at (646, 109)
Screenshot: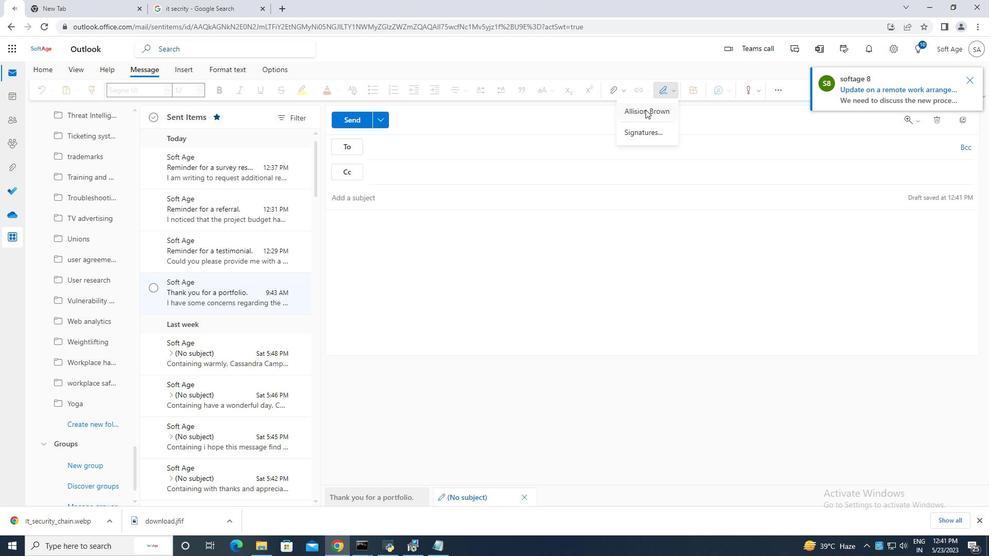 
Action: Mouse moved to (355, 196)
Screenshot: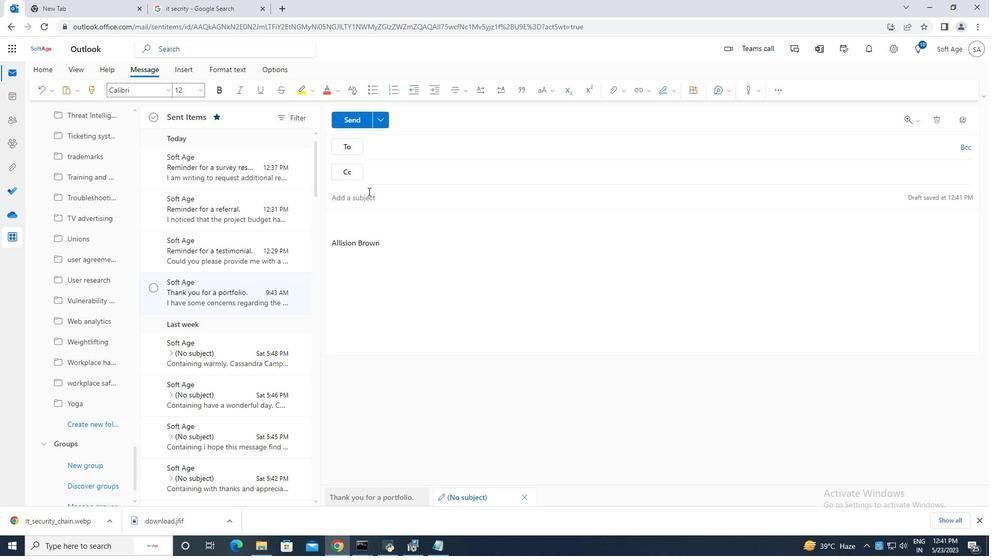 
Action: Mouse pressed left at (355, 196)
Screenshot: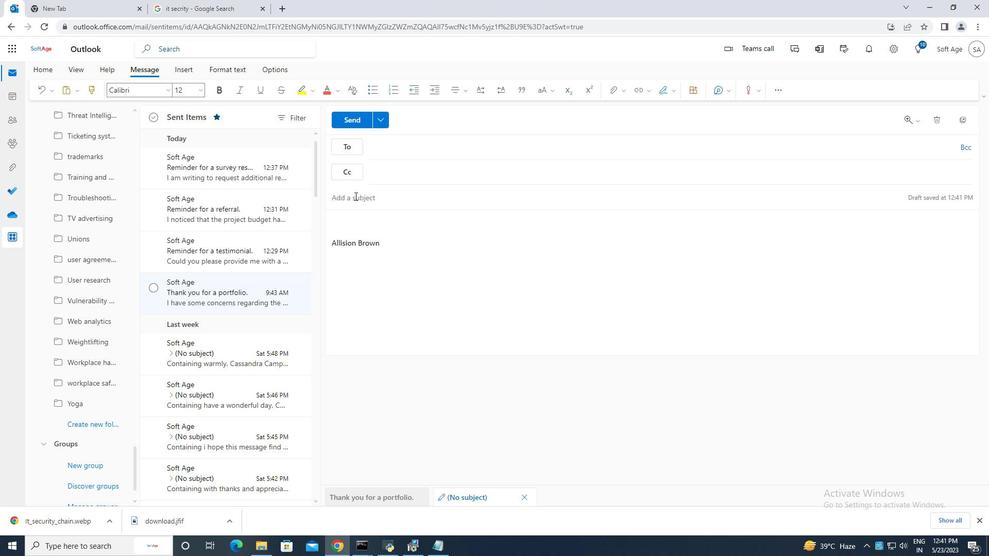 
Action: Mouse moved to (355, 196)
Screenshot: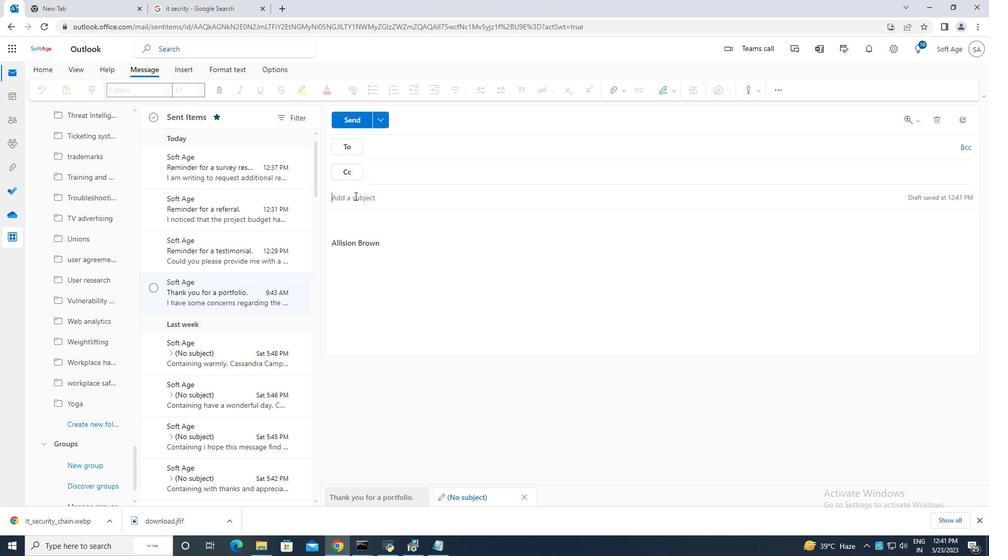 
Action: Key pressed <Key.caps_lock>R<Key.caps_lock>eminder<Key.space>for<Key.space>a<Key.space>sponsorship<Key.space><Key.backspace>.
Screenshot: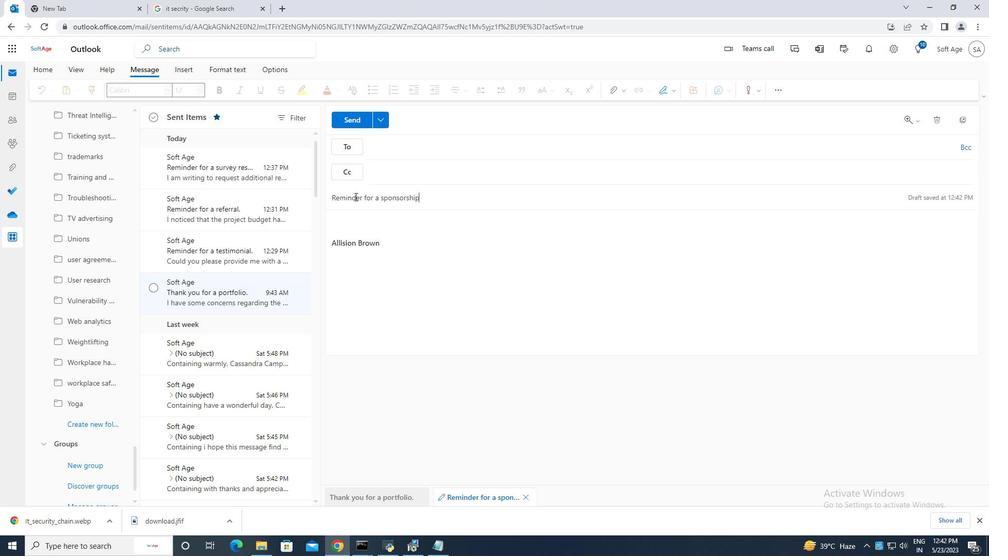 
Action: Mouse moved to (359, 230)
Screenshot: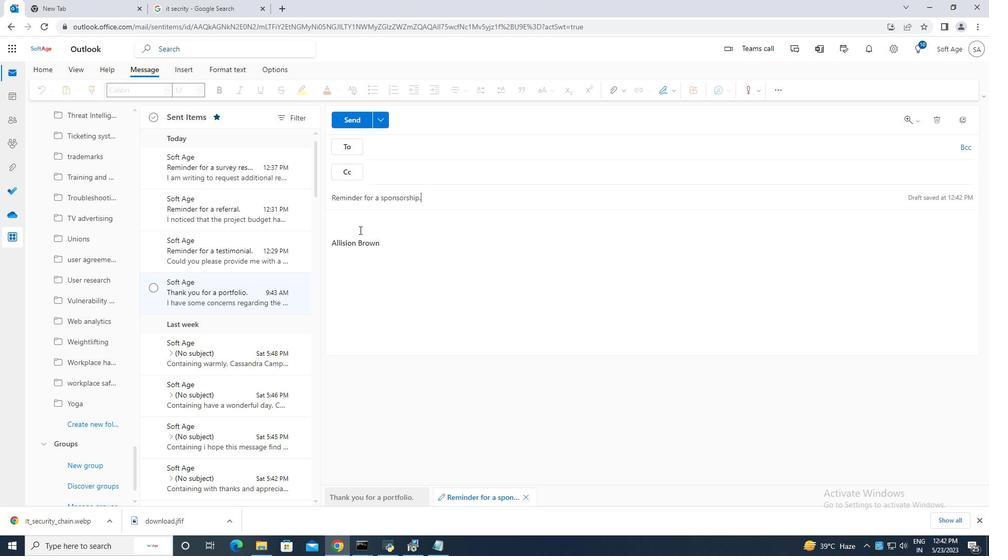 
Action: Mouse pressed left at (359, 230)
Screenshot: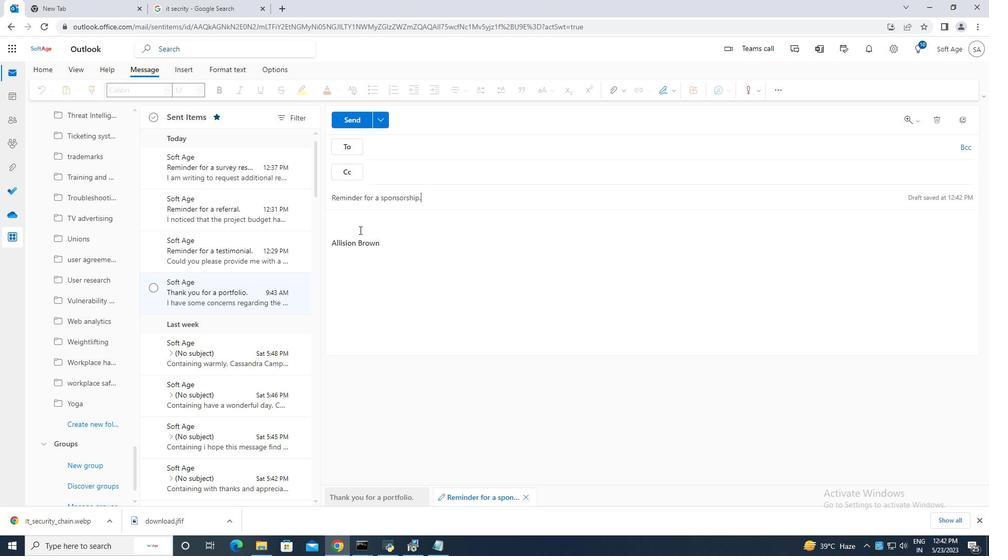 
Action: Mouse moved to (353, 223)
Screenshot: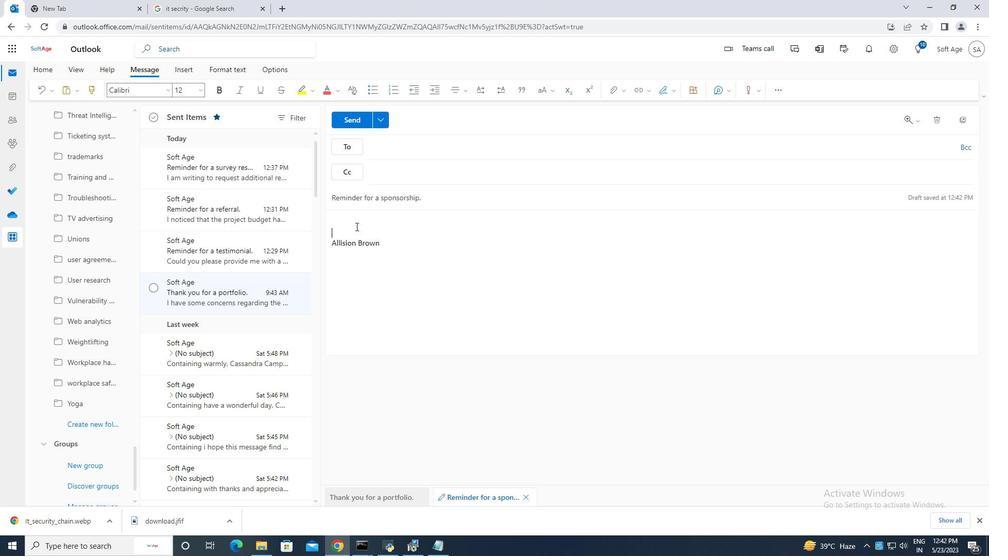 
Action: Mouse pressed left at (353, 223)
Screenshot: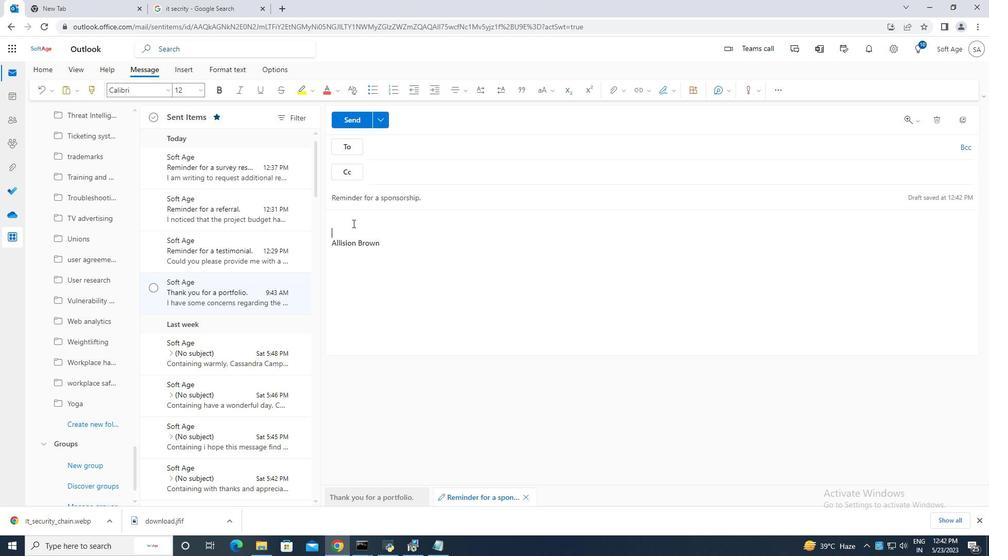 
Action: Mouse moved to (353, 223)
Screenshot: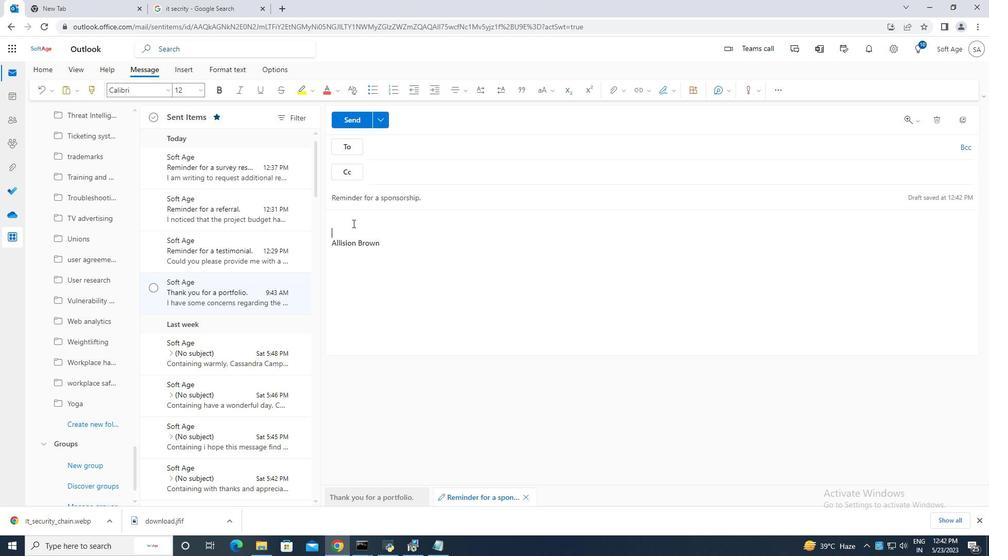 
Action: Key pressed <Key.caps_lock>C<Key.caps_lock>an<Key.space>you<Key.space>please<Key.space>let<Key.space>me<Key.space>know<Key.space>the<Key.space>status<Key.space>od<Key.backspace>f<Key.space>the<Key.space>invoice<Key.space>for<Key.space>the<Key.space>last<Key.space>project.
Screenshot: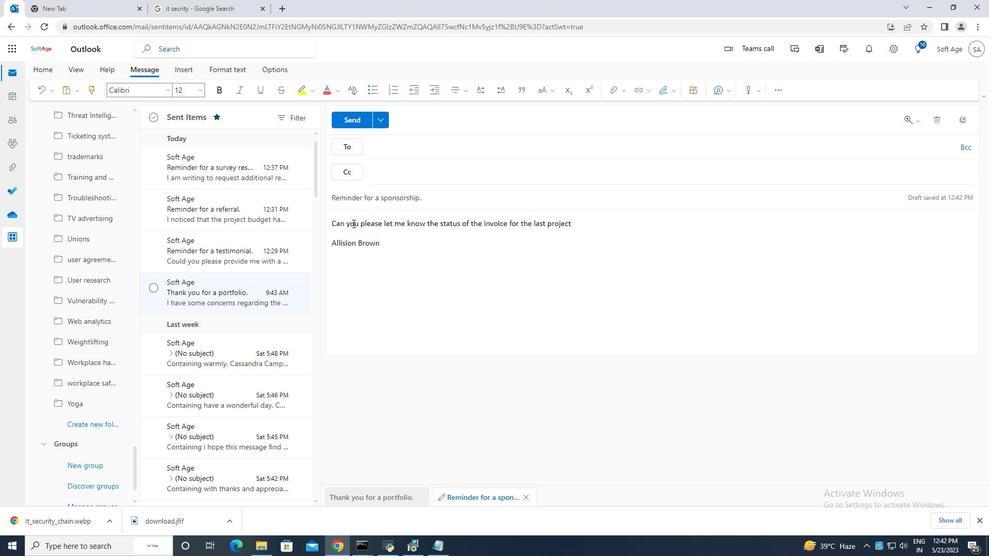 
Action: Mouse moved to (439, 144)
Screenshot: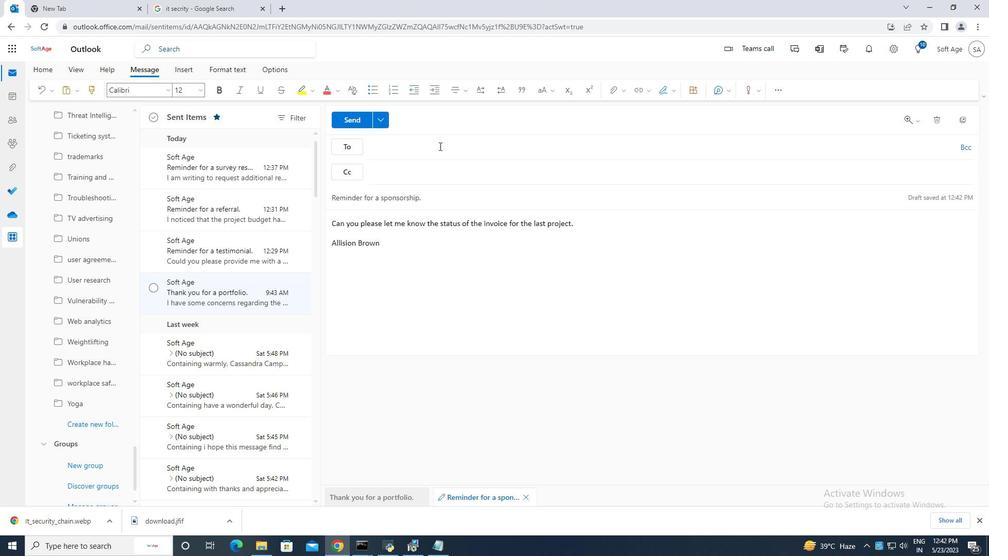 
Action: Mouse pressed left at (439, 144)
Screenshot: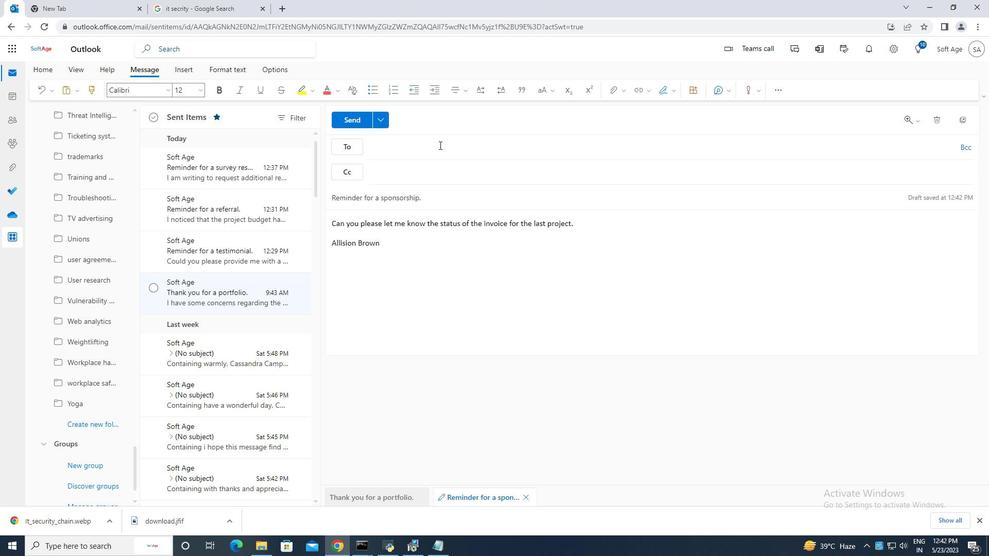 
Action: Mouse moved to (444, 144)
Screenshot: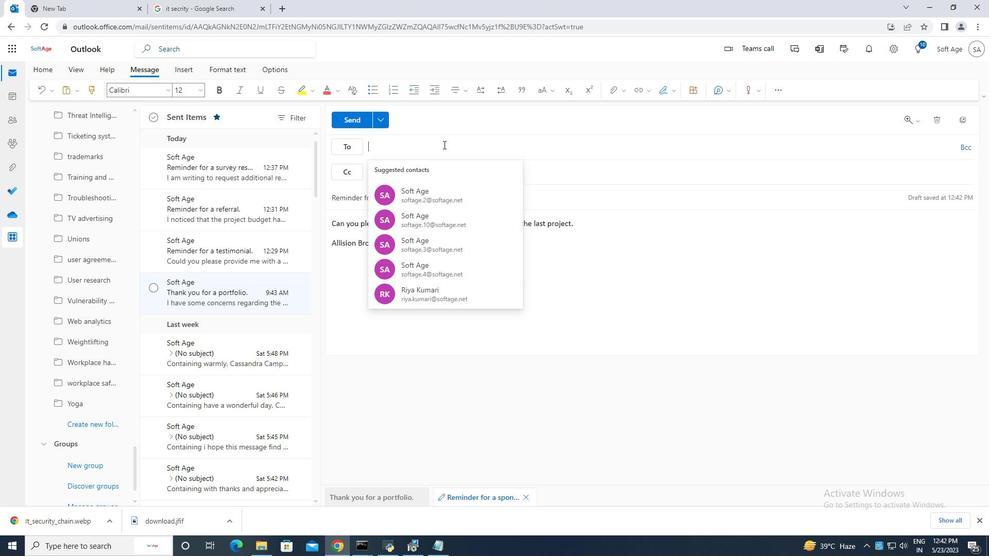 
Action: Key pressed softage.7<Key.shift>@
Screenshot: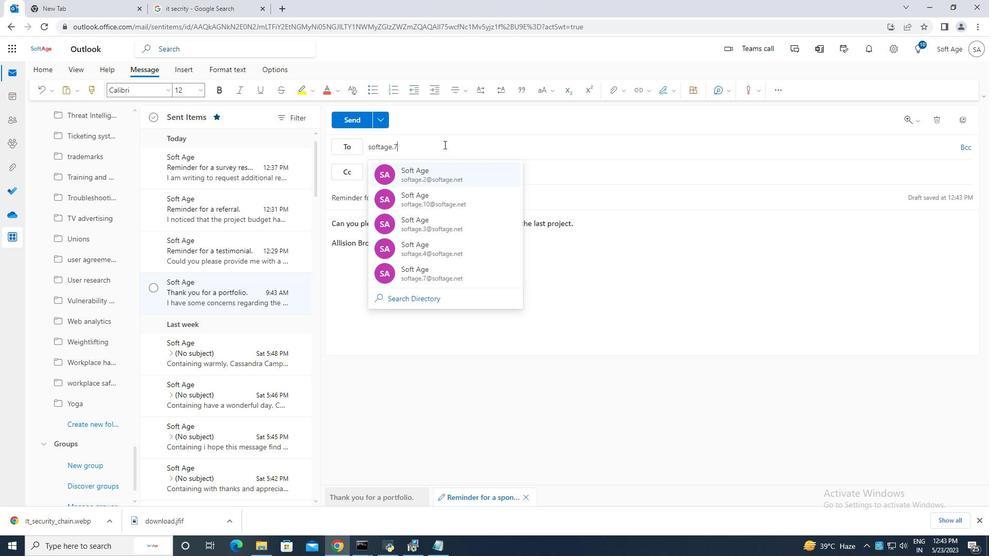 
Action: Mouse moved to (486, 175)
Screenshot: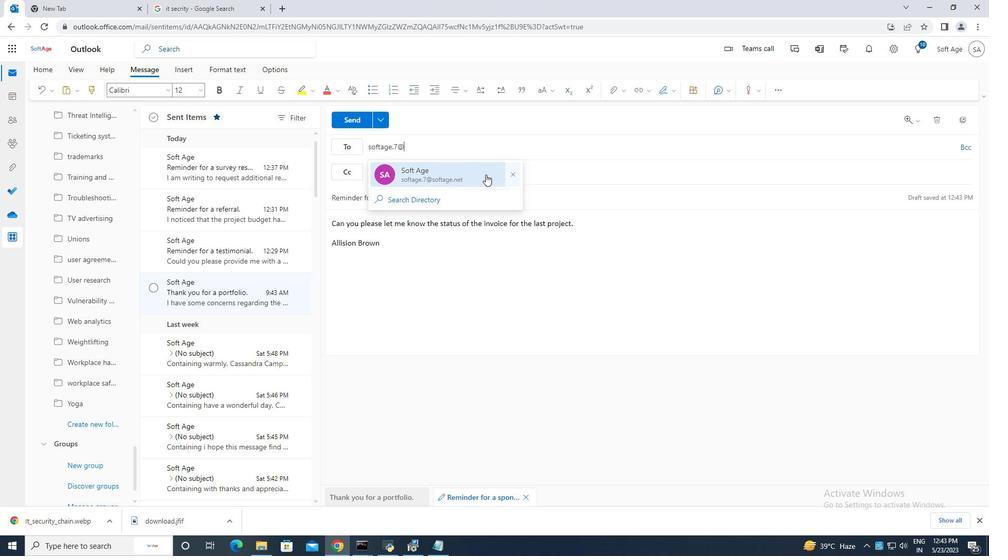 
Action: Mouse pressed left at (486, 175)
Screenshot: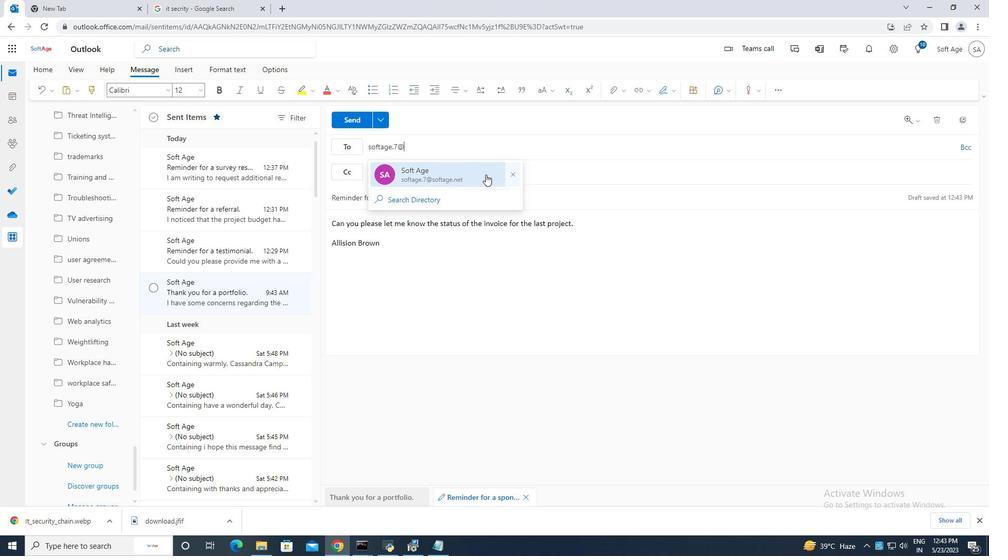 
Action: Mouse moved to (469, 147)
Screenshot: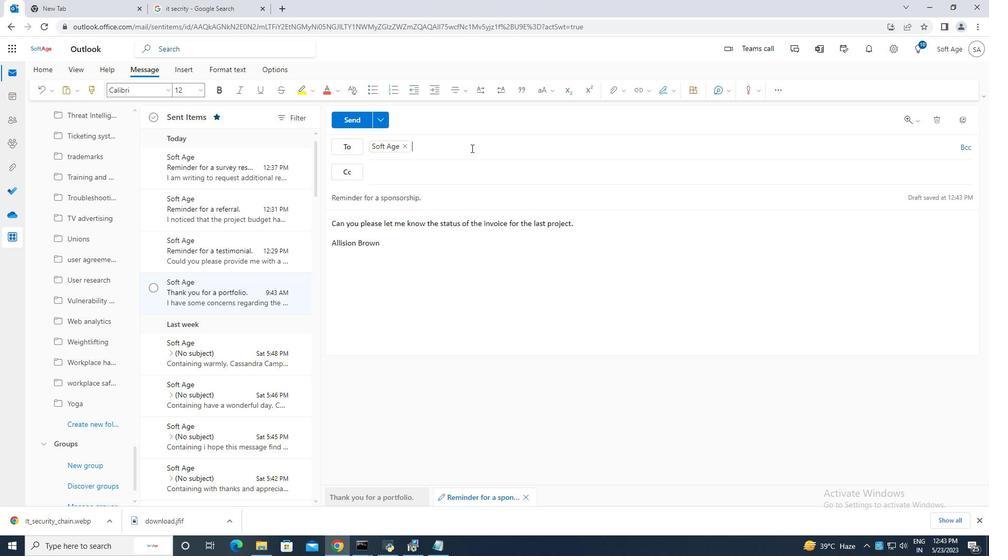 
Action: Key pressed softage.8<Key.shift><Key.shift><Key.shift>@
Screenshot: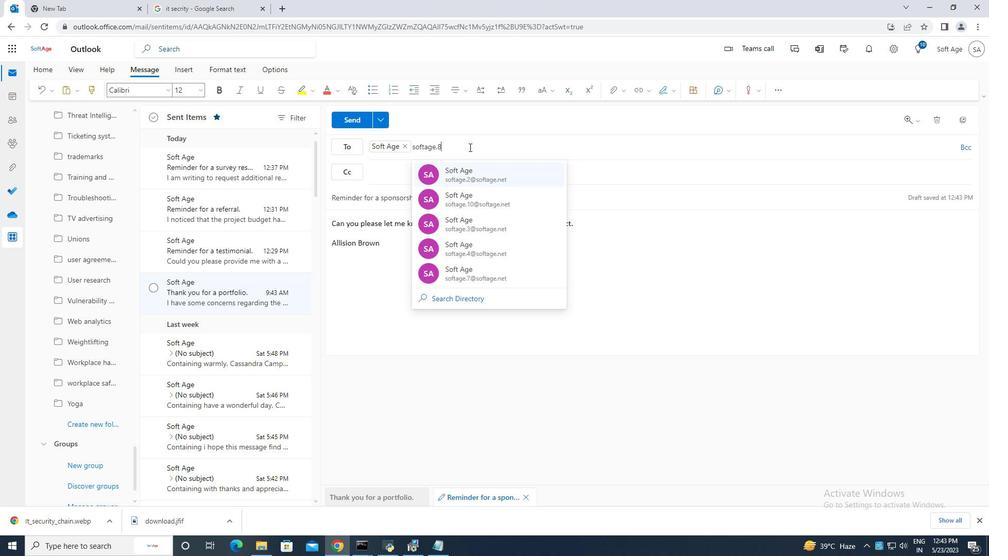 
Action: Mouse moved to (512, 173)
Screenshot: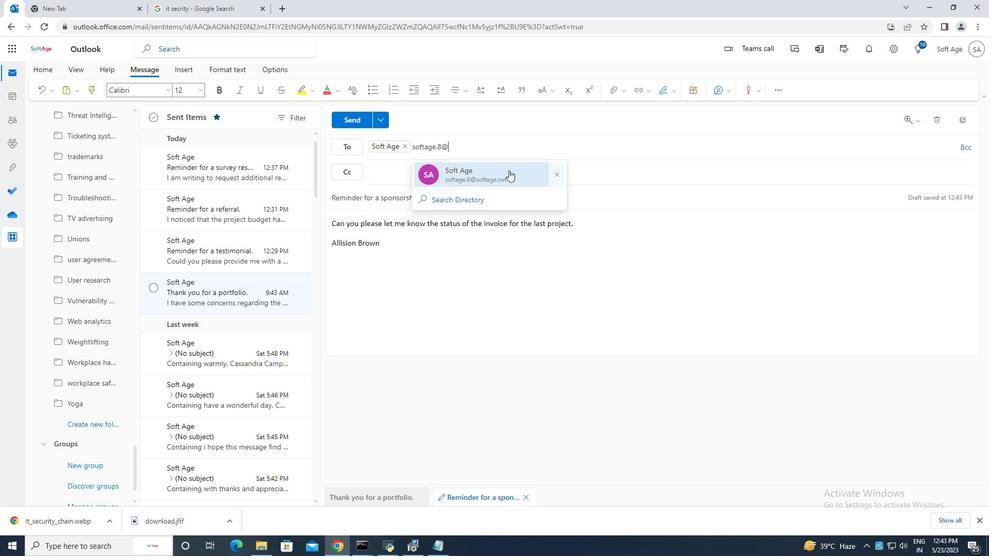
Action: Mouse pressed left at (512, 173)
Screenshot: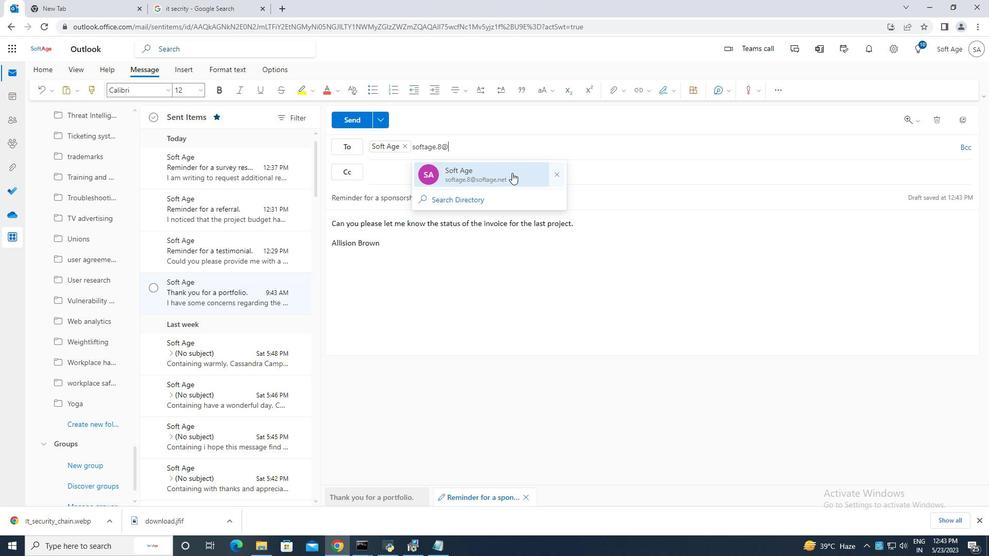
Action: Mouse moved to (406, 317)
Screenshot: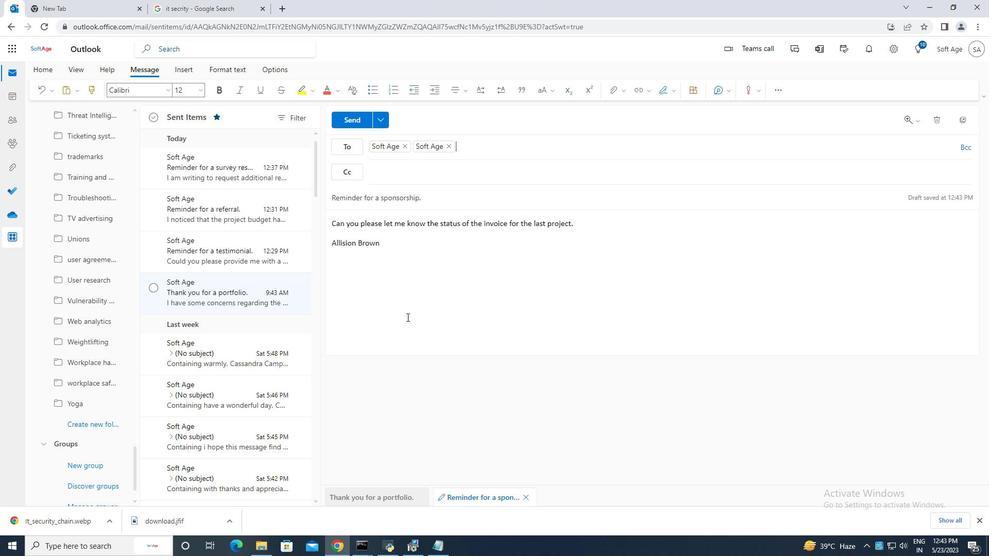 
Action: Mouse scrolled (406, 317) with delta (0, 0)
Screenshot: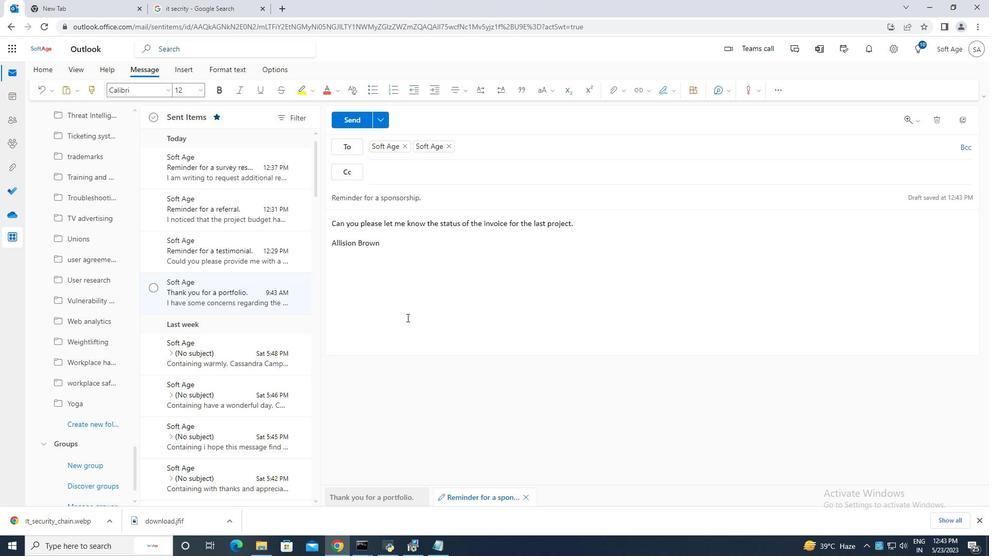 
Action: Mouse scrolled (406, 317) with delta (0, 0)
Screenshot: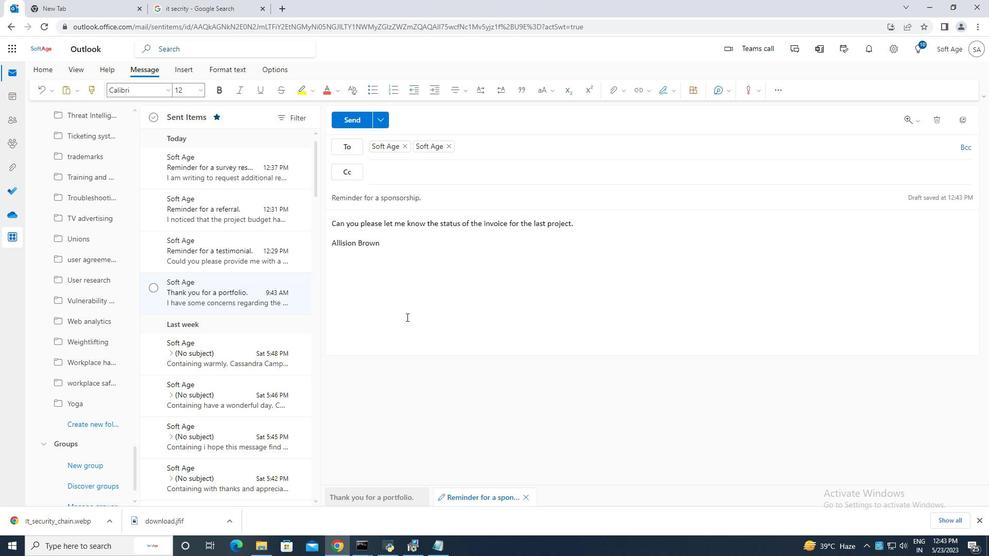 
Action: Mouse scrolled (406, 317) with delta (0, 0)
Screenshot: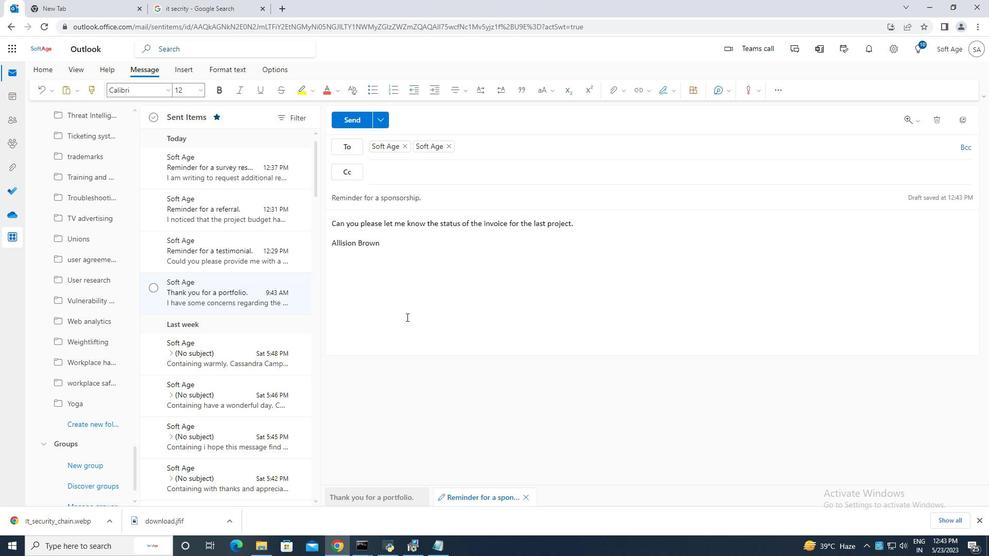 
Action: Mouse moved to (407, 316)
Screenshot: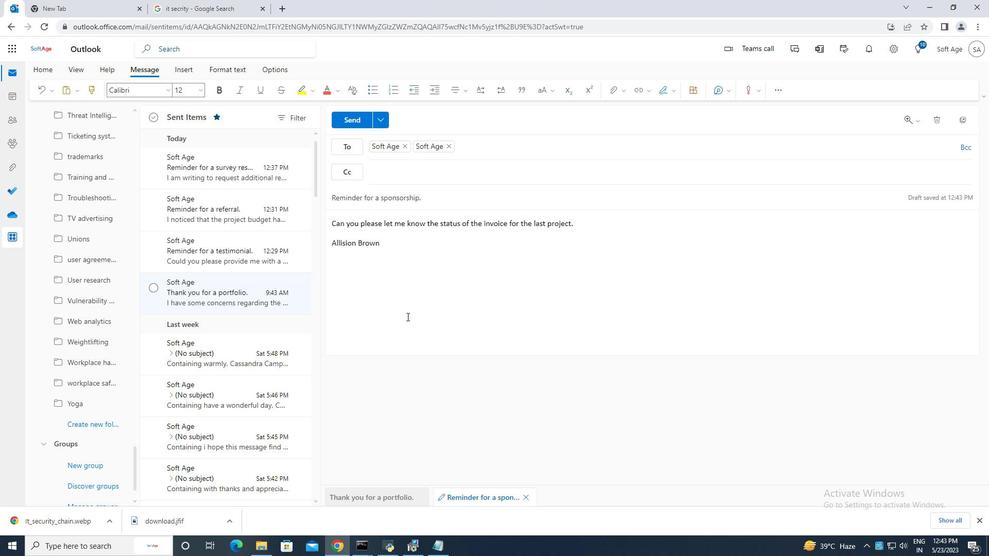 
Action: Mouse scrolled (407, 316) with delta (0, 0)
Screenshot: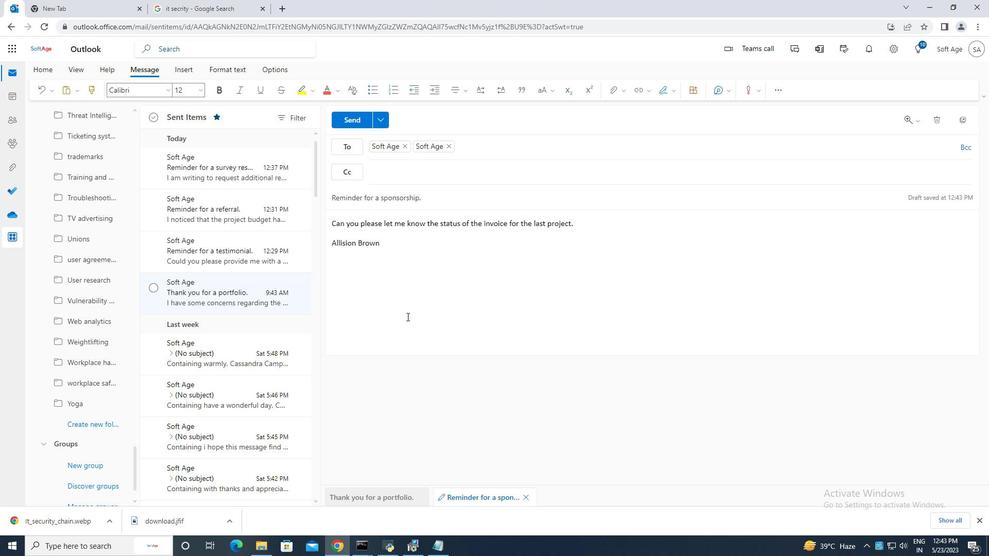
Action: Mouse moved to (407, 315)
Screenshot: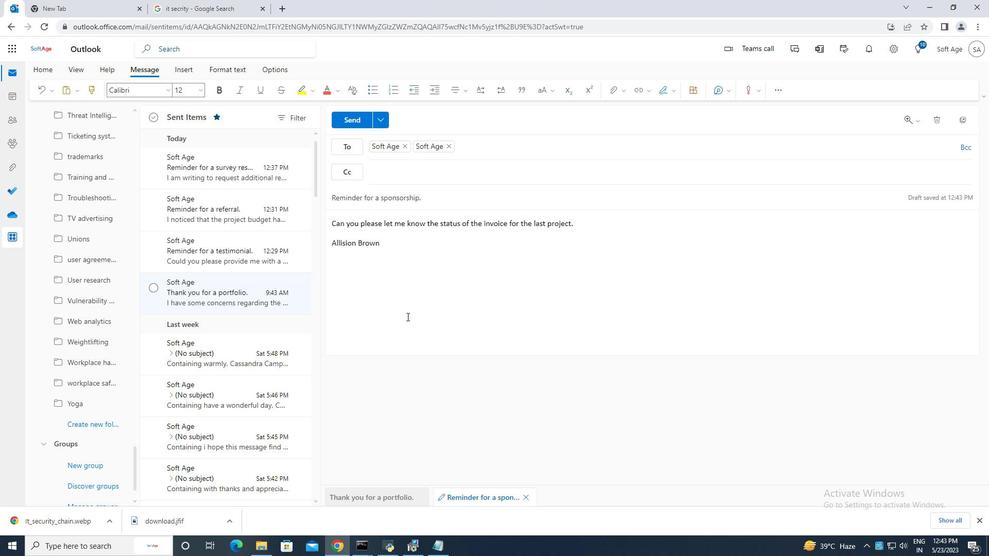 
Action: Mouse scrolled (407, 316) with delta (0, 0)
Screenshot: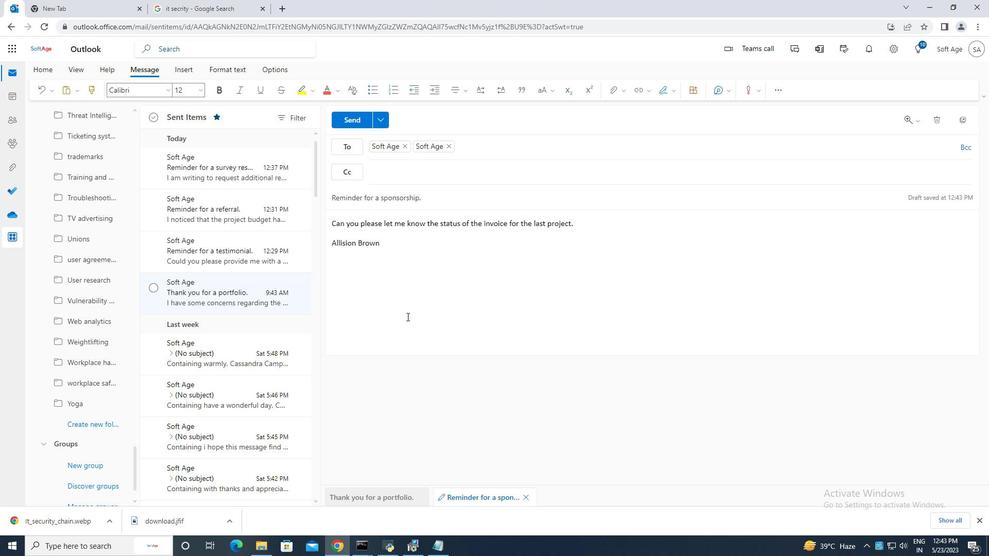 
Action: Mouse moved to (407, 312)
Screenshot: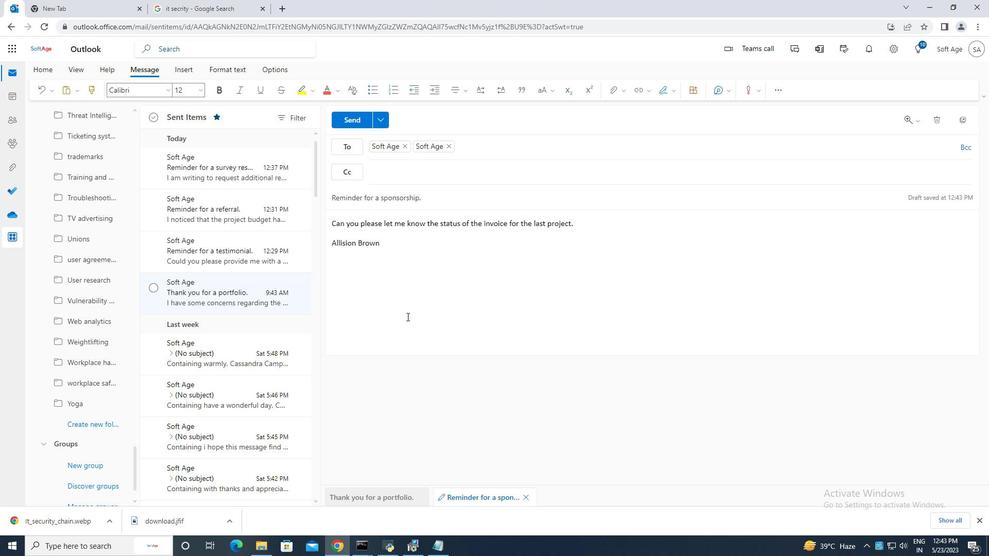 
Action: Mouse scrolled (407, 312) with delta (0, 0)
Screenshot: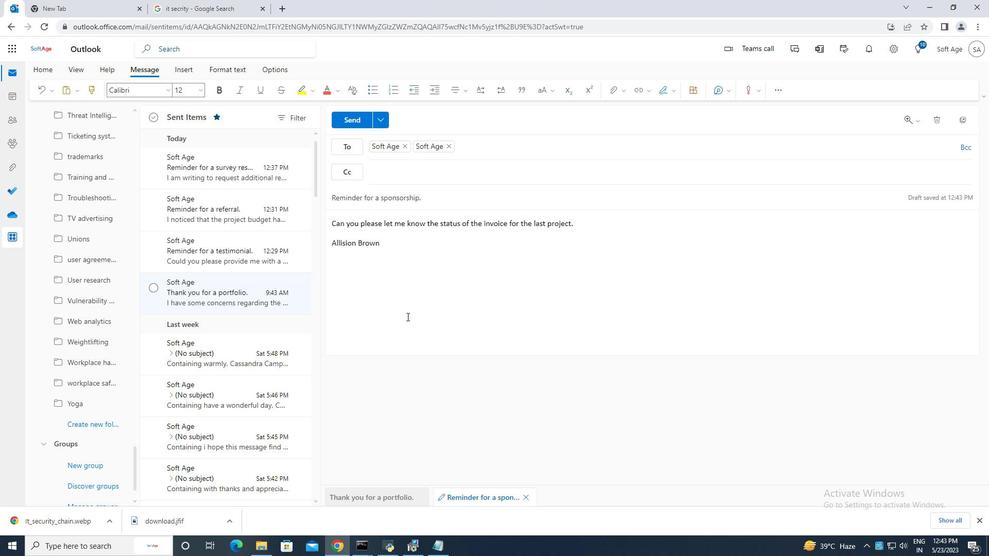 
Action: Mouse moved to (358, 120)
Screenshot: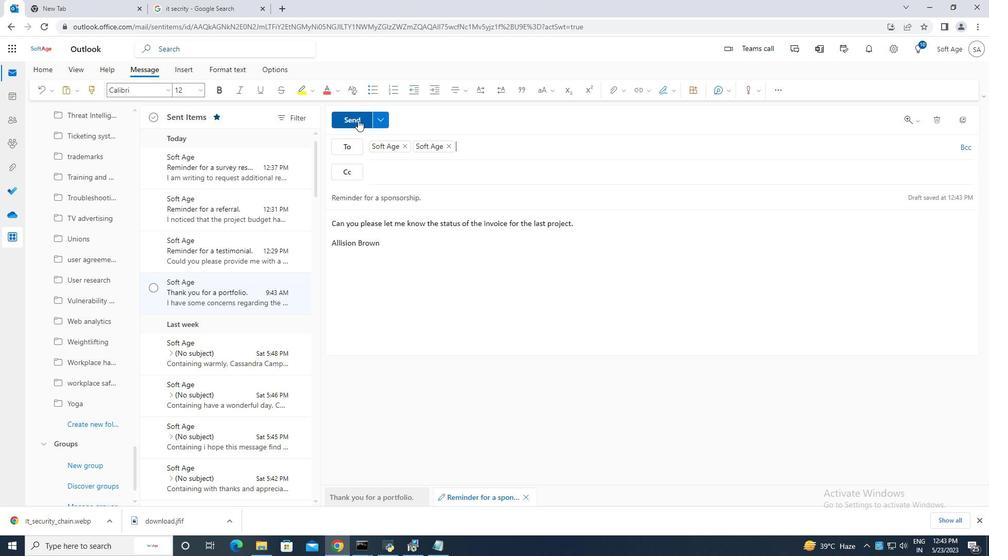 
Action: Mouse pressed left at (358, 120)
Screenshot: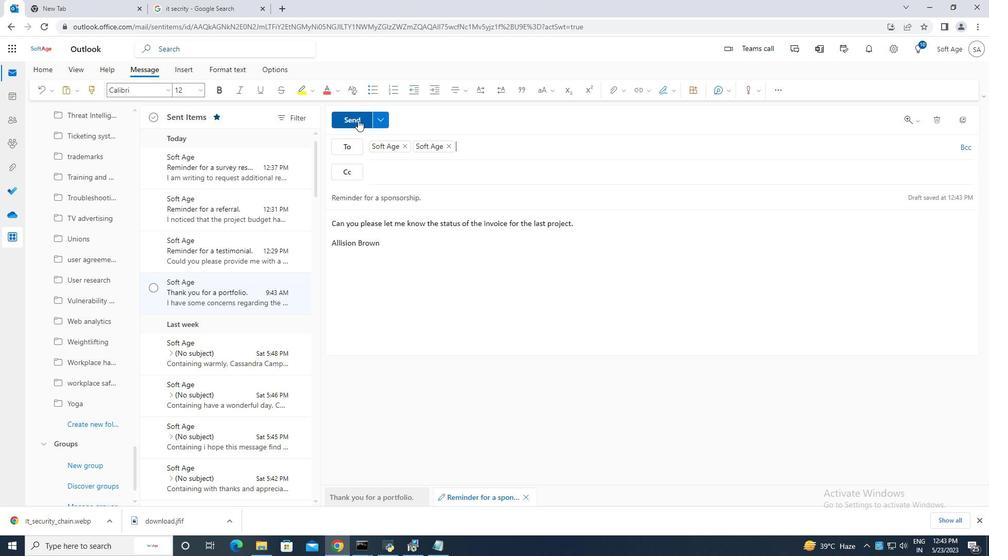 
